 Task: Find connections with filter location Horsens with filter topic #wellnesswith filter profile language English with filter current company EDAG Group with filter school St. Xavier's College (Autonomous), Kolkata with filter industry Commercial and Service Industry Machinery Manufacturing with filter service category Life Insurance with filter keywords title Security Guard
Action: Mouse moved to (712, 84)
Screenshot: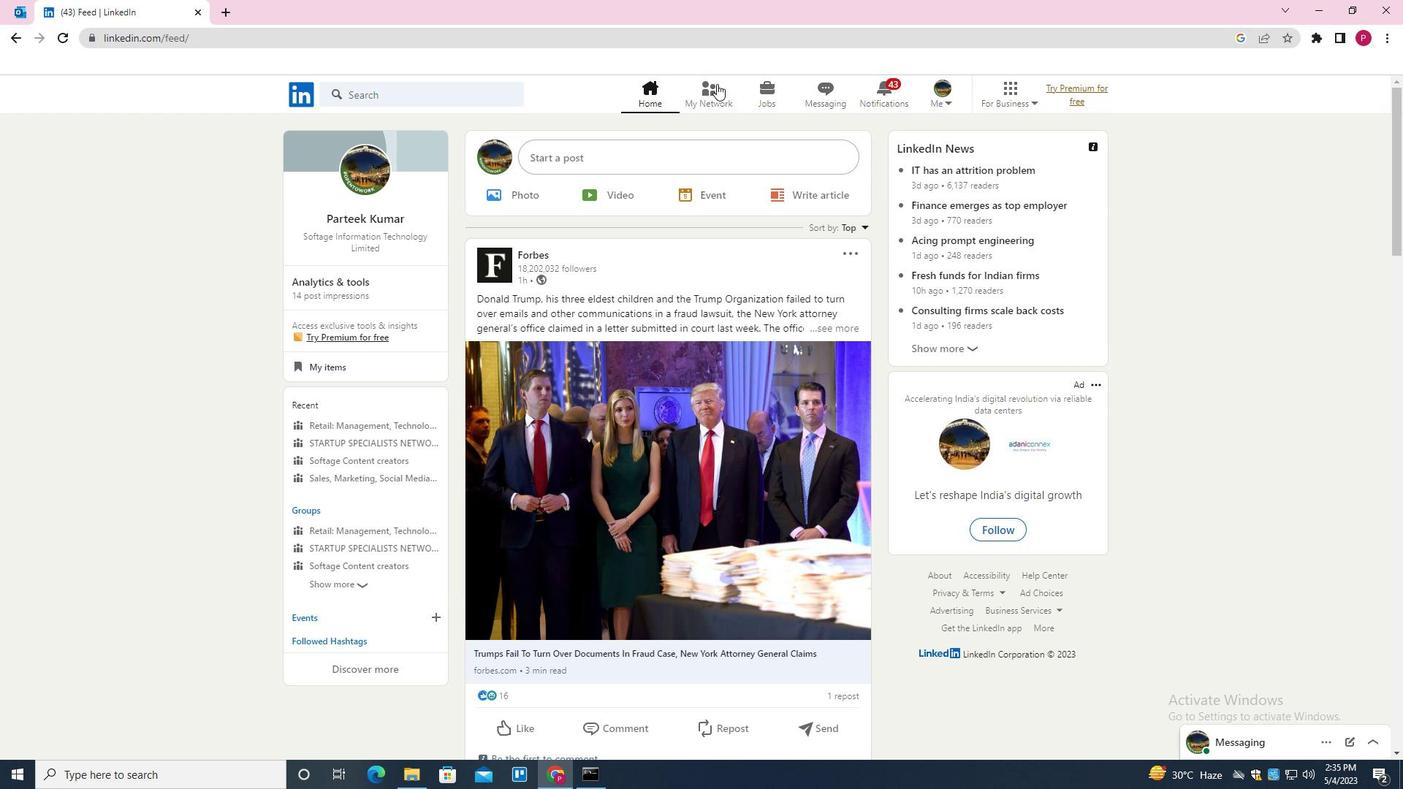 
Action: Mouse pressed left at (712, 84)
Screenshot: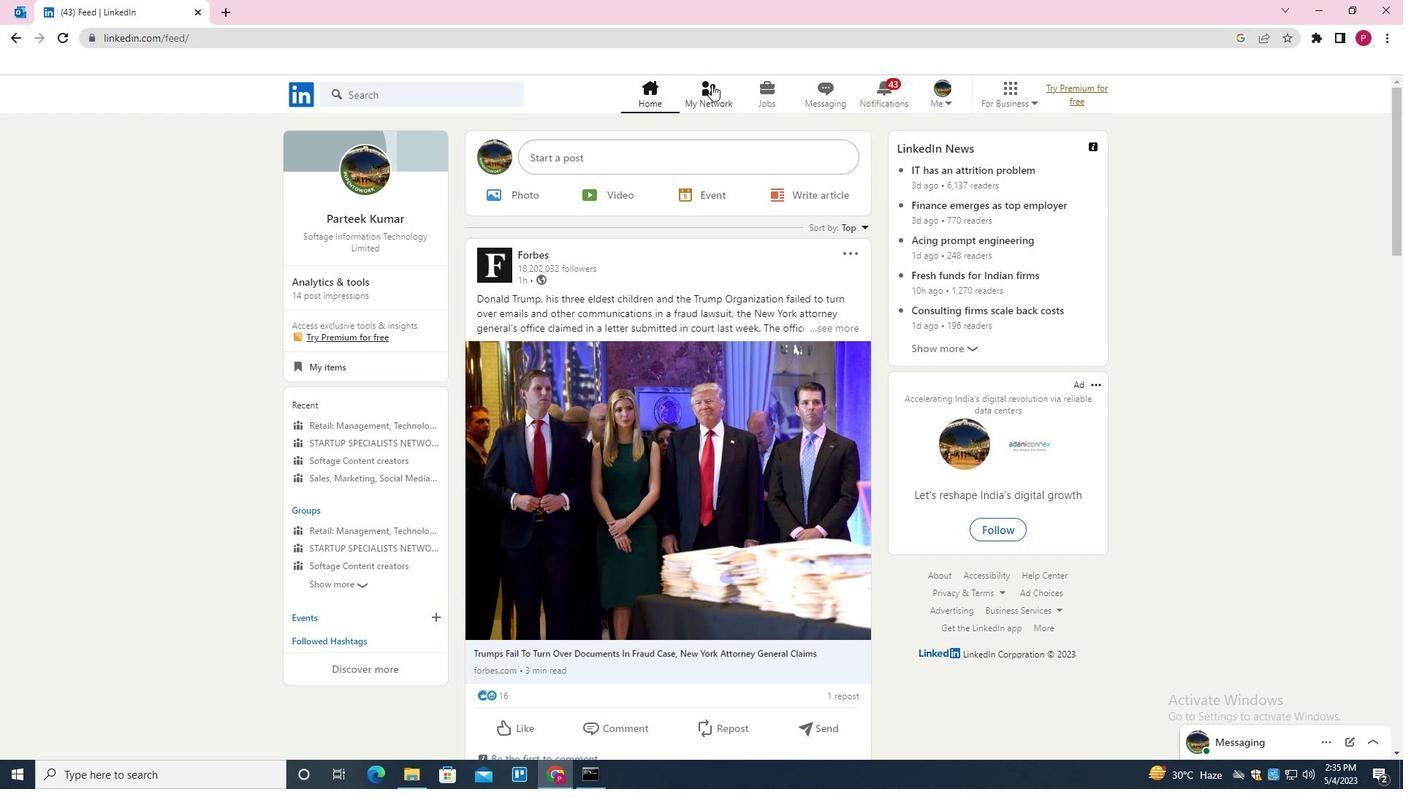 
Action: Mouse moved to (467, 179)
Screenshot: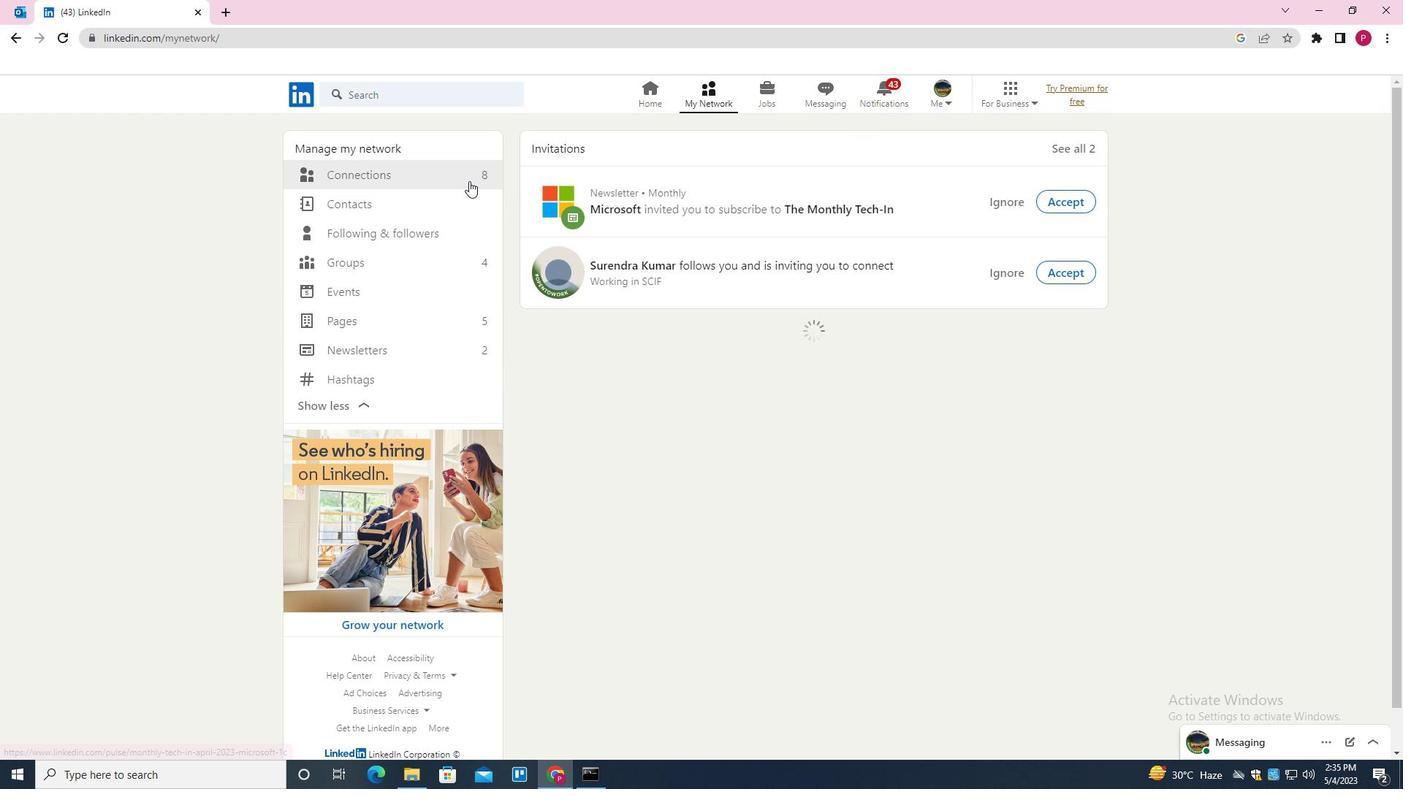 
Action: Mouse pressed left at (467, 179)
Screenshot: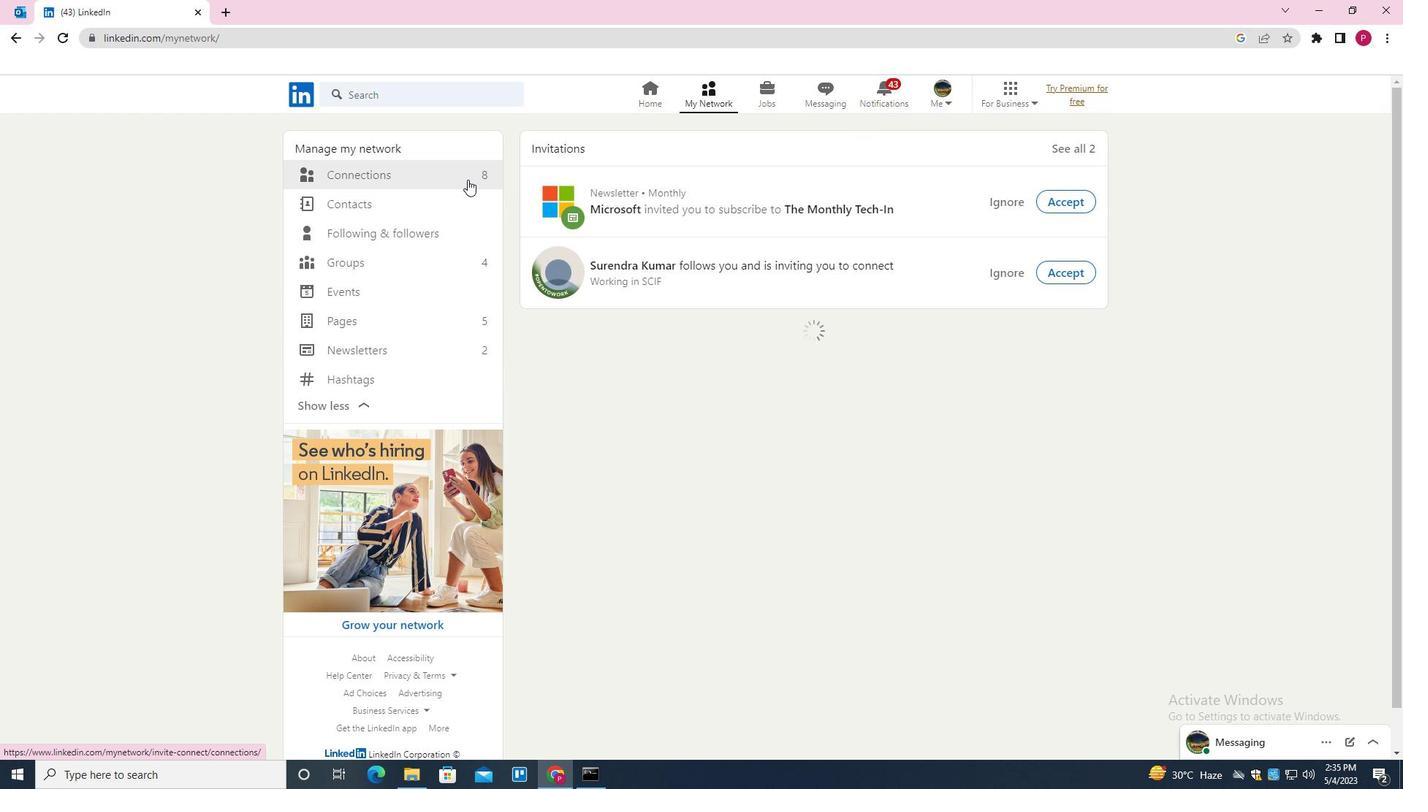 
Action: Mouse moved to (810, 169)
Screenshot: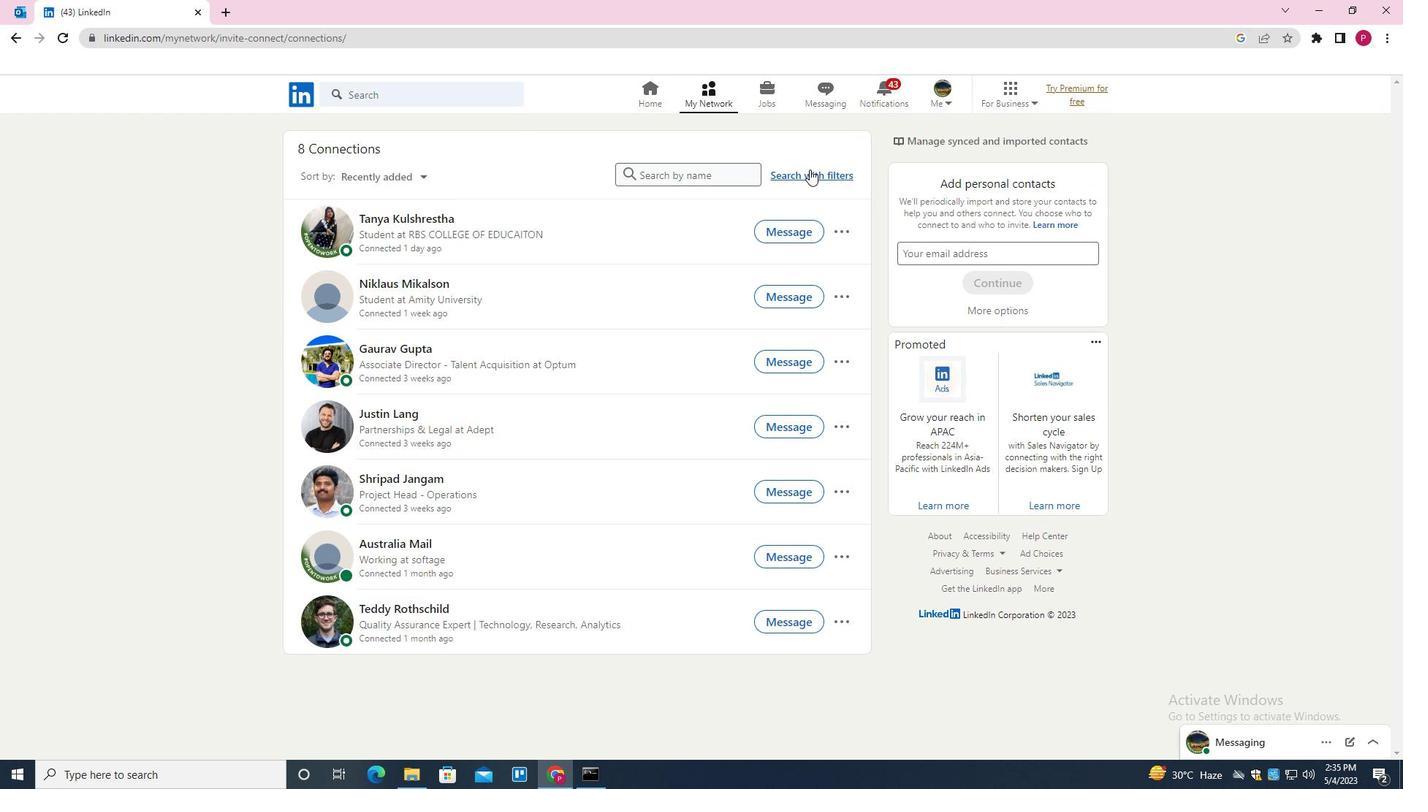 
Action: Mouse pressed left at (810, 169)
Screenshot: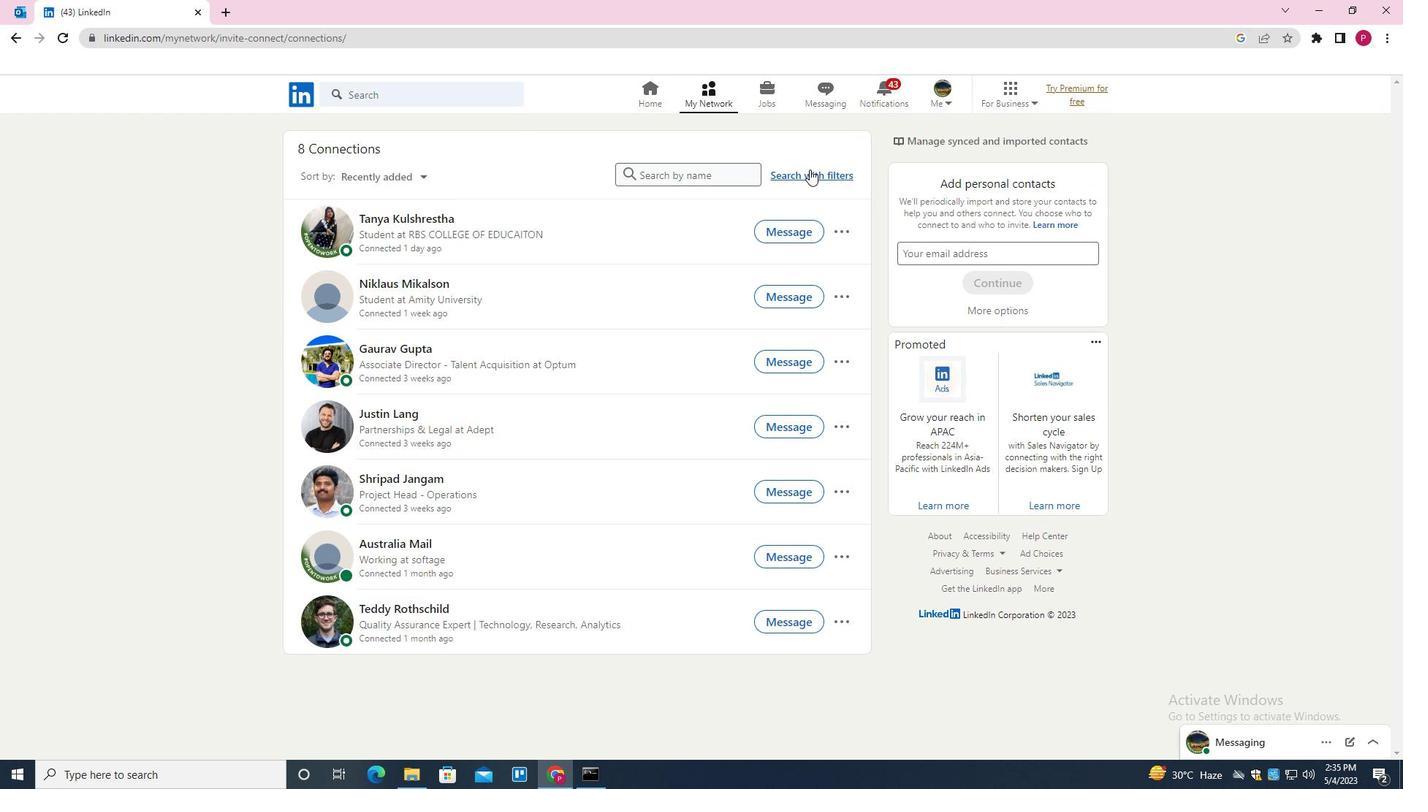 
Action: Mouse moved to (748, 136)
Screenshot: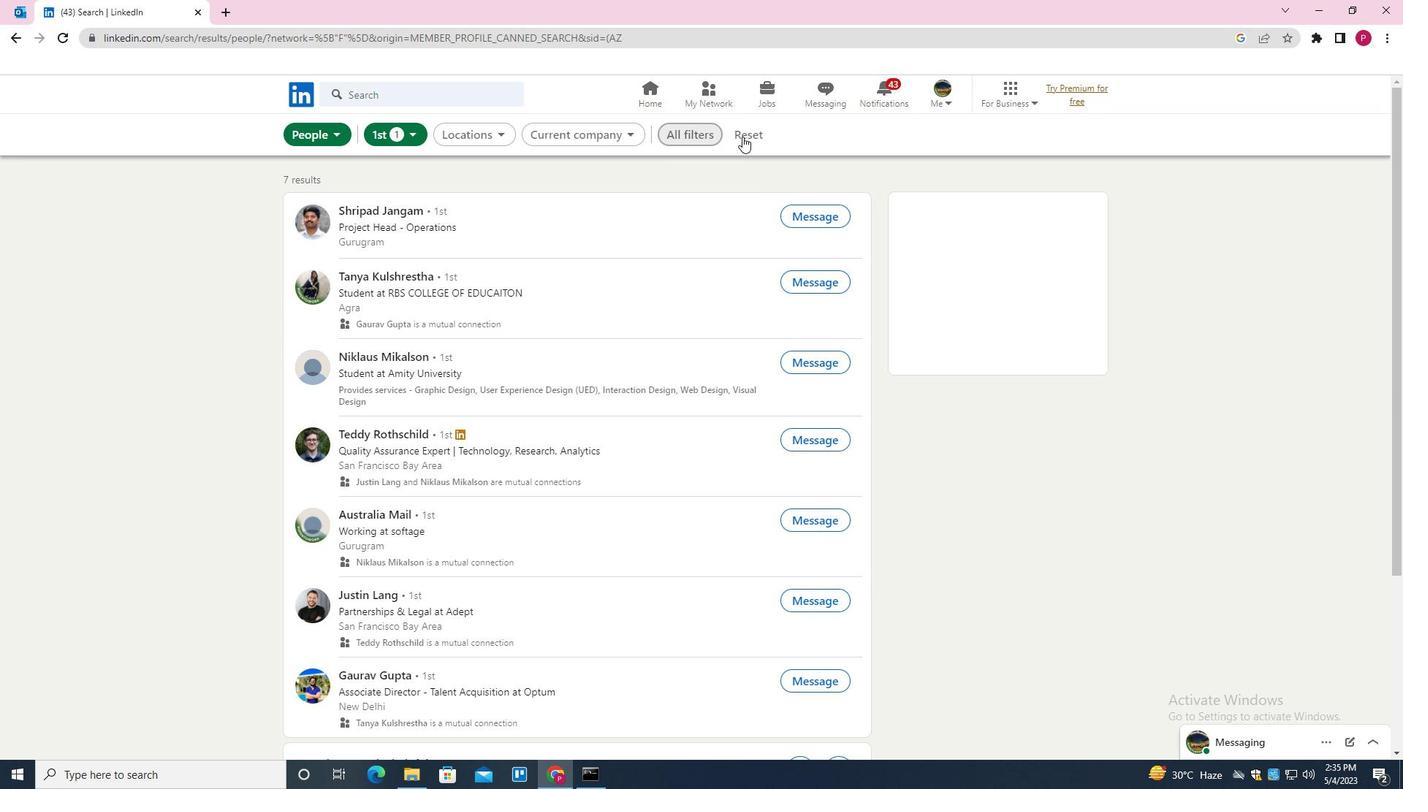 
Action: Mouse pressed left at (748, 136)
Screenshot: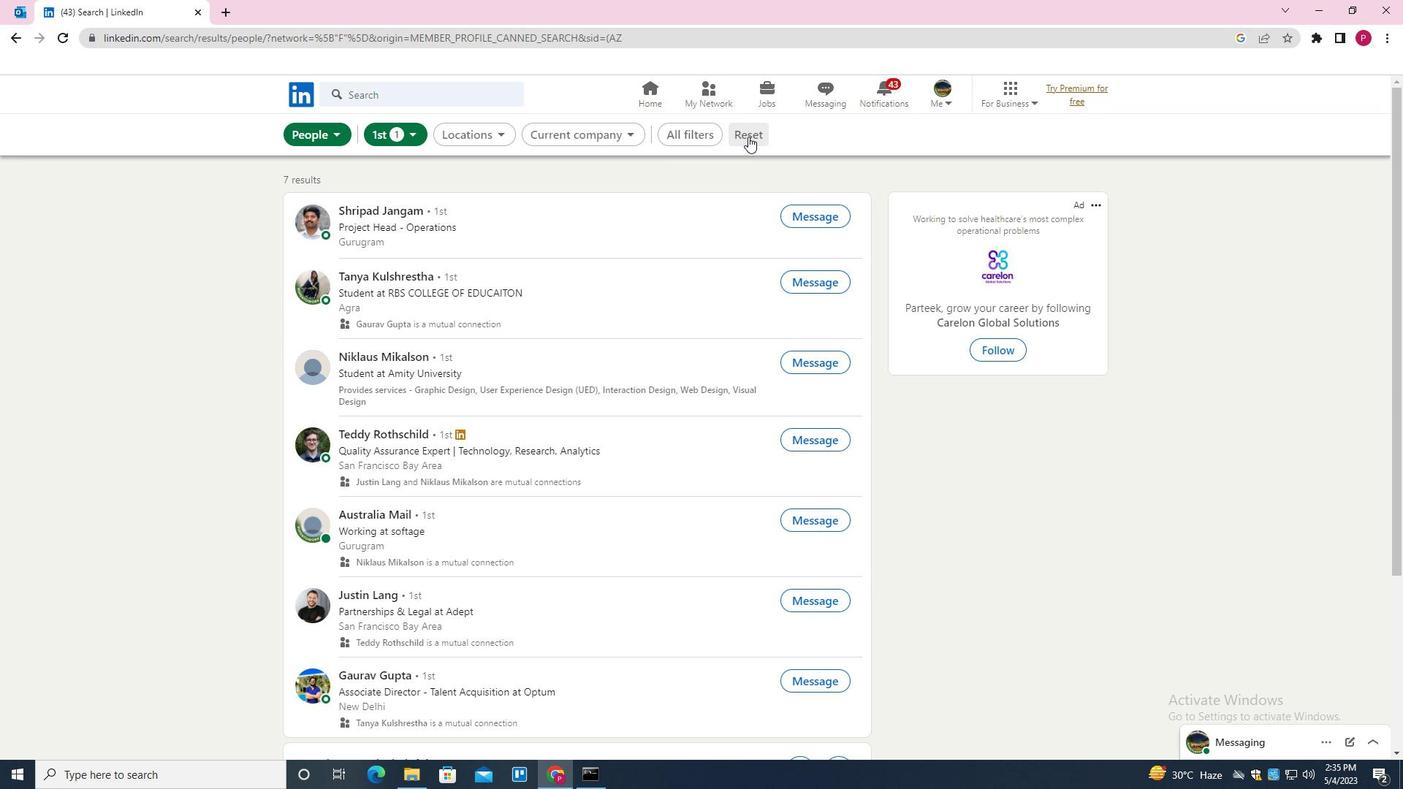 
Action: Mouse moved to (721, 135)
Screenshot: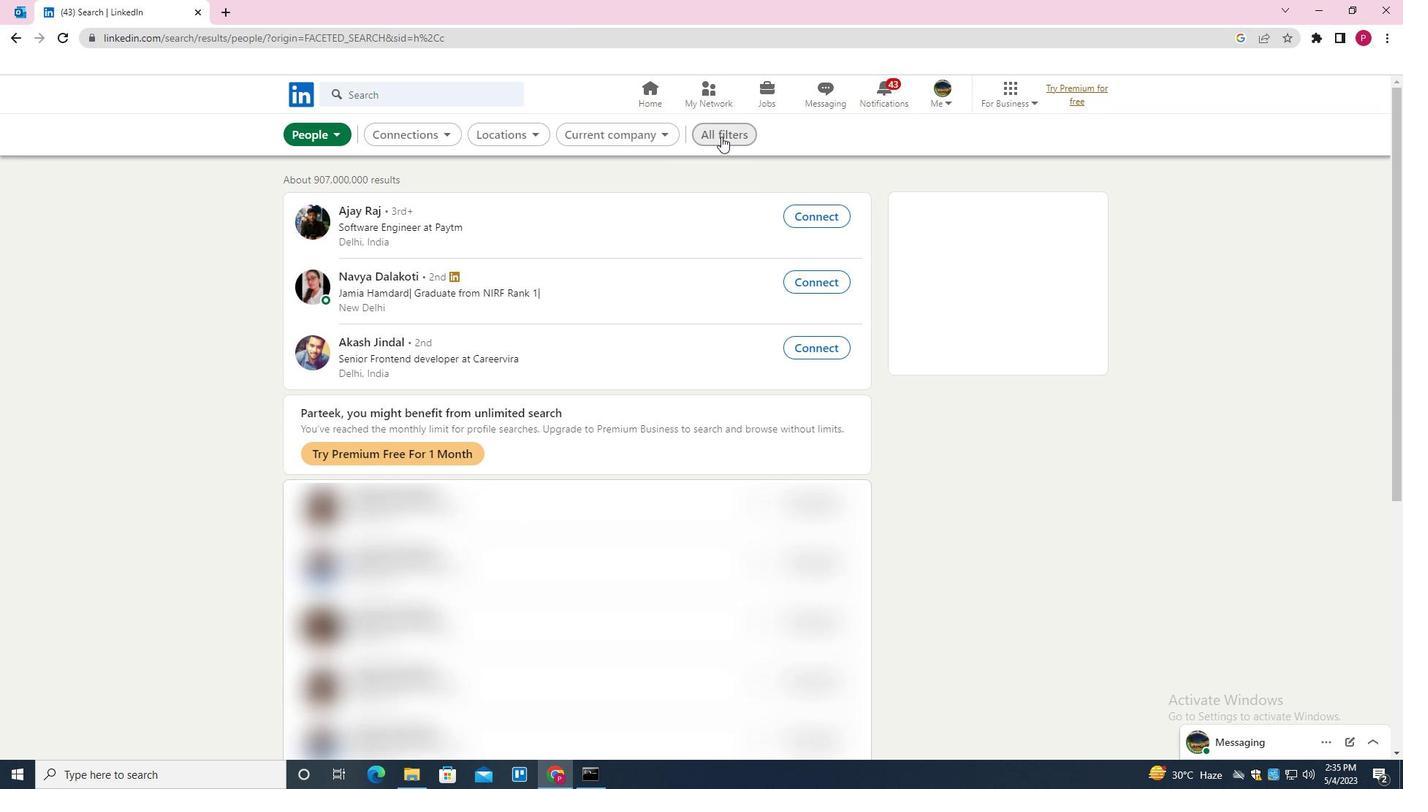 
Action: Mouse pressed left at (721, 135)
Screenshot: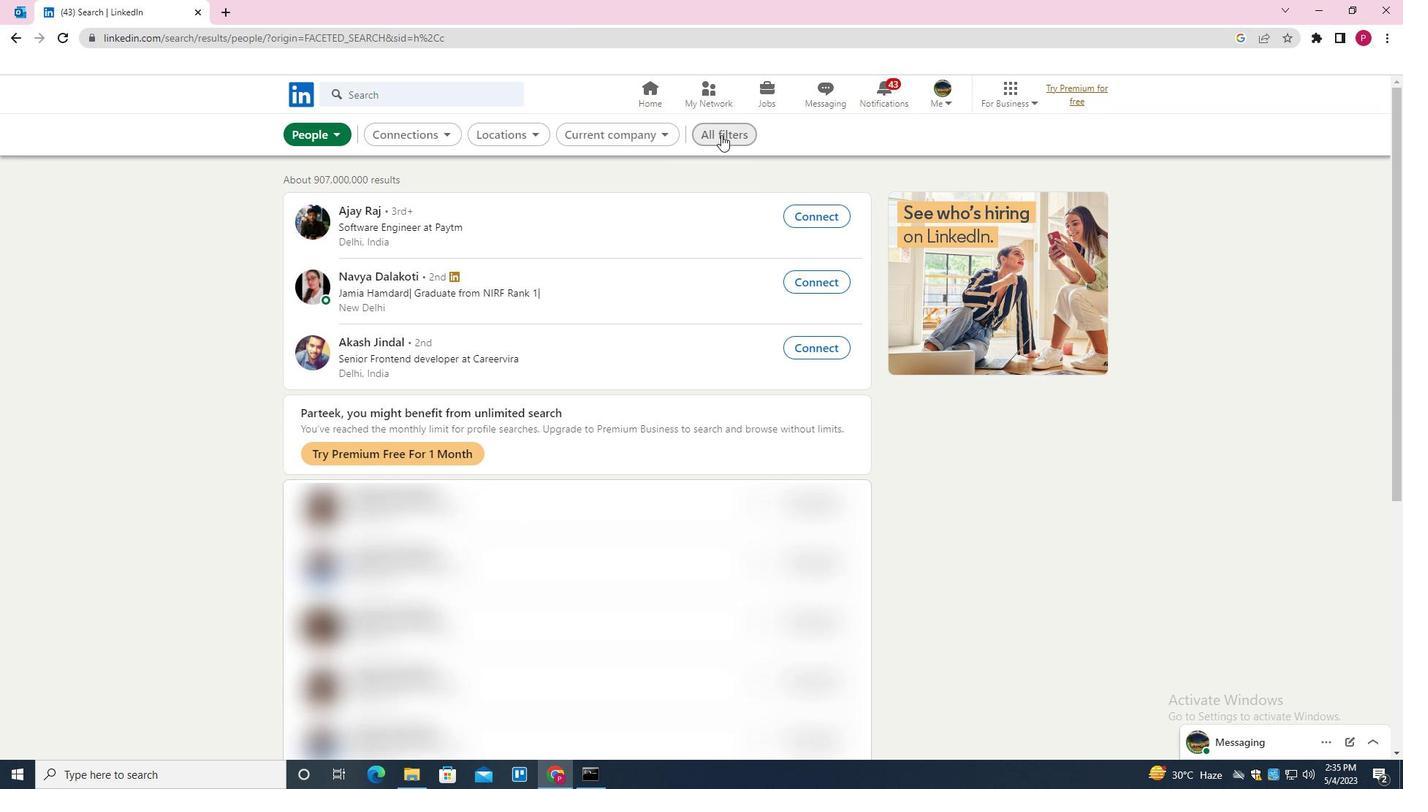 
Action: Mouse moved to (1247, 420)
Screenshot: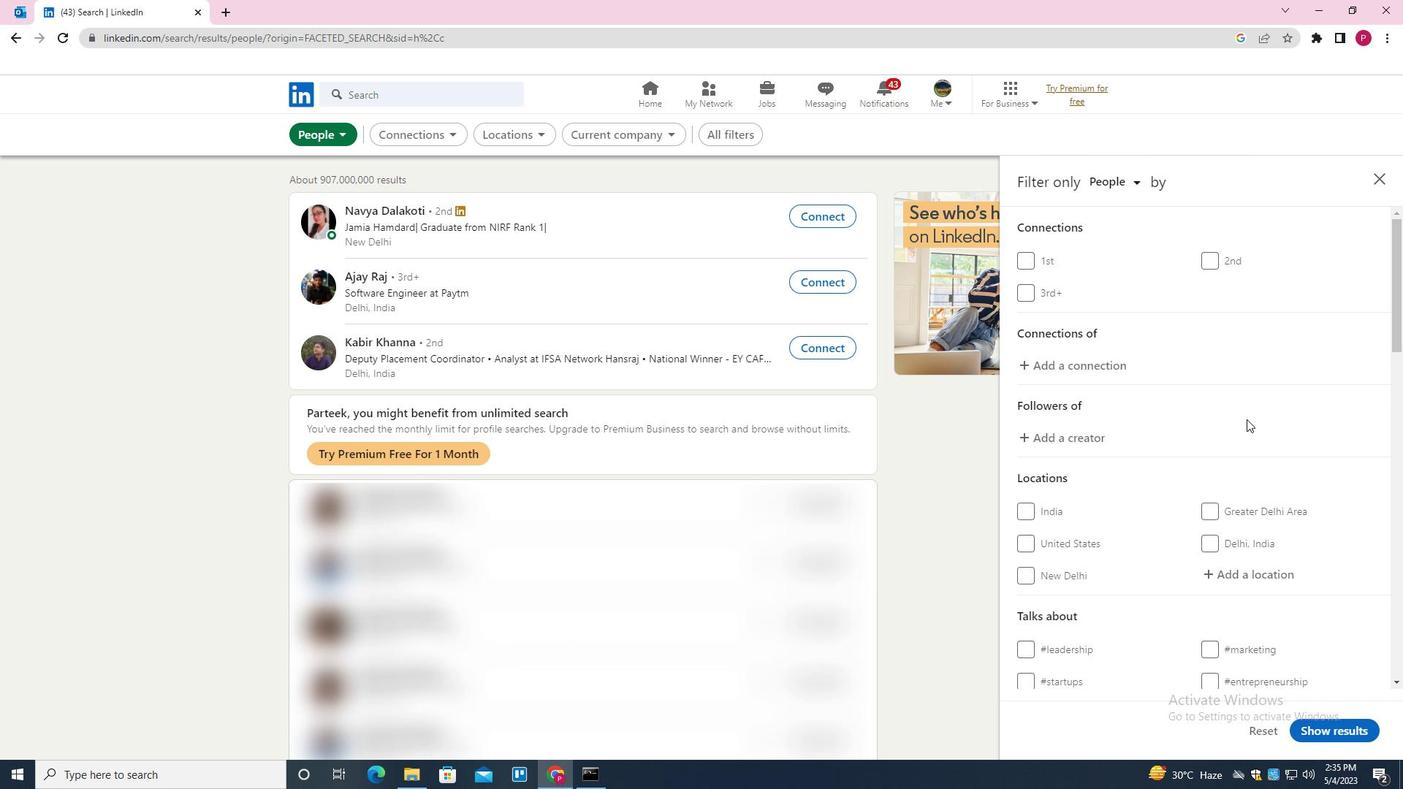 
Action: Mouse scrolled (1247, 419) with delta (0, 0)
Screenshot: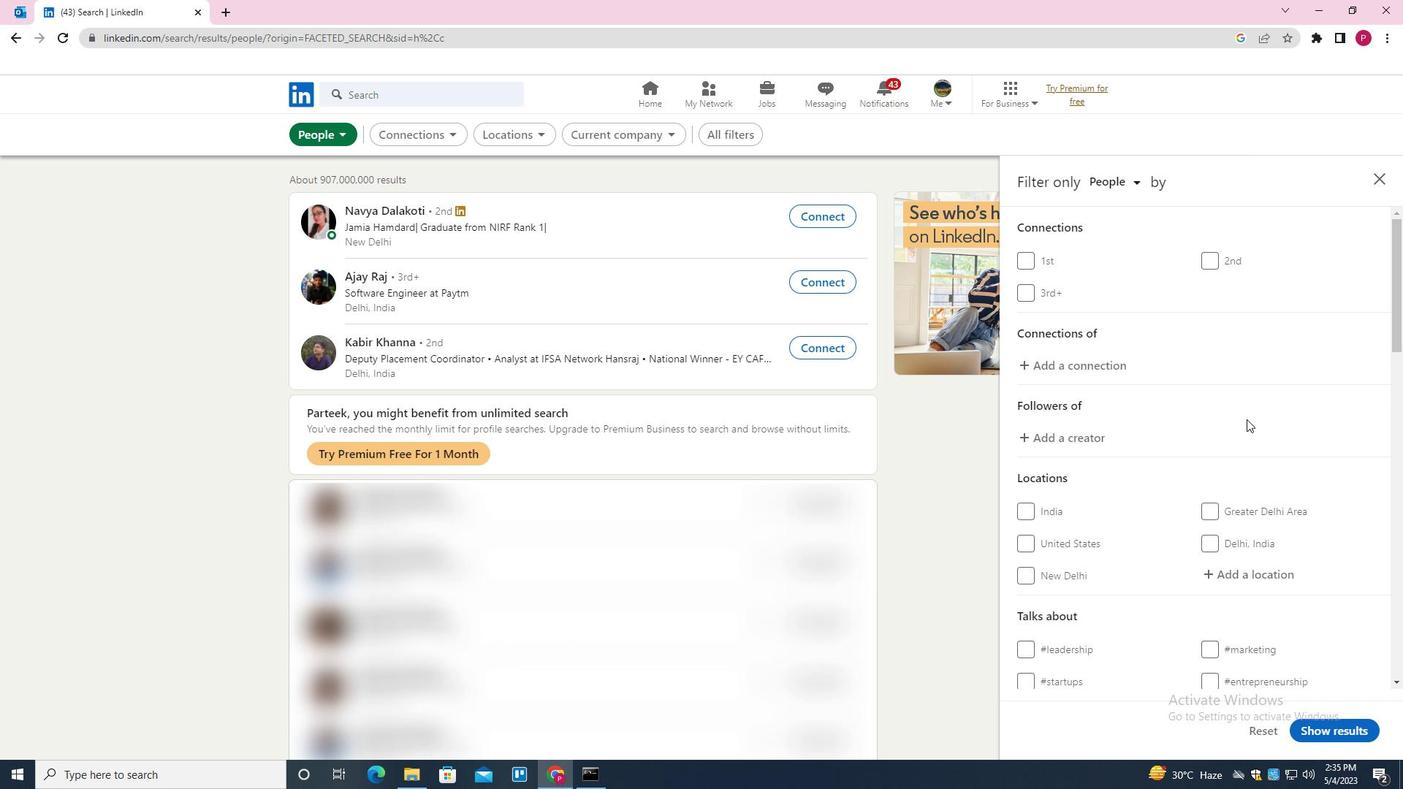 
Action: Mouse moved to (1247, 420)
Screenshot: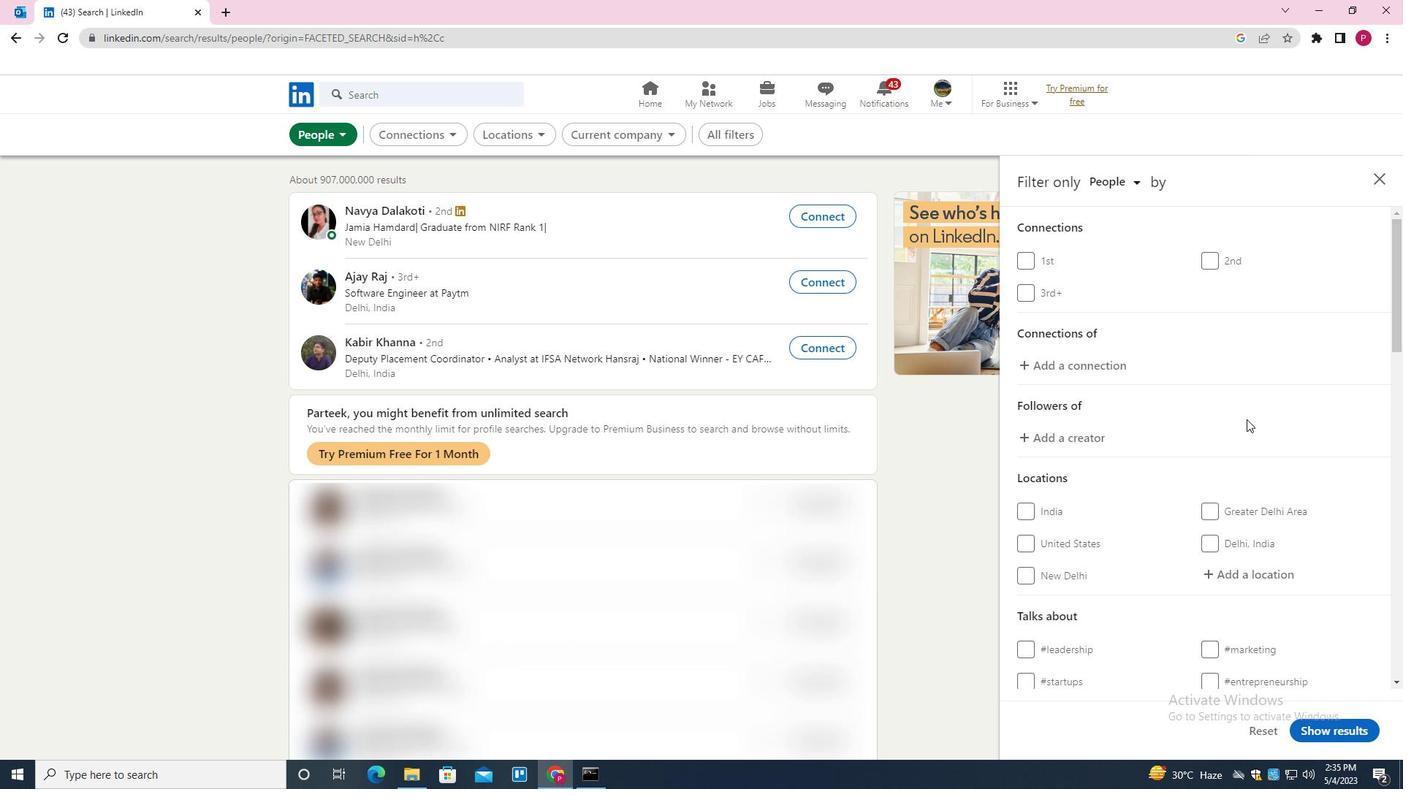 
Action: Mouse scrolled (1247, 419) with delta (0, 0)
Screenshot: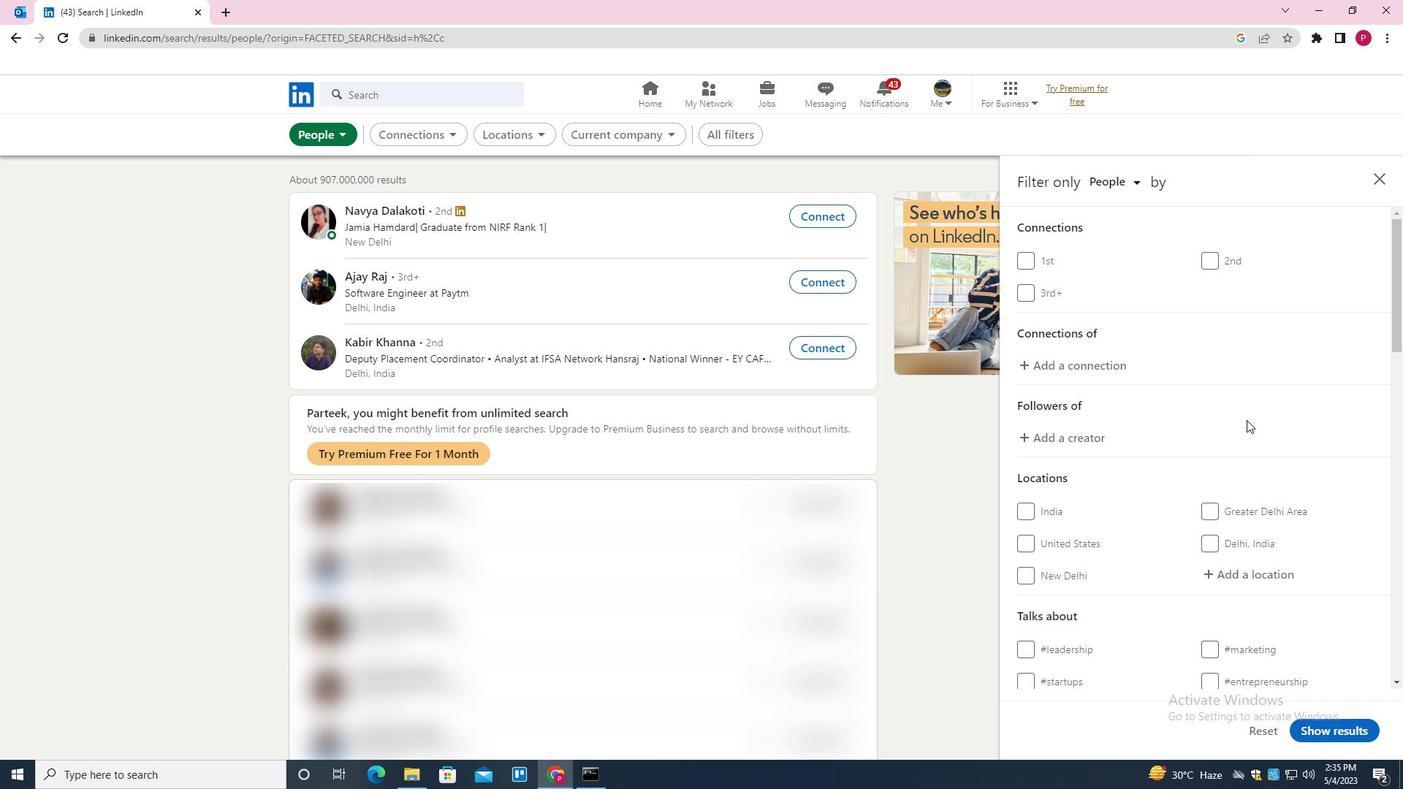 
Action: Mouse moved to (1252, 430)
Screenshot: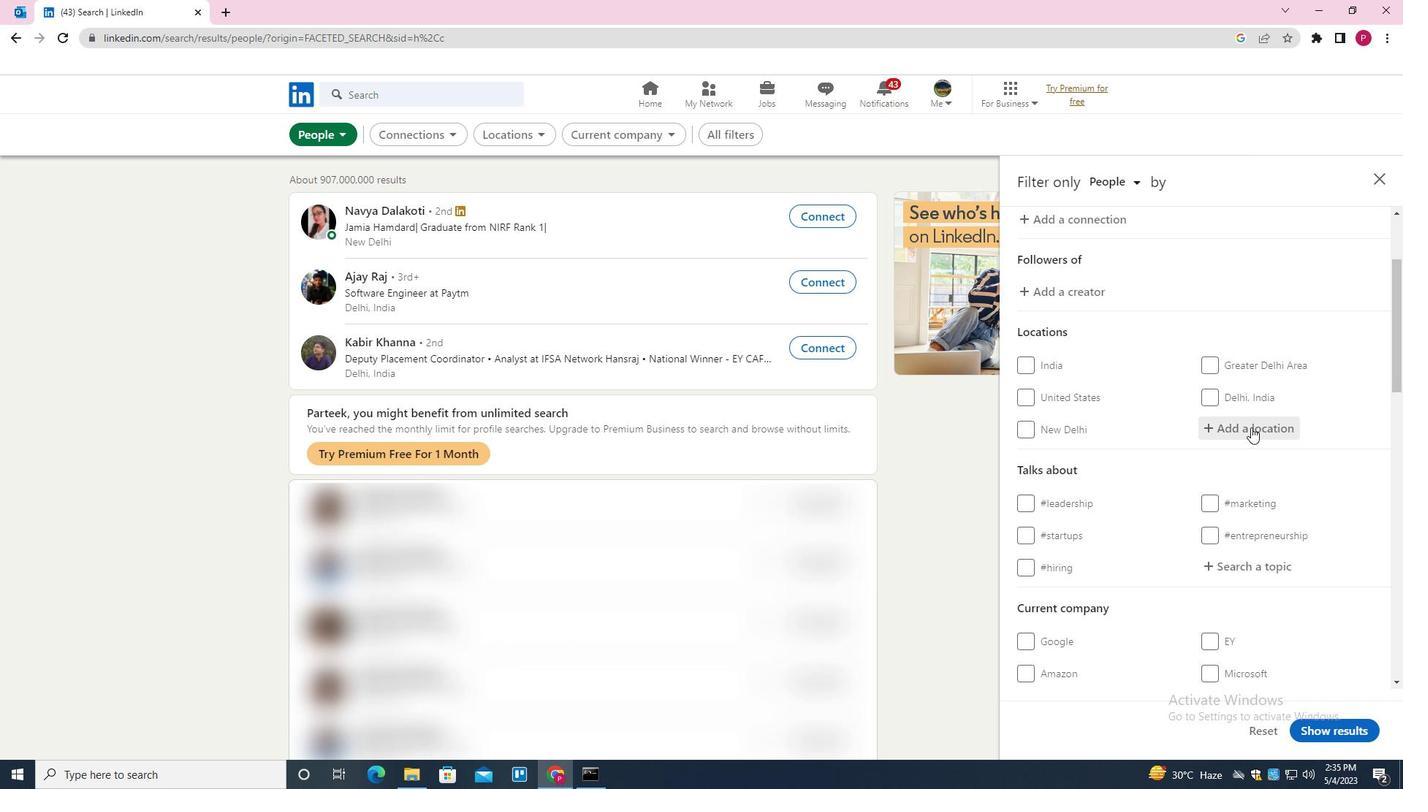 
Action: Mouse pressed left at (1252, 430)
Screenshot: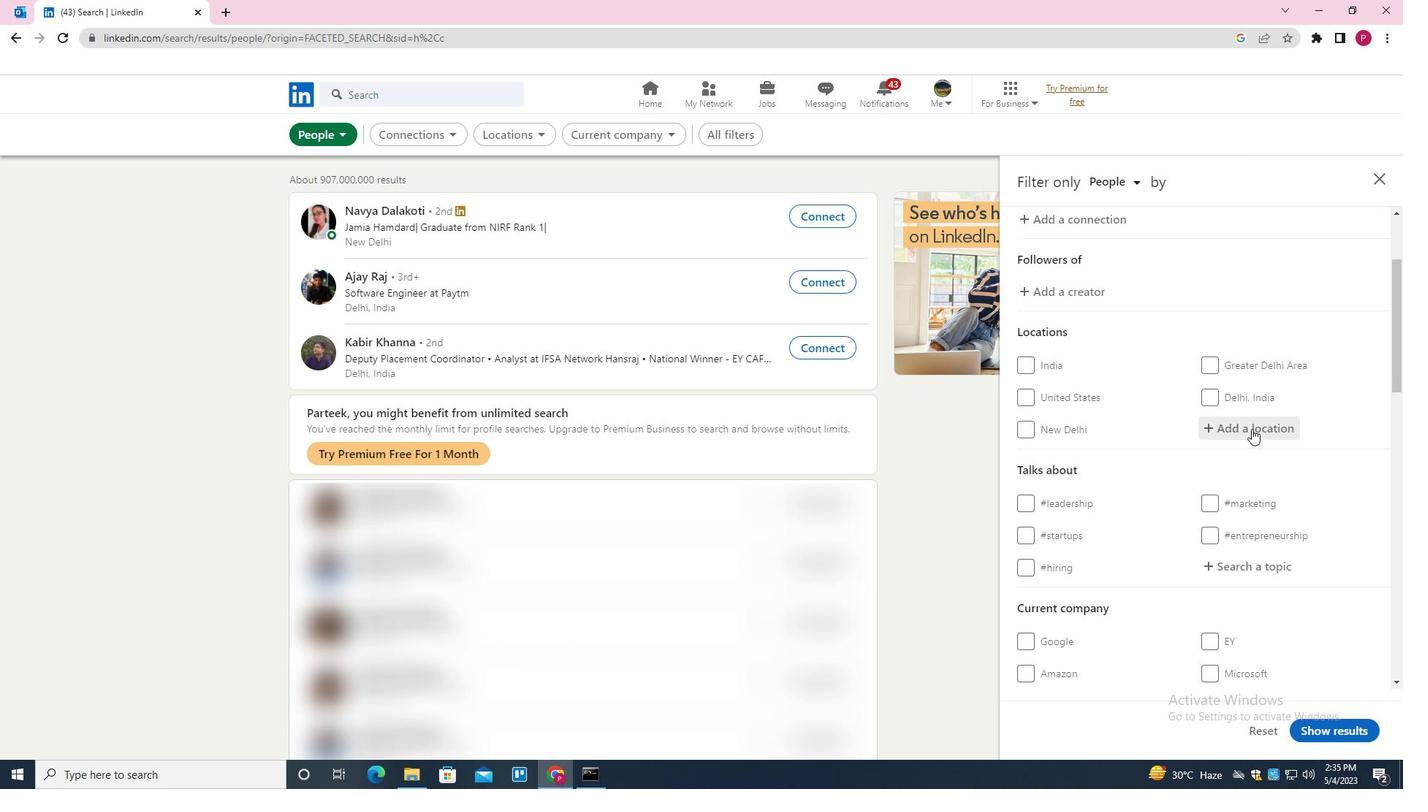 
Action: Key pressed <Key.shift>HORSENS<Key.down><Key.enter>
Screenshot: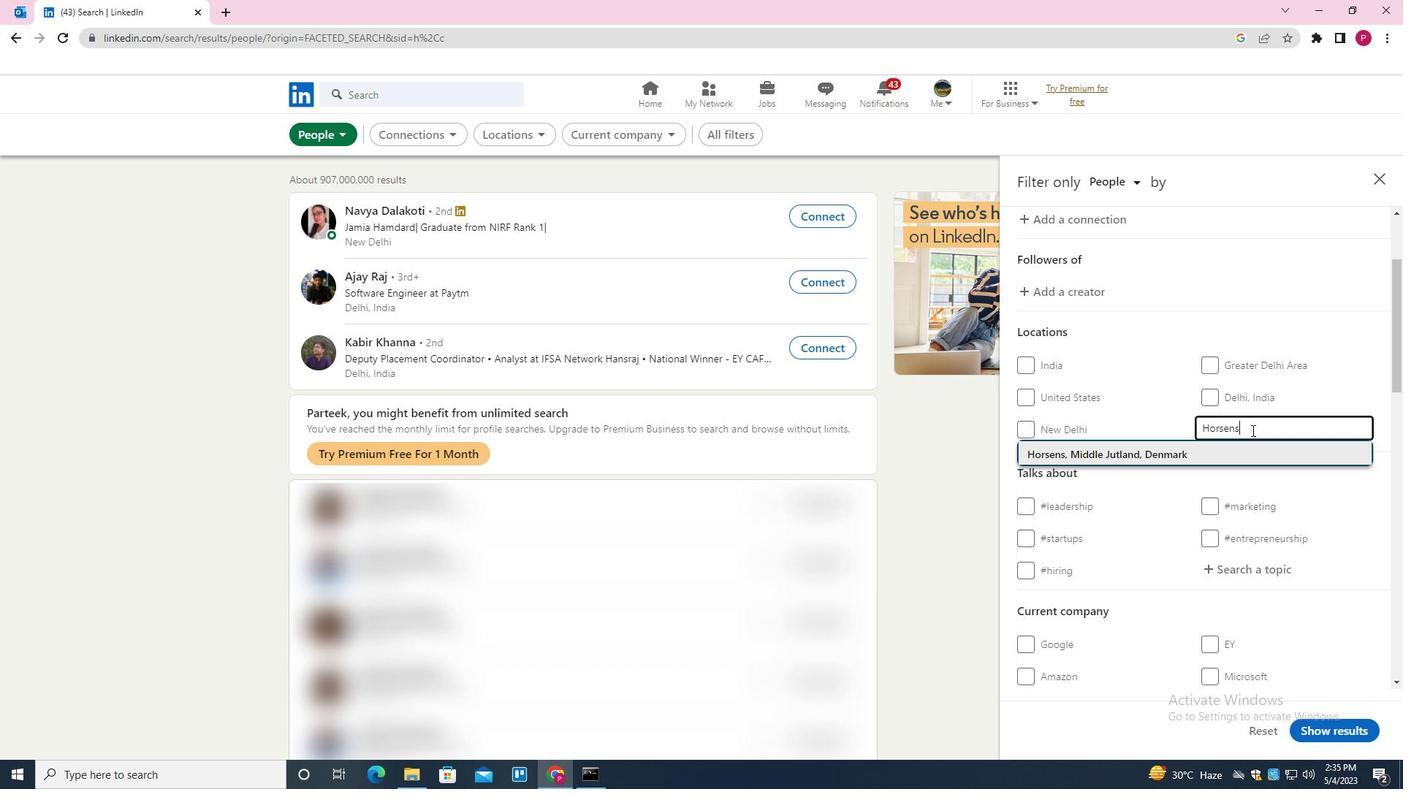 
Action: Mouse moved to (1245, 426)
Screenshot: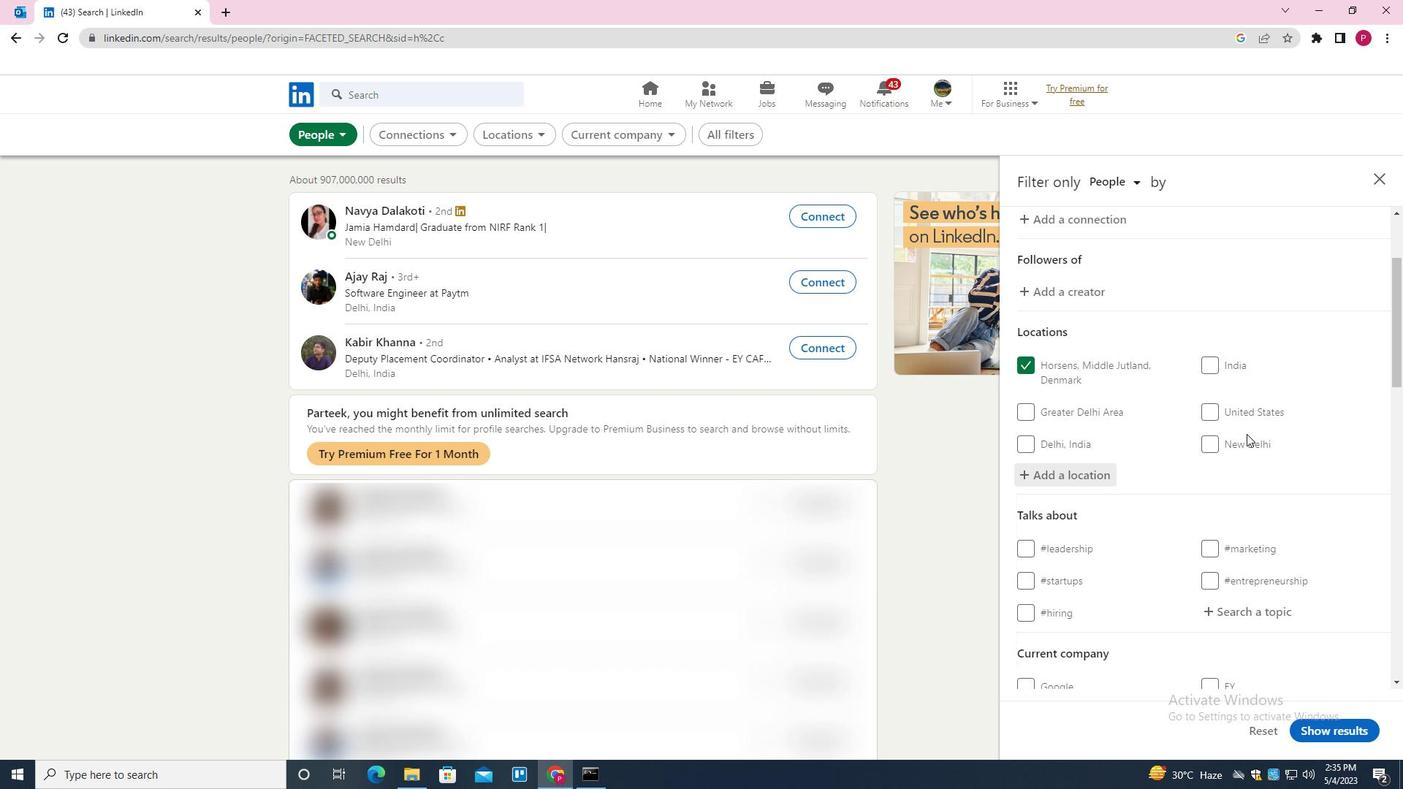 
Action: Mouse scrolled (1245, 426) with delta (0, 0)
Screenshot: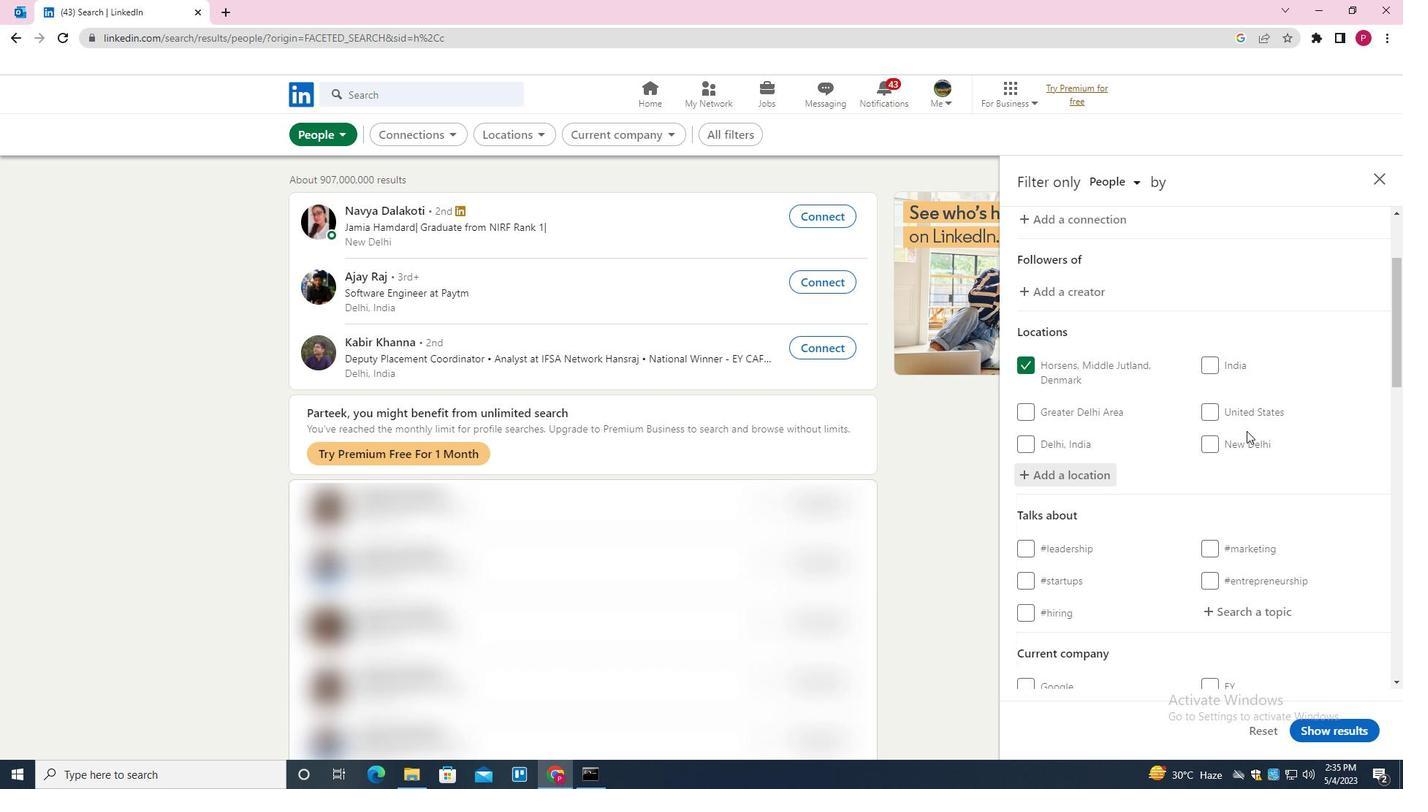 
Action: Mouse scrolled (1245, 426) with delta (0, 0)
Screenshot: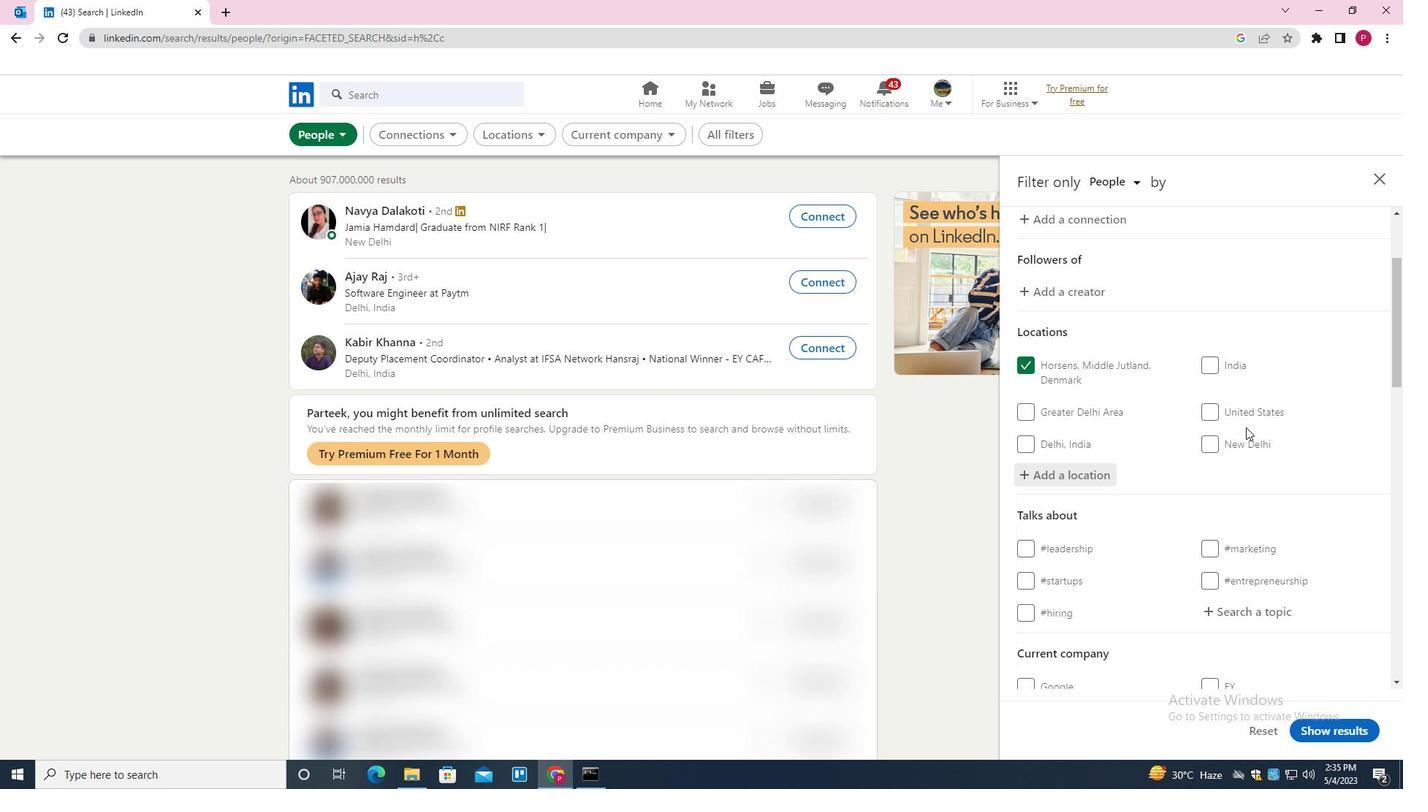 
Action: Mouse scrolled (1245, 426) with delta (0, 0)
Screenshot: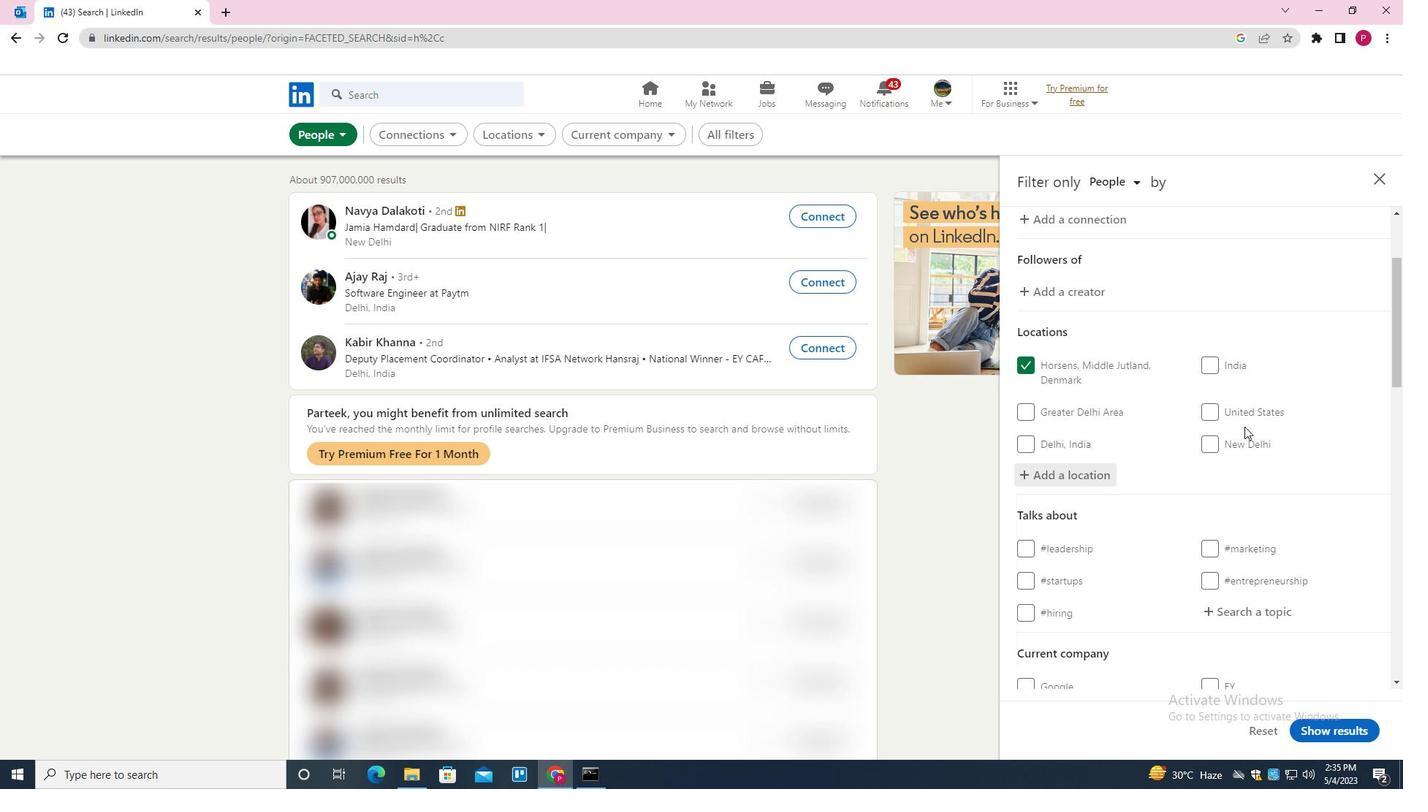 
Action: Mouse moved to (1251, 383)
Screenshot: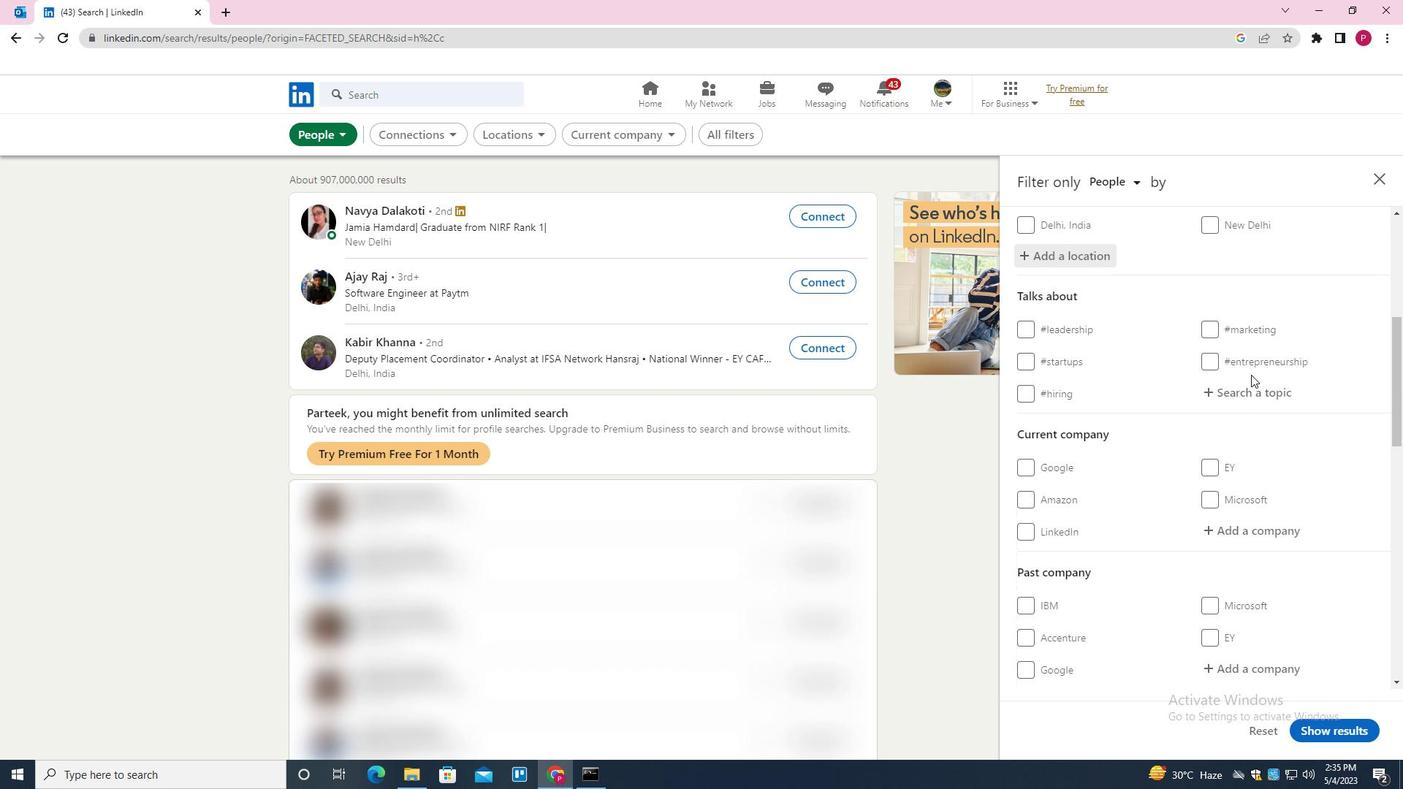 
Action: Mouse pressed left at (1251, 383)
Screenshot: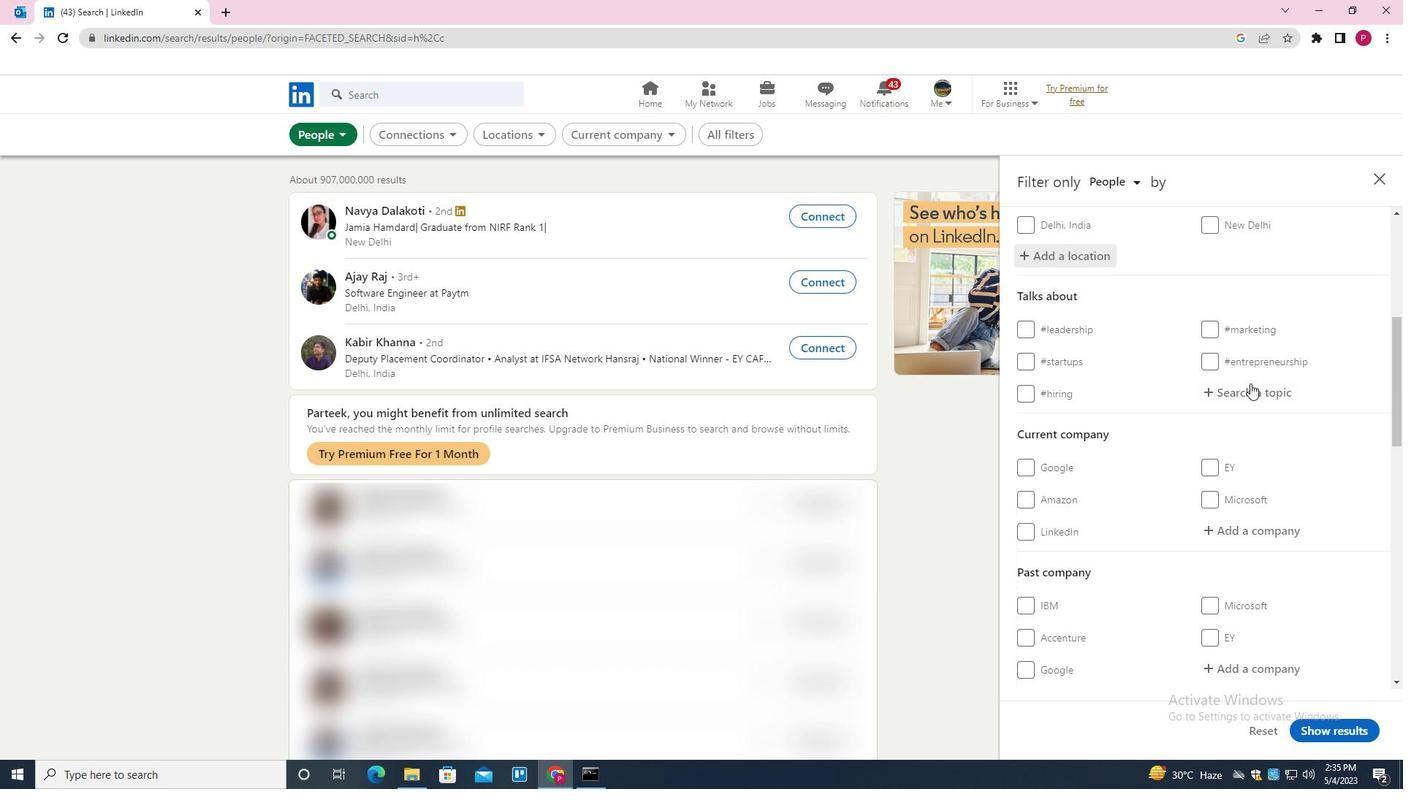 
Action: Key pressed WELLNESS<Key.down><Key.enter>
Screenshot: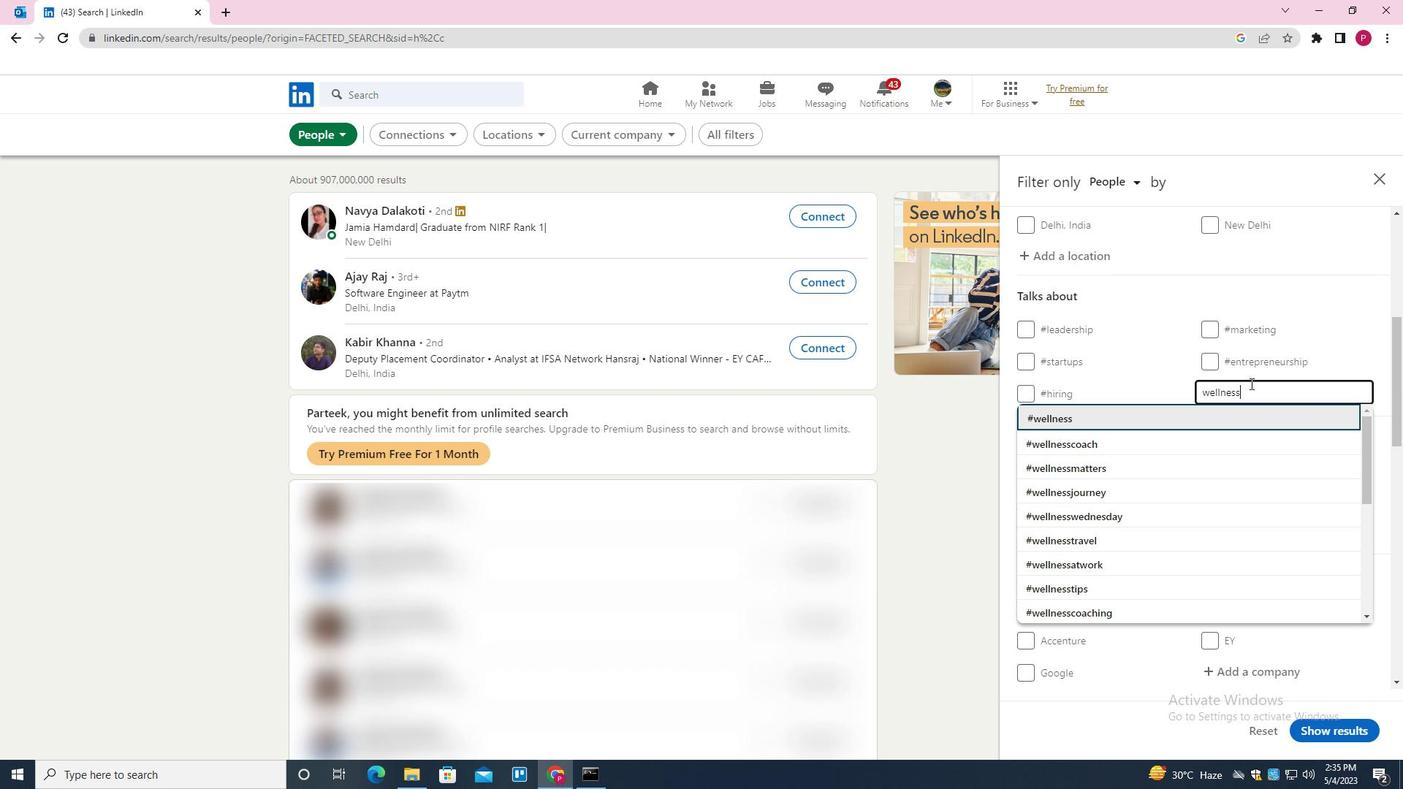 
Action: Mouse moved to (1176, 360)
Screenshot: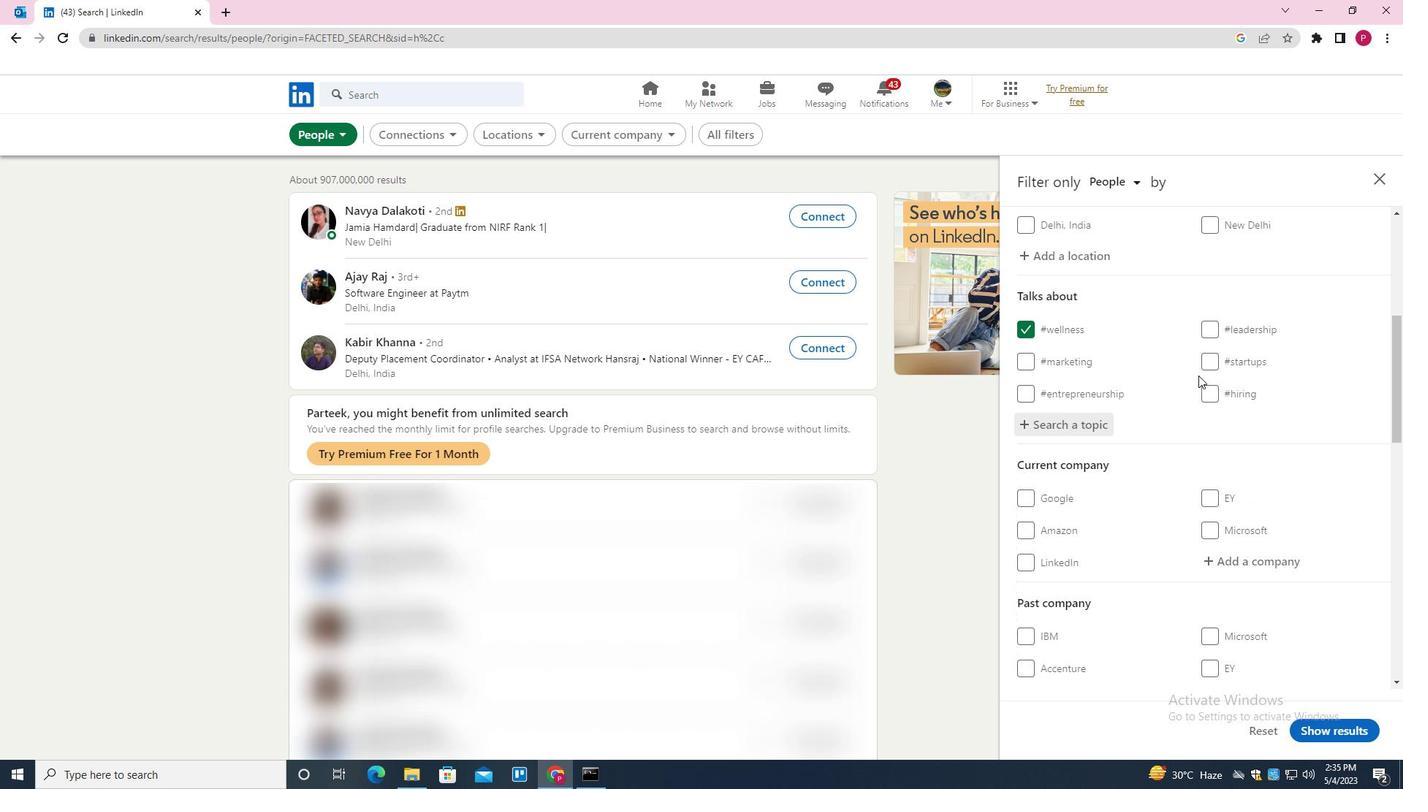
Action: Mouse scrolled (1176, 359) with delta (0, 0)
Screenshot: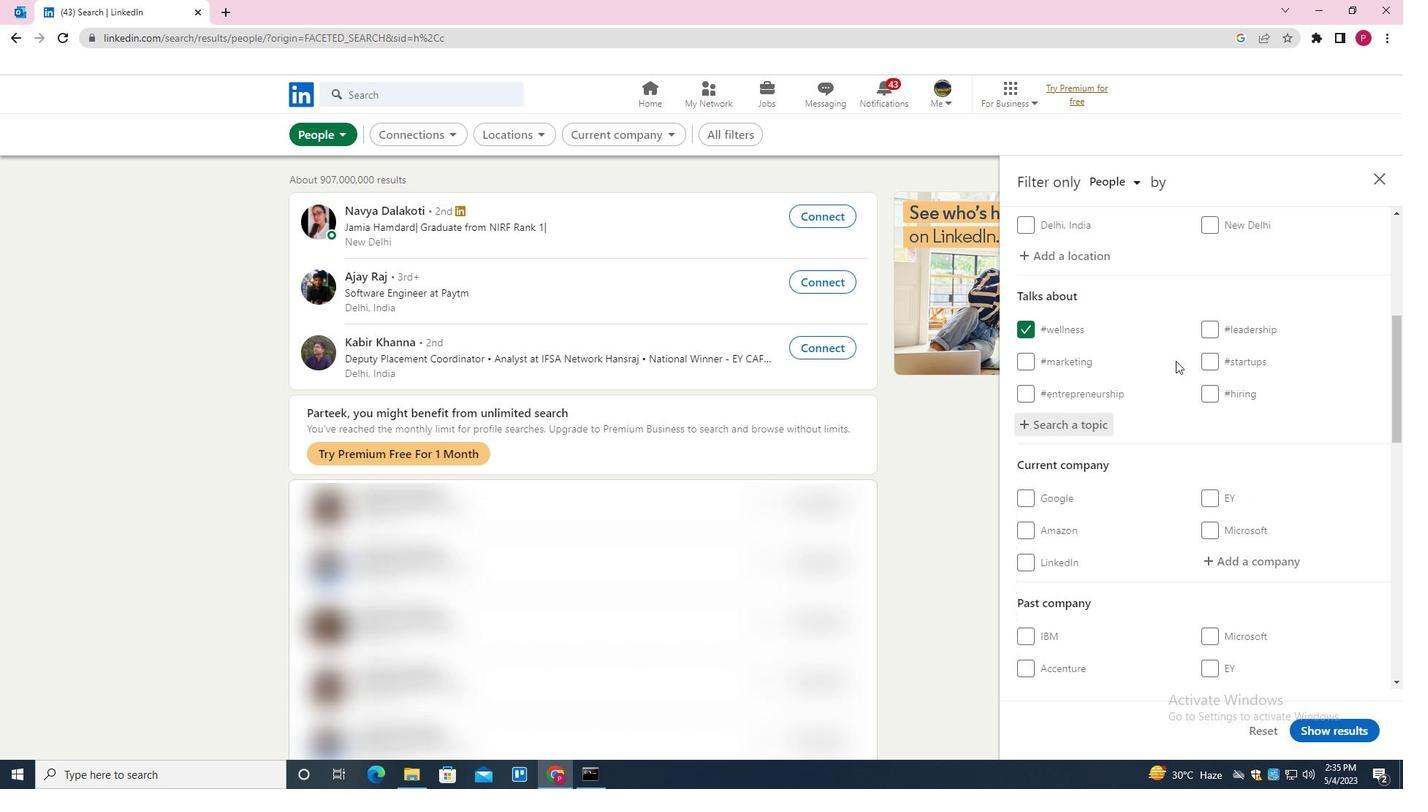 
Action: Mouse scrolled (1176, 359) with delta (0, 0)
Screenshot: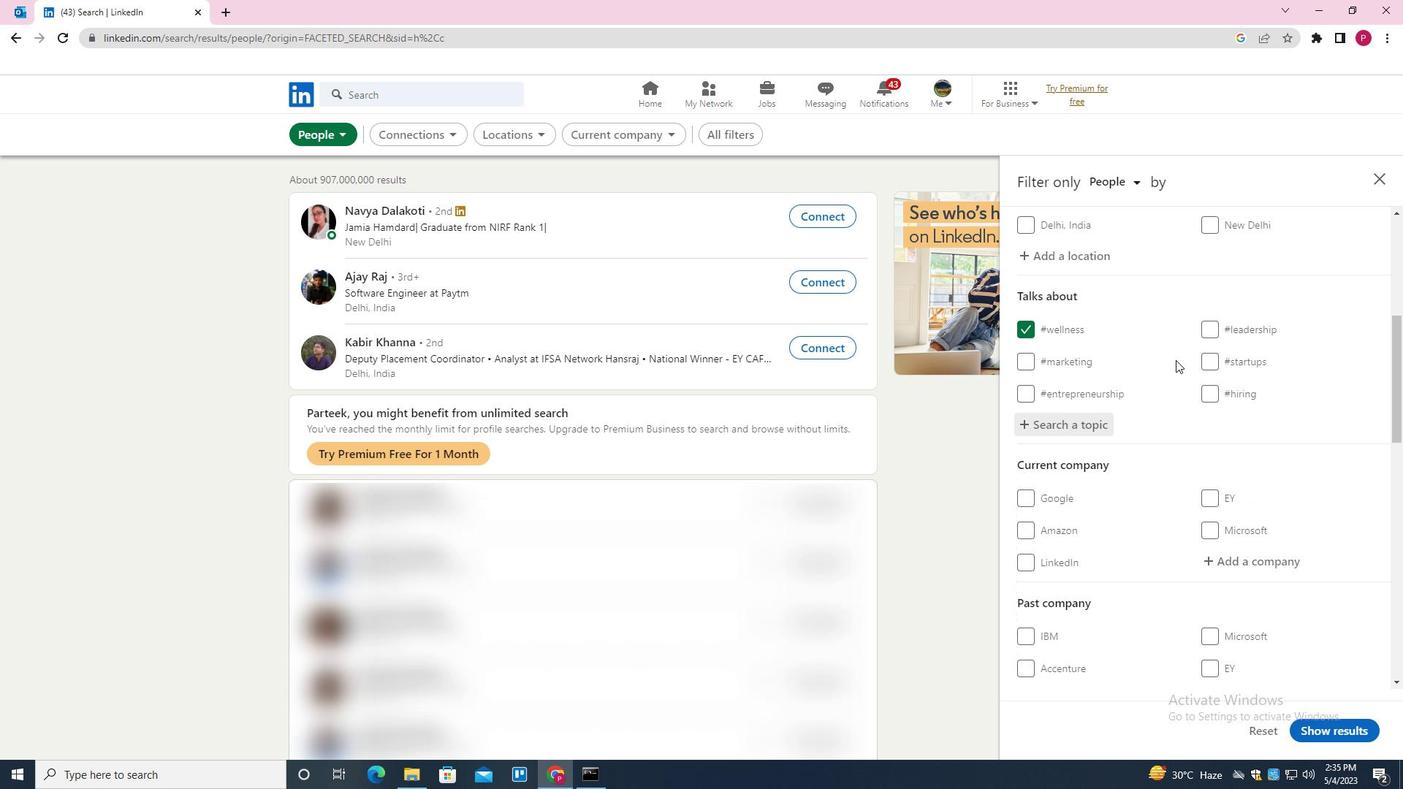 
Action: Mouse scrolled (1176, 359) with delta (0, 0)
Screenshot: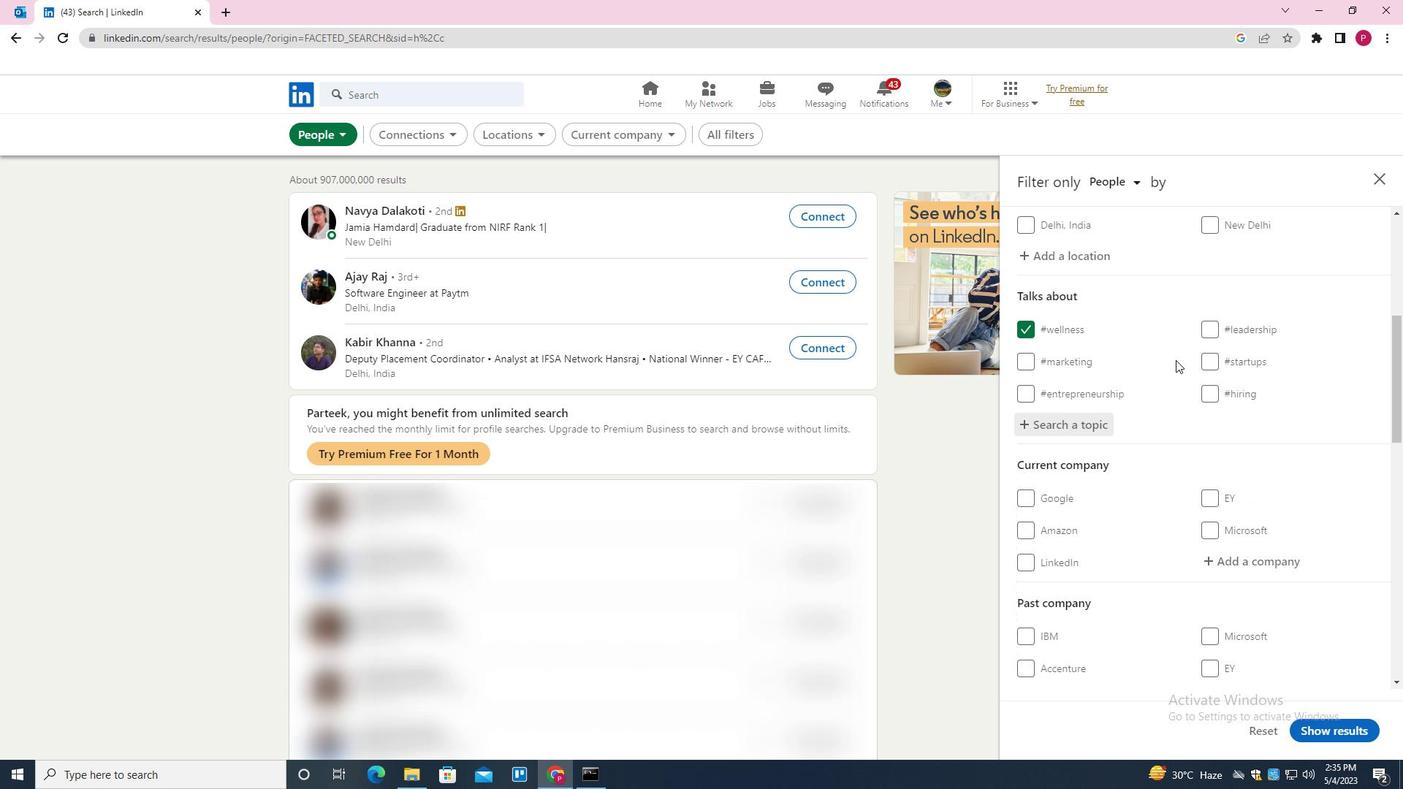 
Action: Mouse moved to (1109, 346)
Screenshot: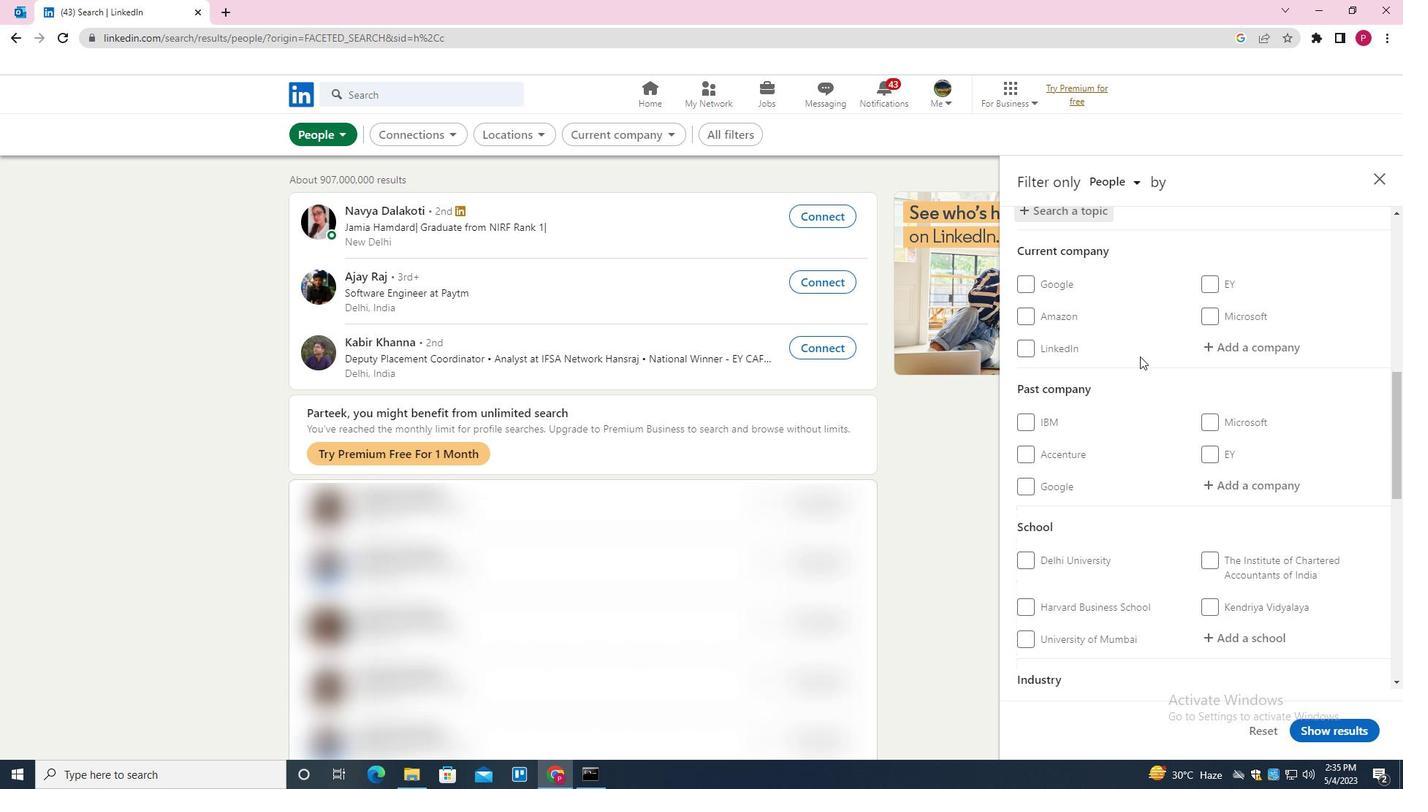 
Action: Mouse scrolled (1109, 345) with delta (0, 0)
Screenshot: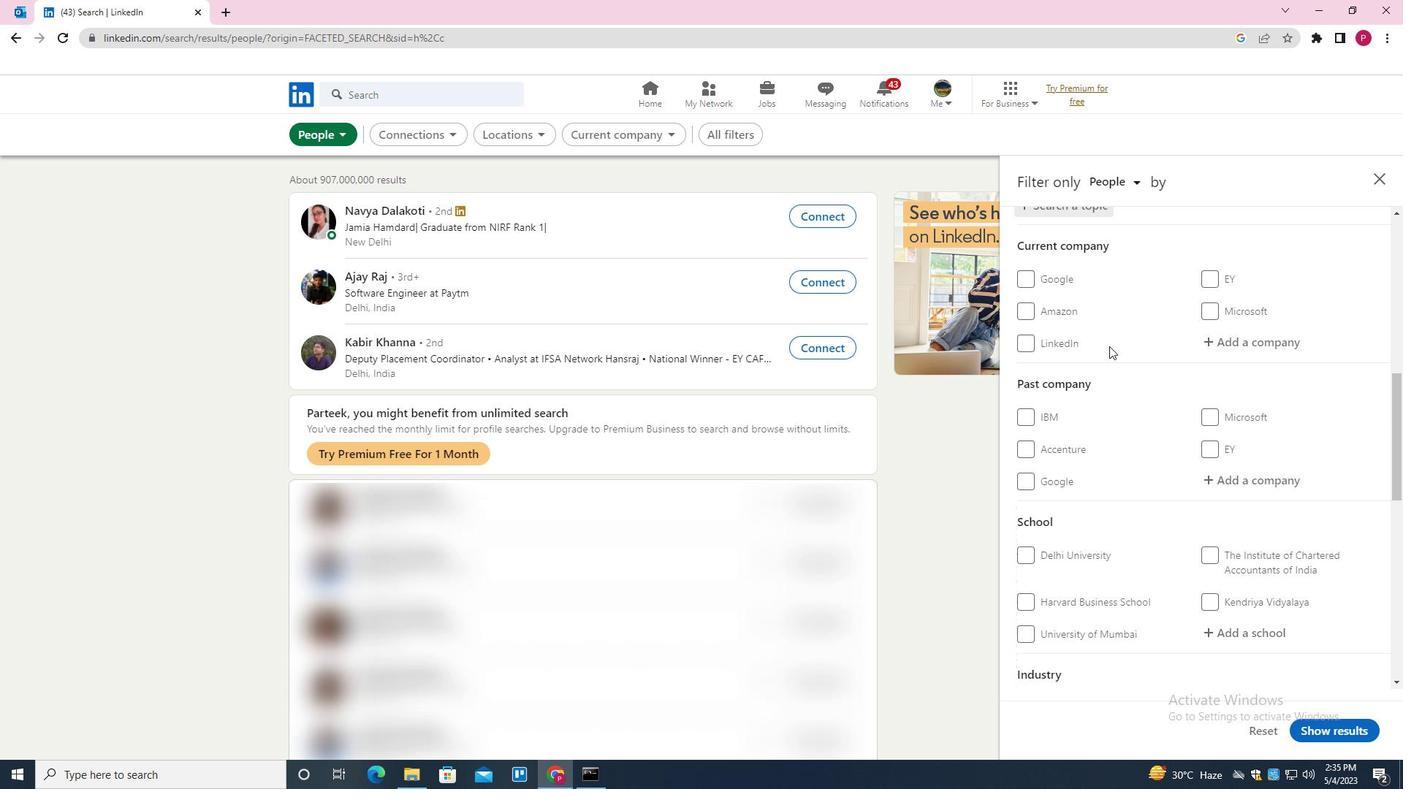 
Action: Mouse scrolled (1109, 345) with delta (0, 0)
Screenshot: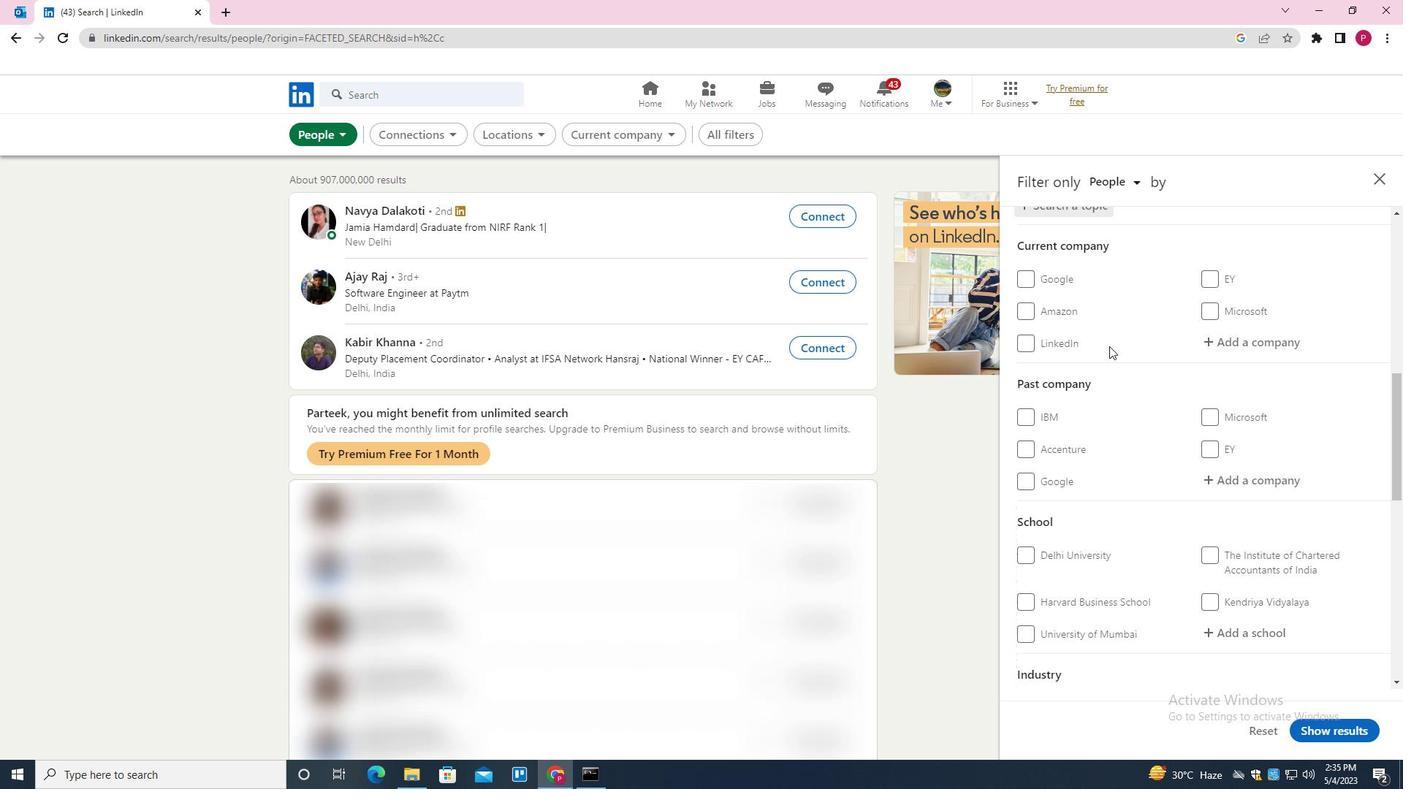 
Action: Mouse scrolled (1109, 345) with delta (0, 0)
Screenshot: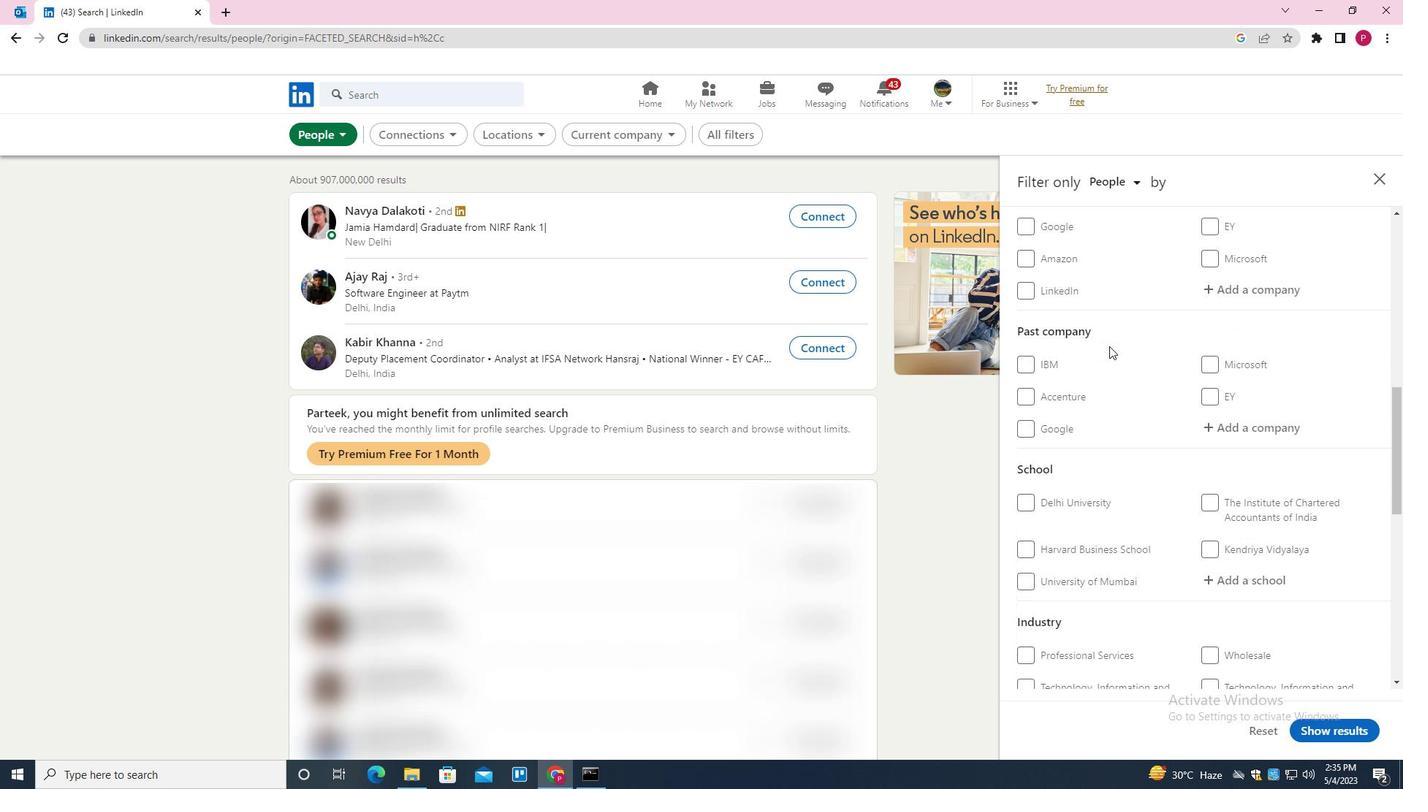 
Action: Mouse moved to (1109, 345)
Screenshot: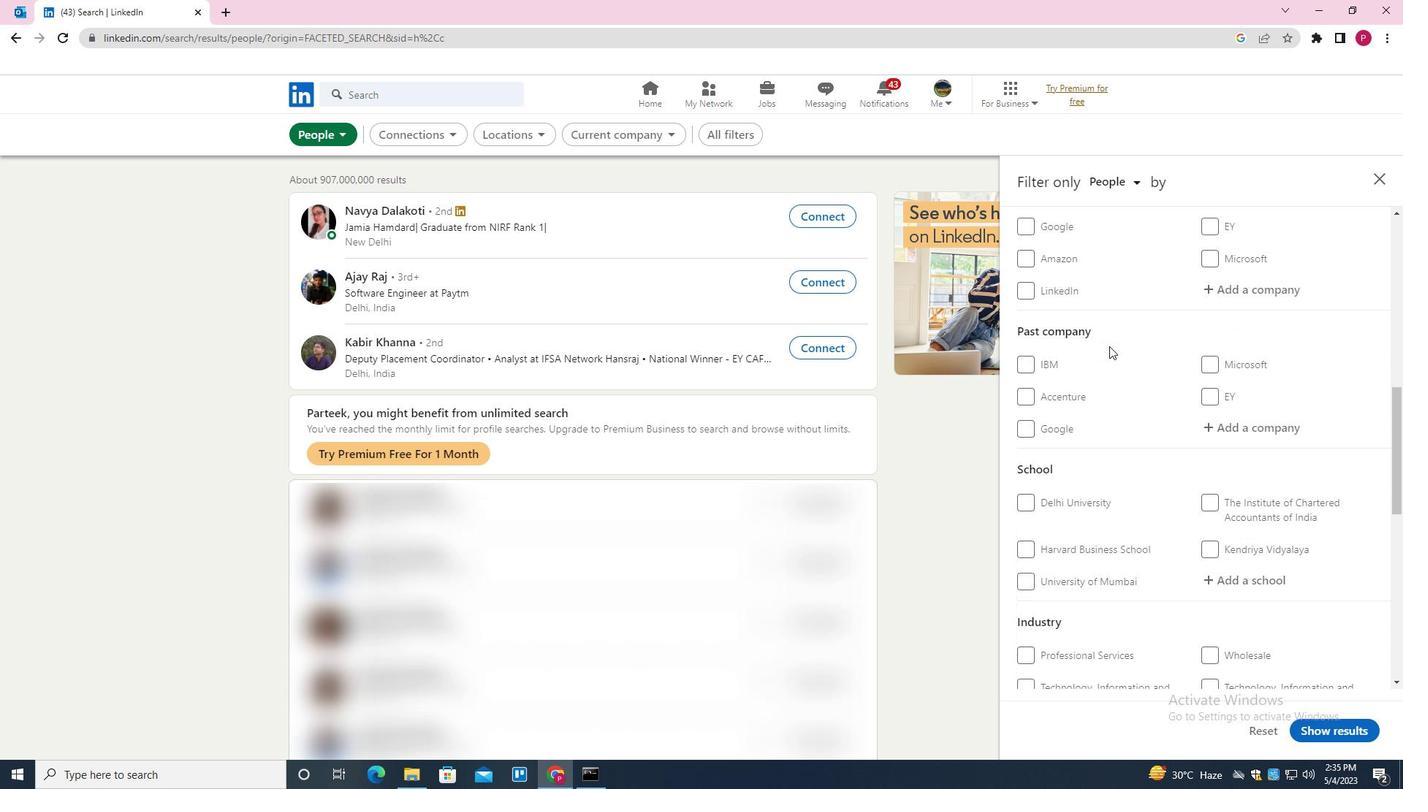 
Action: Mouse scrolled (1109, 345) with delta (0, 0)
Screenshot: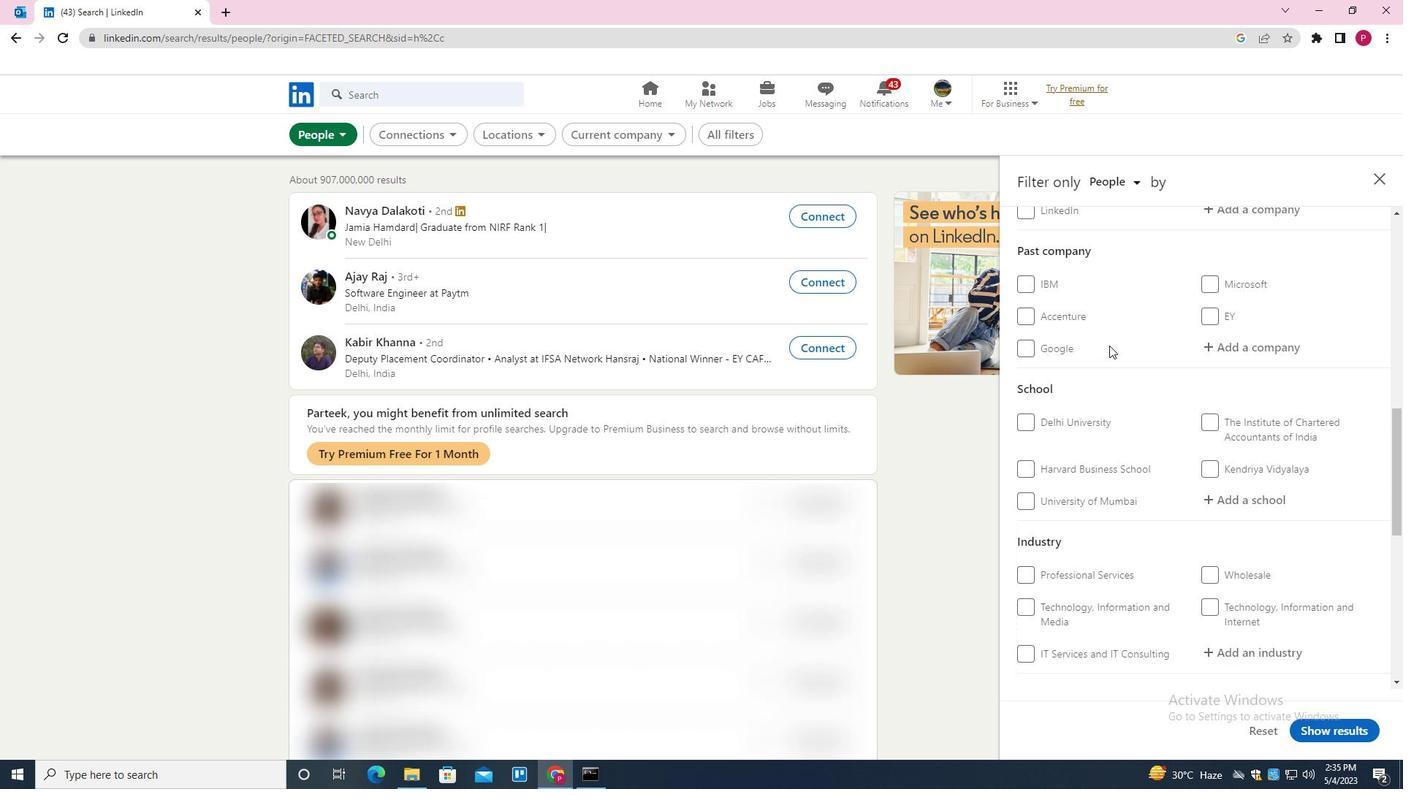 
Action: Mouse scrolled (1109, 345) with delta (0, 0)
Screenshot: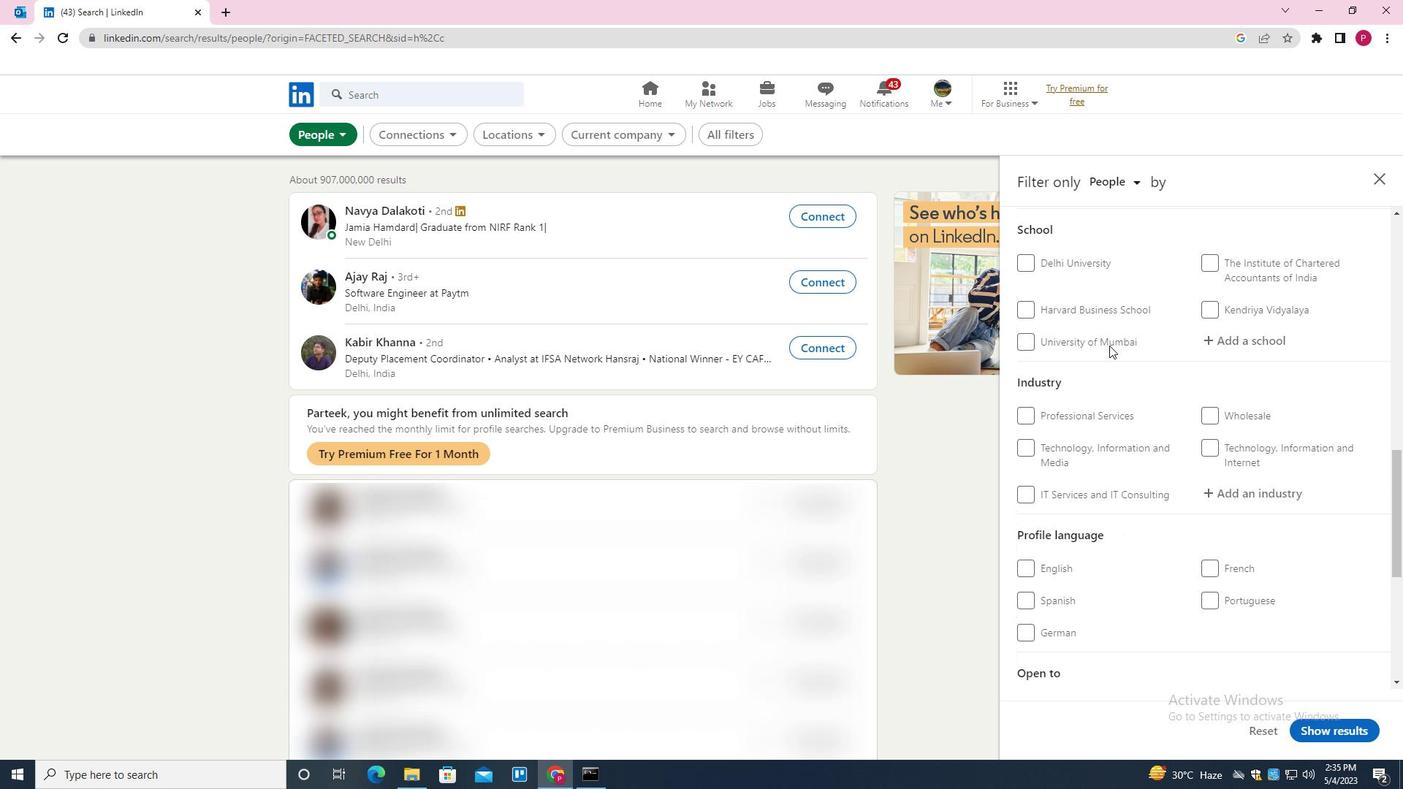 
Action: Mouse scrolled (1109, 345) with delta (0, 0)
Screenshot: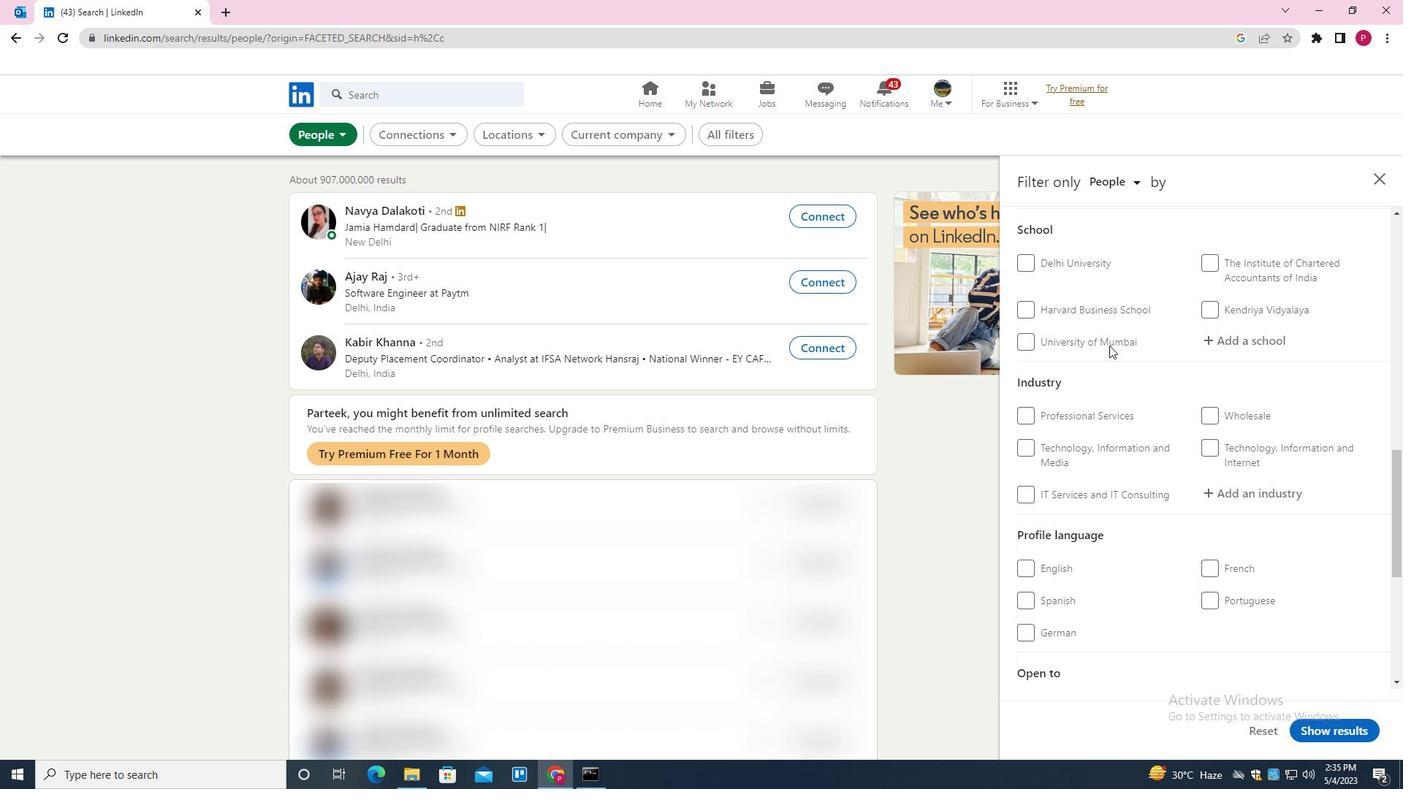 
Action: Mouse scrolled (1109, 345) with delta (0, 0)
Screenshot: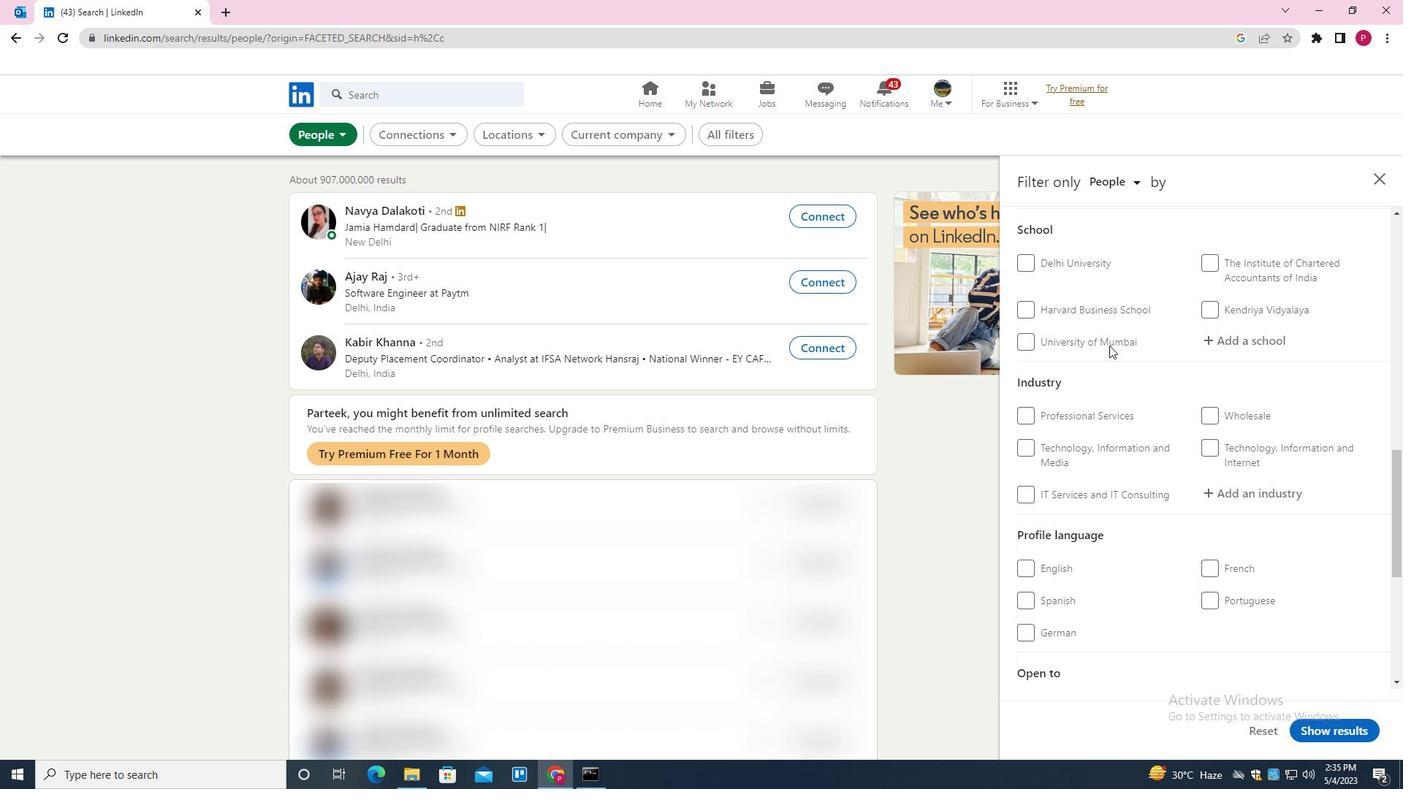 
Action: Mouse scrolled (1109, 345) with delta (0, 0)
Screenshot: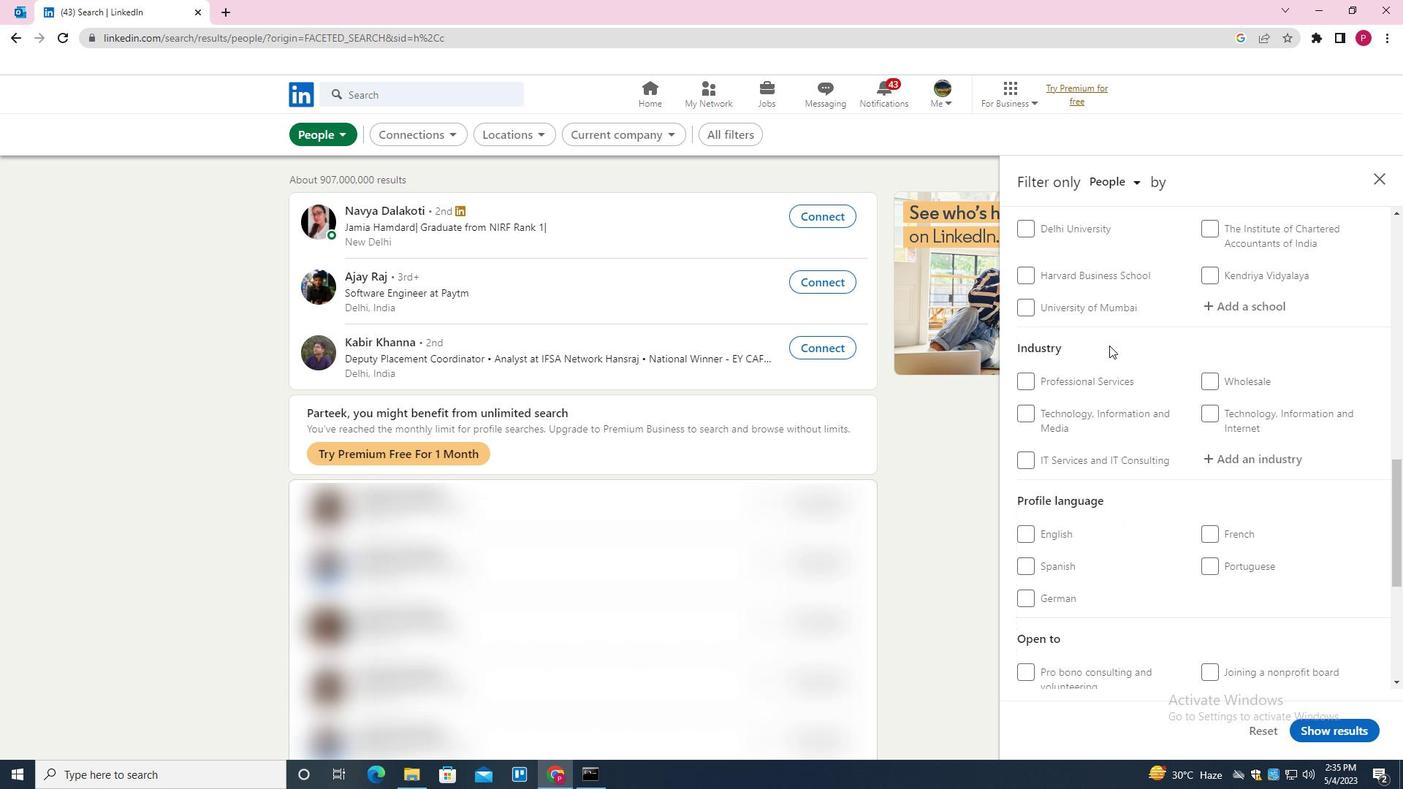 
Action: Mouse scrolled (1109, 345) with delta (0, 0)
Screenshot: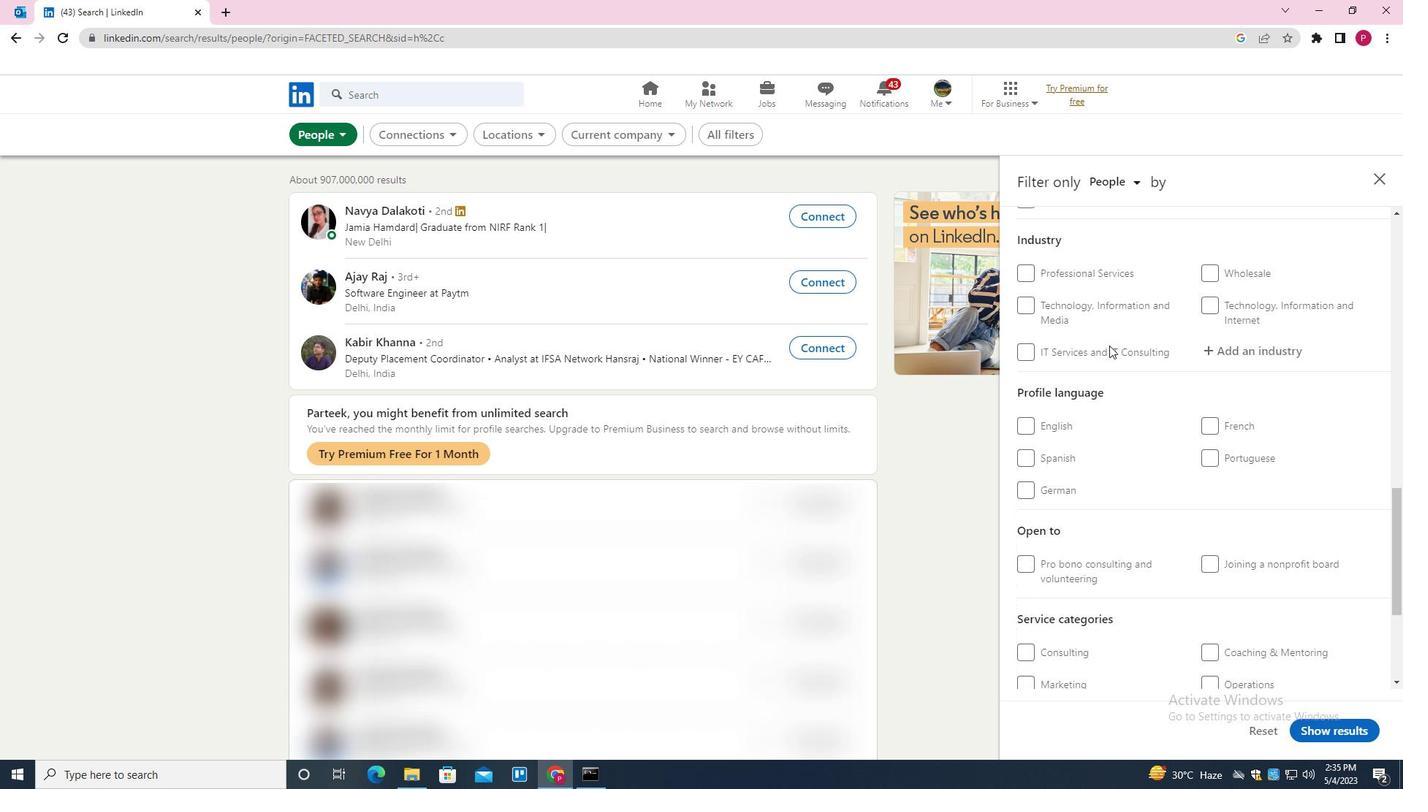 
Action: Mouse scrolled (1109, 345) with delta (0, 0)
Screenshot: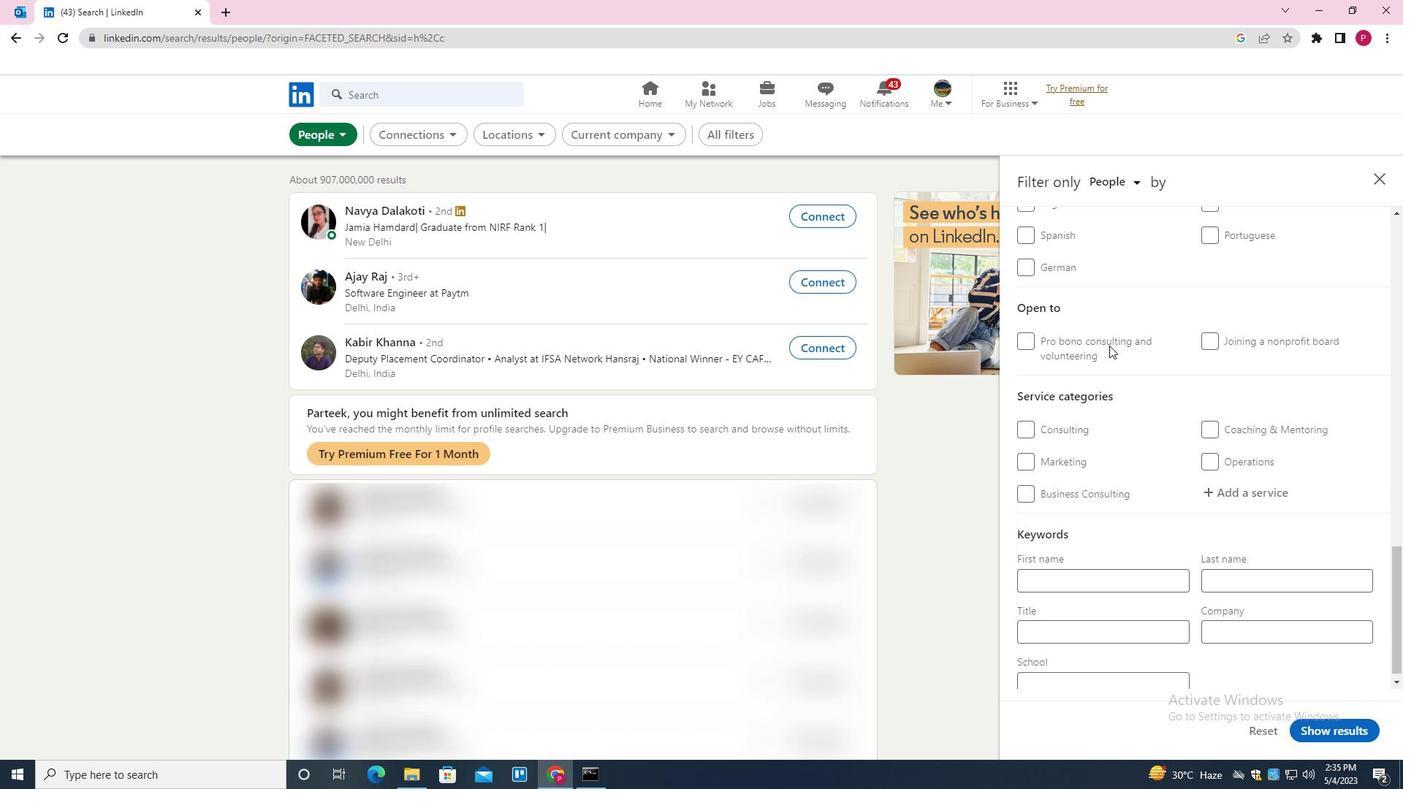 
Action: Mouse scrolled (1109, 345) with delta (0, 0)
Screenshot: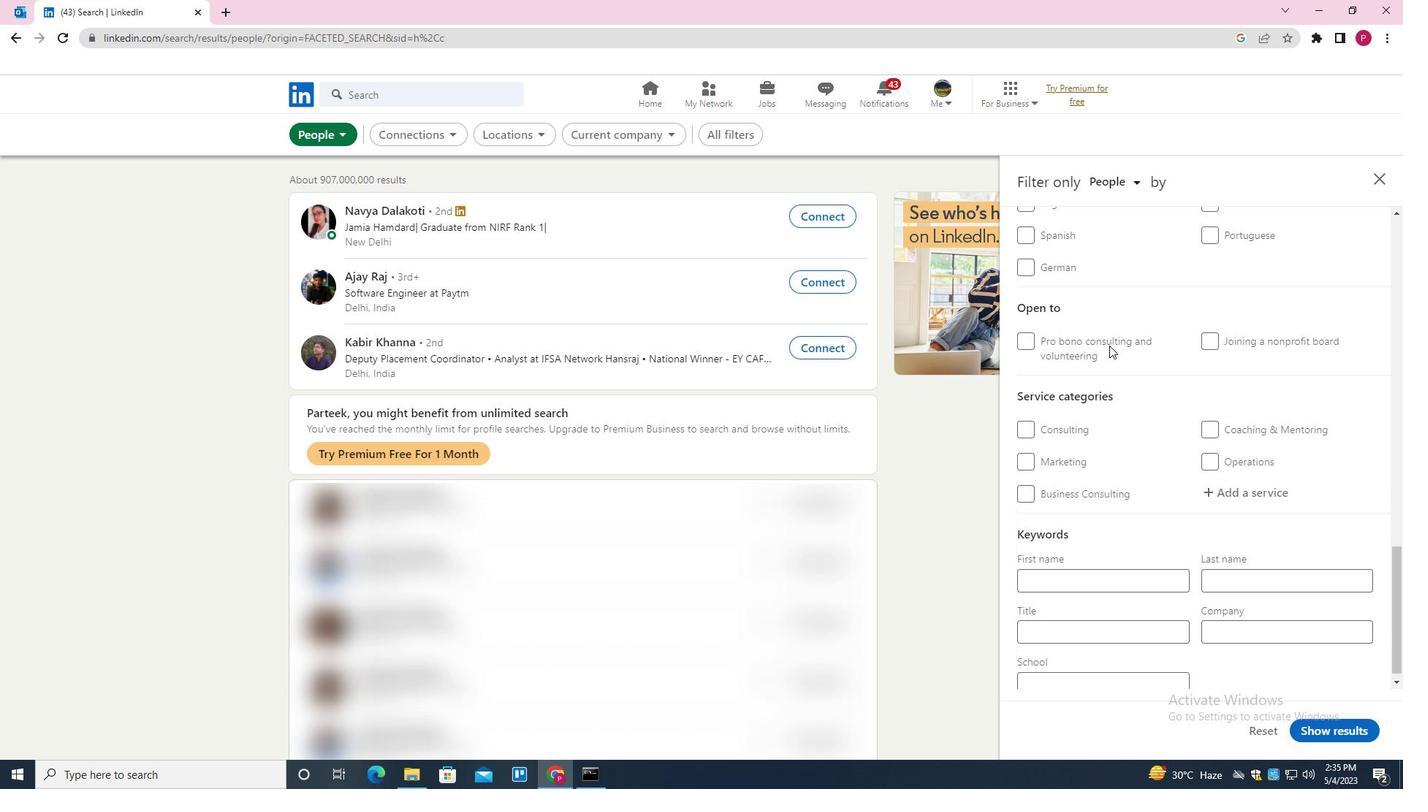 
Action: Mouse scrolled (1109, 346) with delta (0, 0)
Screenshot: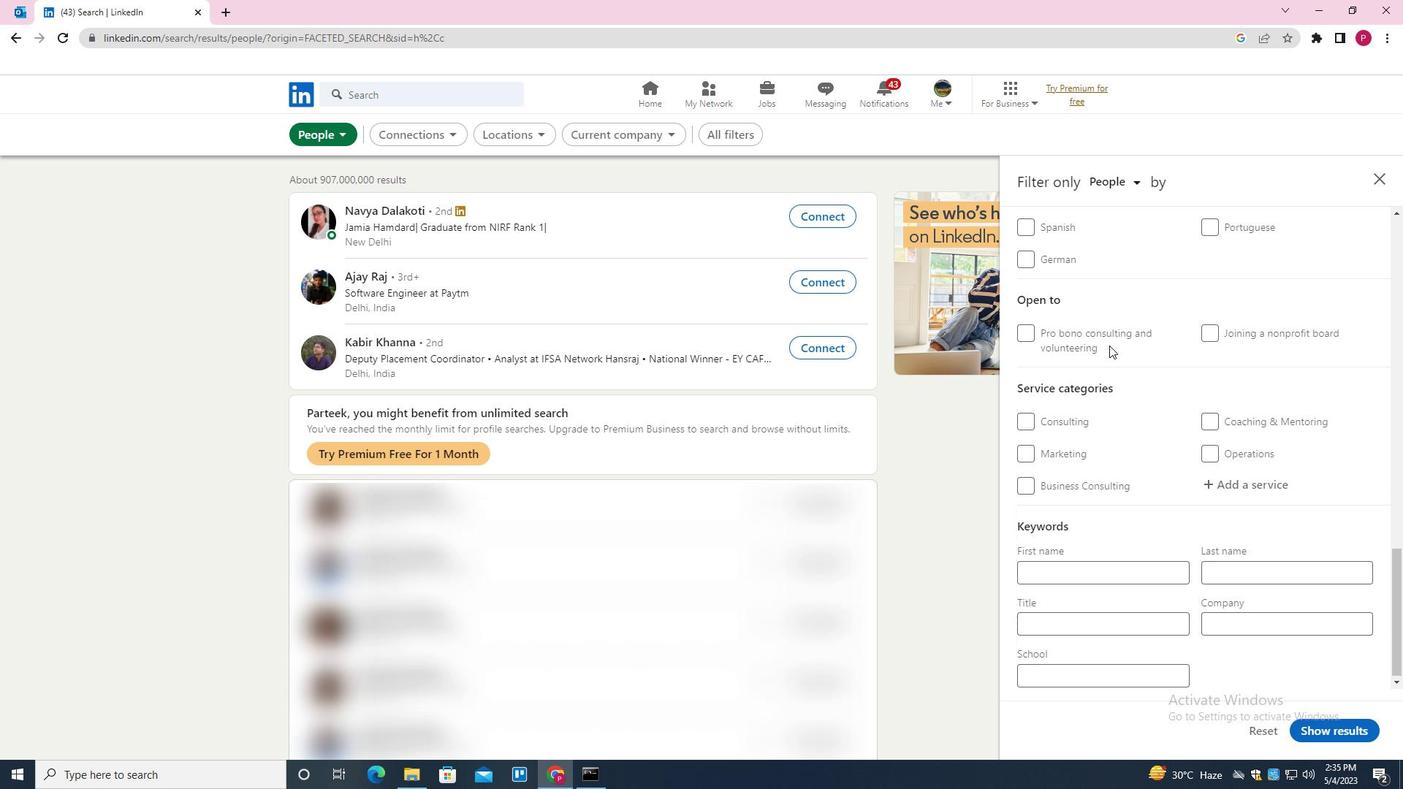 
Action: Mouse scrolled (1109, 346) with delta (0, 0)
Screenshot: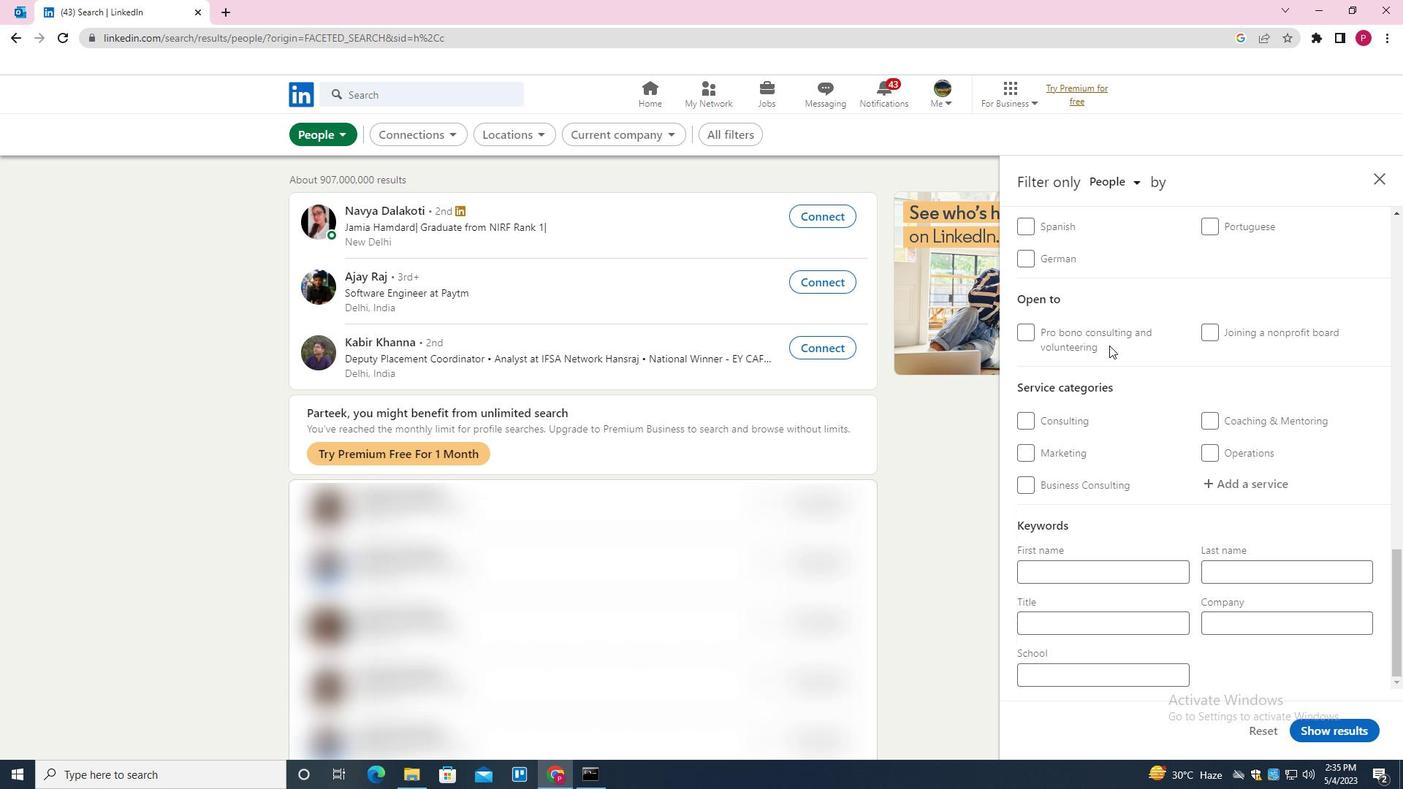 
Action: Mouse scrolled (1109, 346) with delta (0, 0)
Screenshot: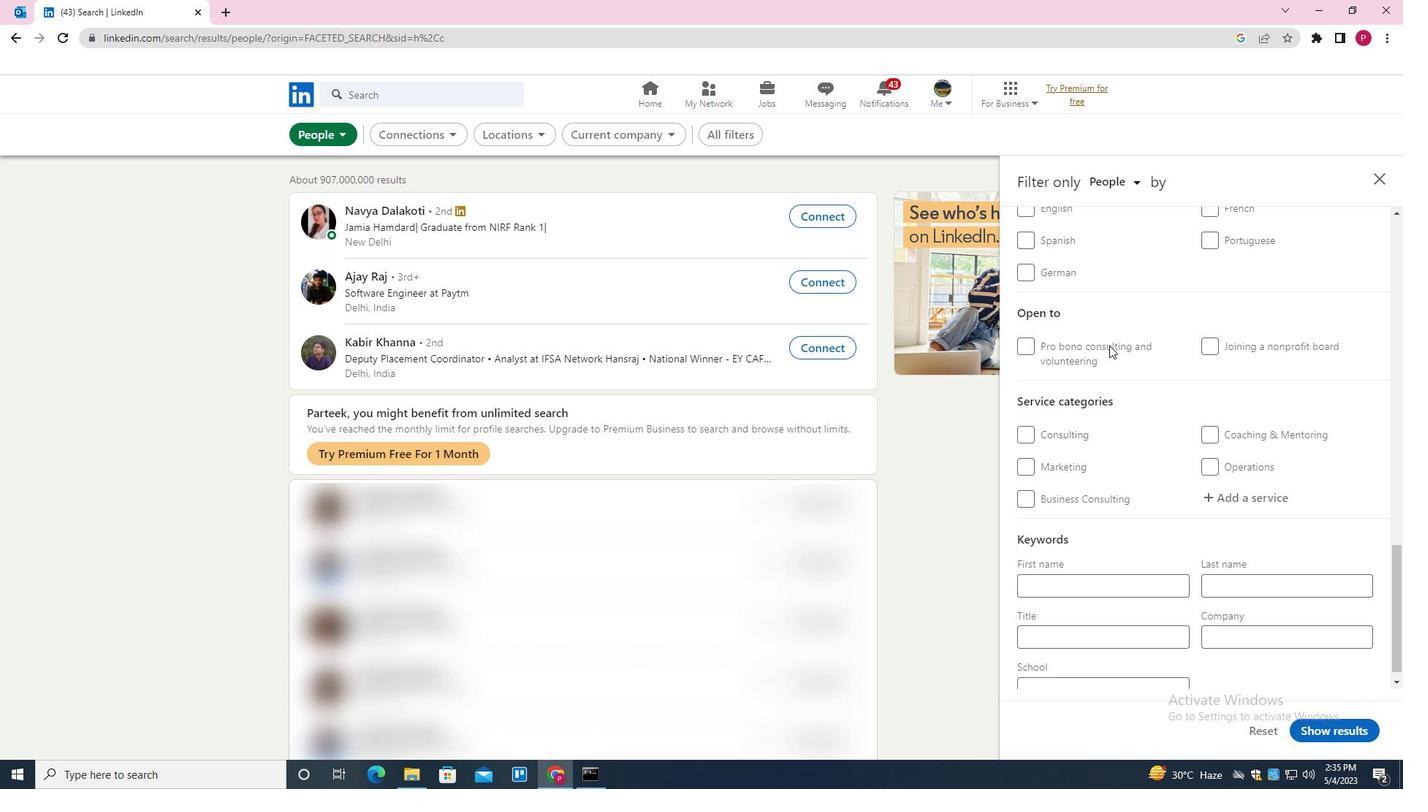
Action: Mouse moved to (1061, 419)
Screenshot: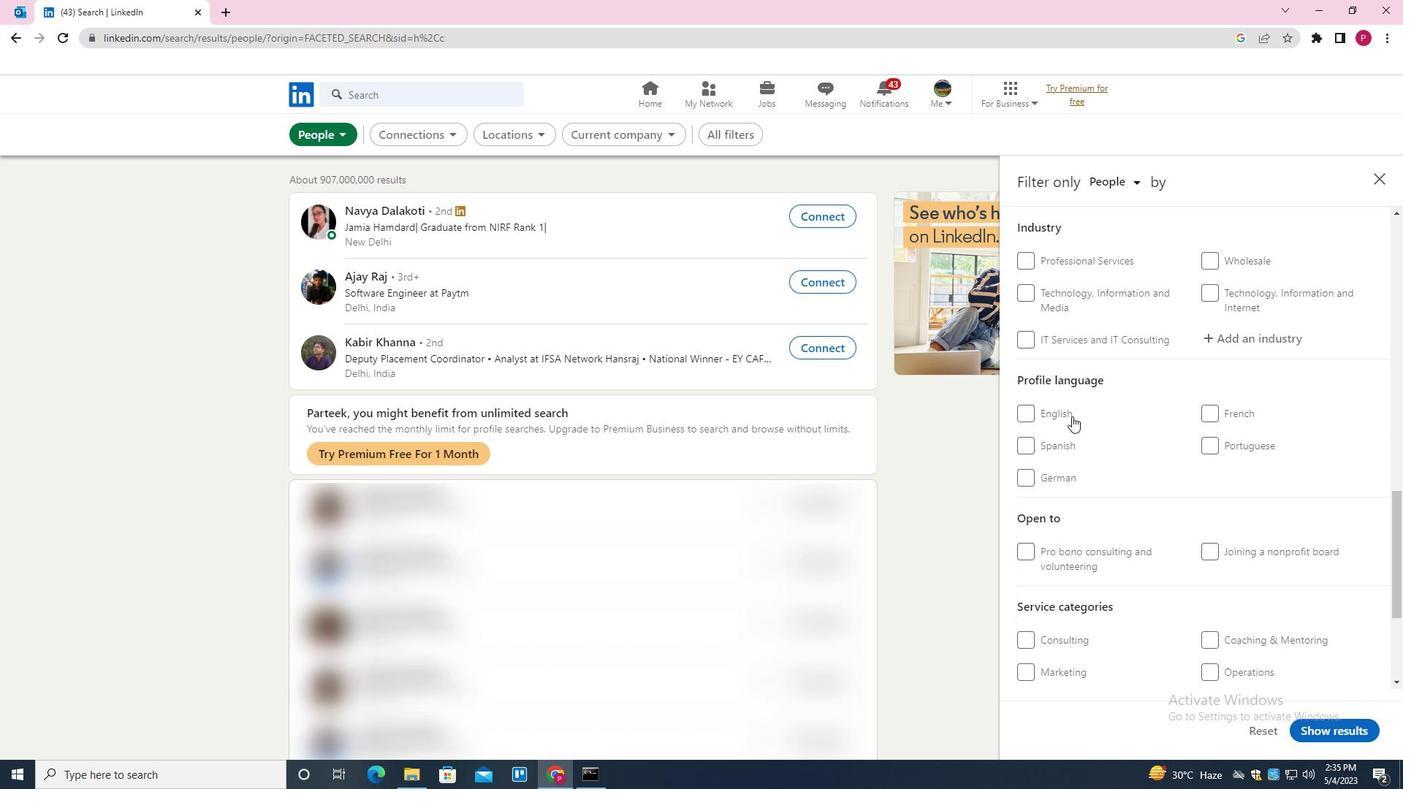 
Action: Mouse pressed left at (1061, 419)
Screenshot: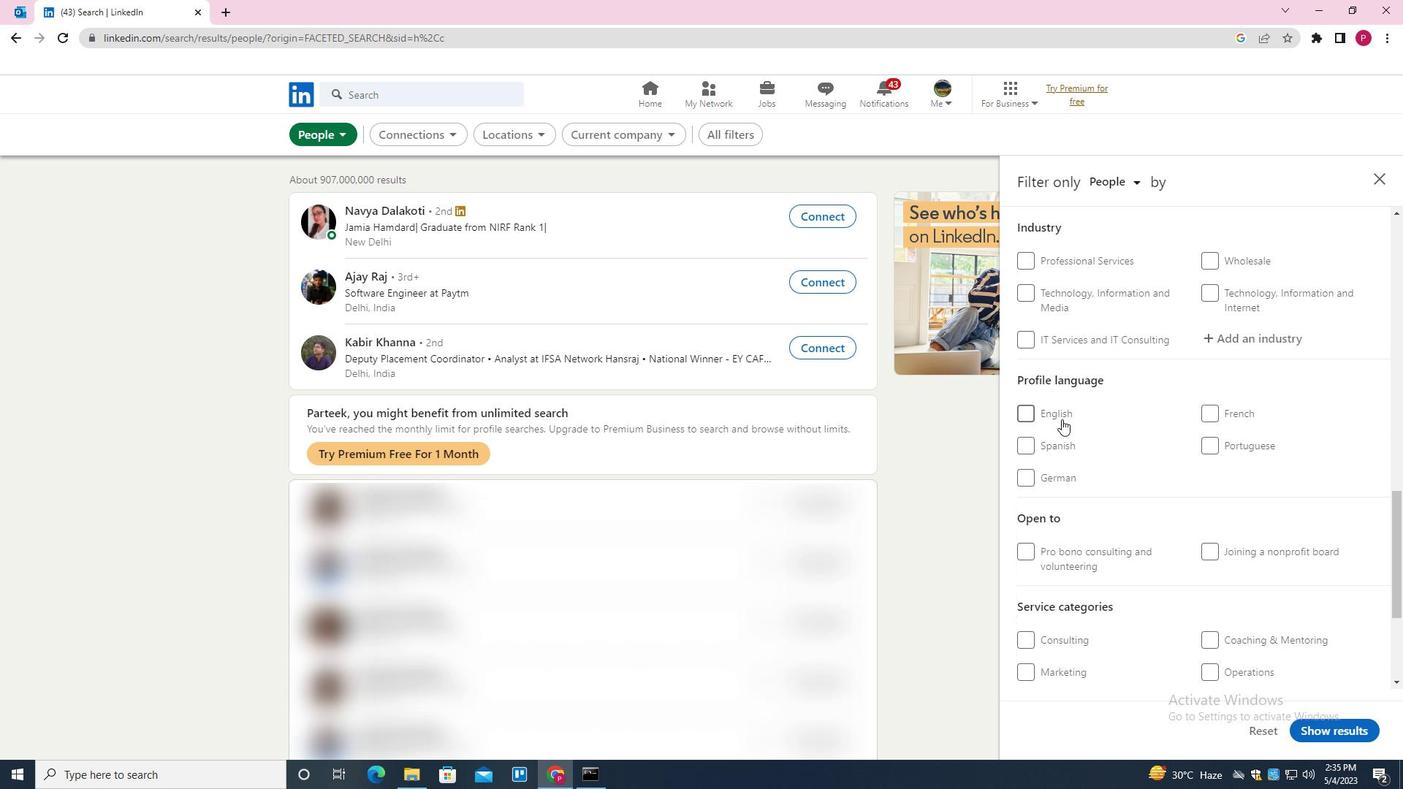 
Action: Mouse moved to (1073, 426)
Screenshot: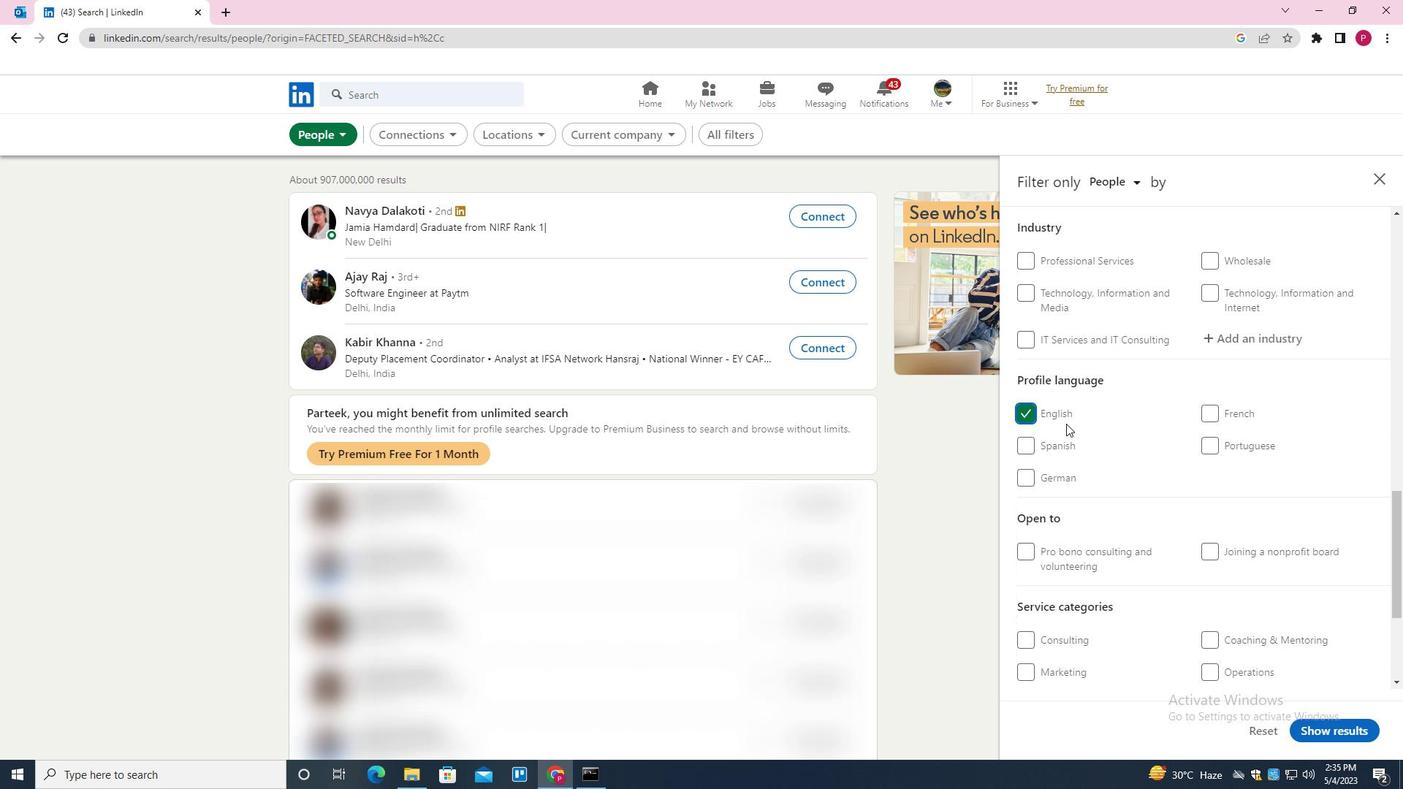 
Action: Mouse scrolled (1073, 427) with delta (0, 0)
Screenshot: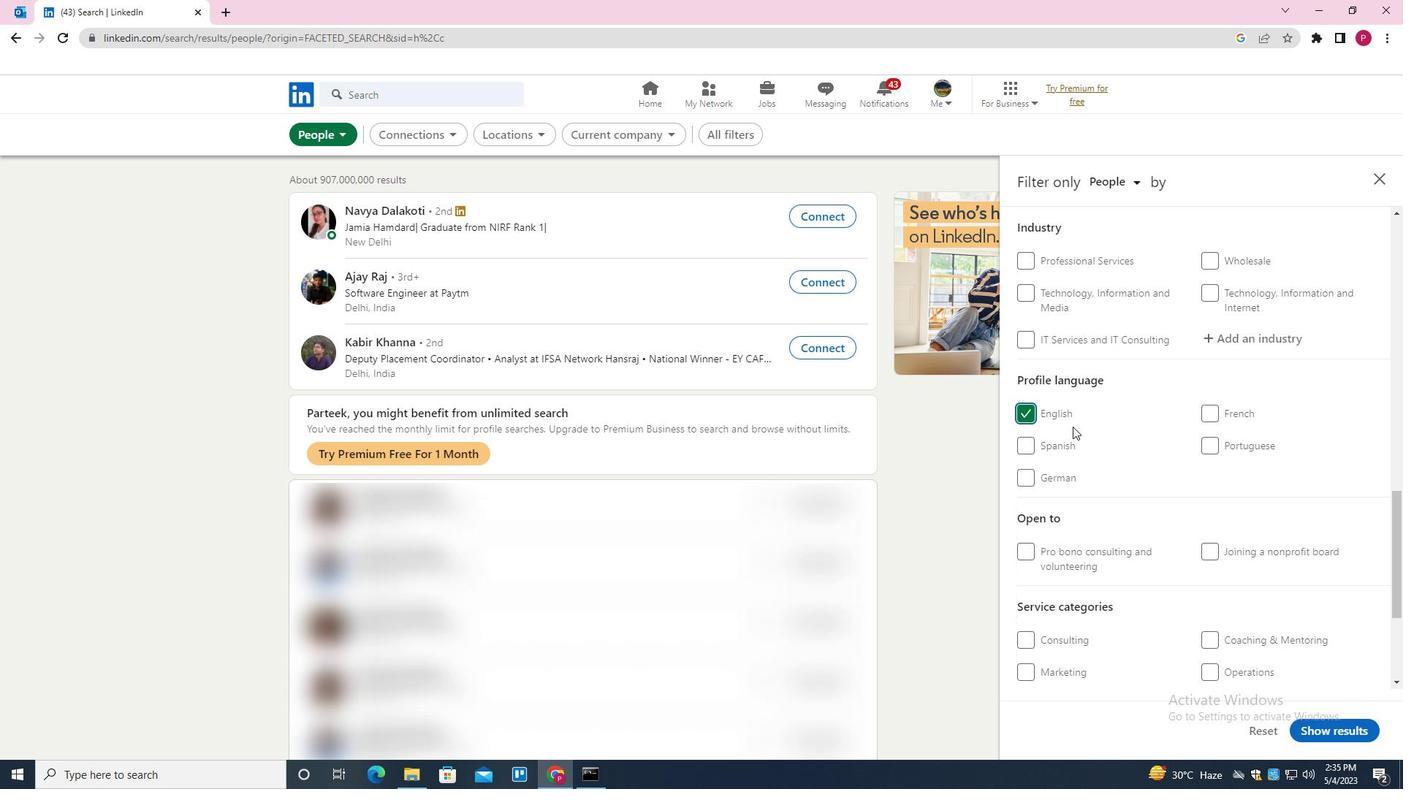 
Action: Mouse scrolled (1073, 427) with delta (0, 0)
Screenshot: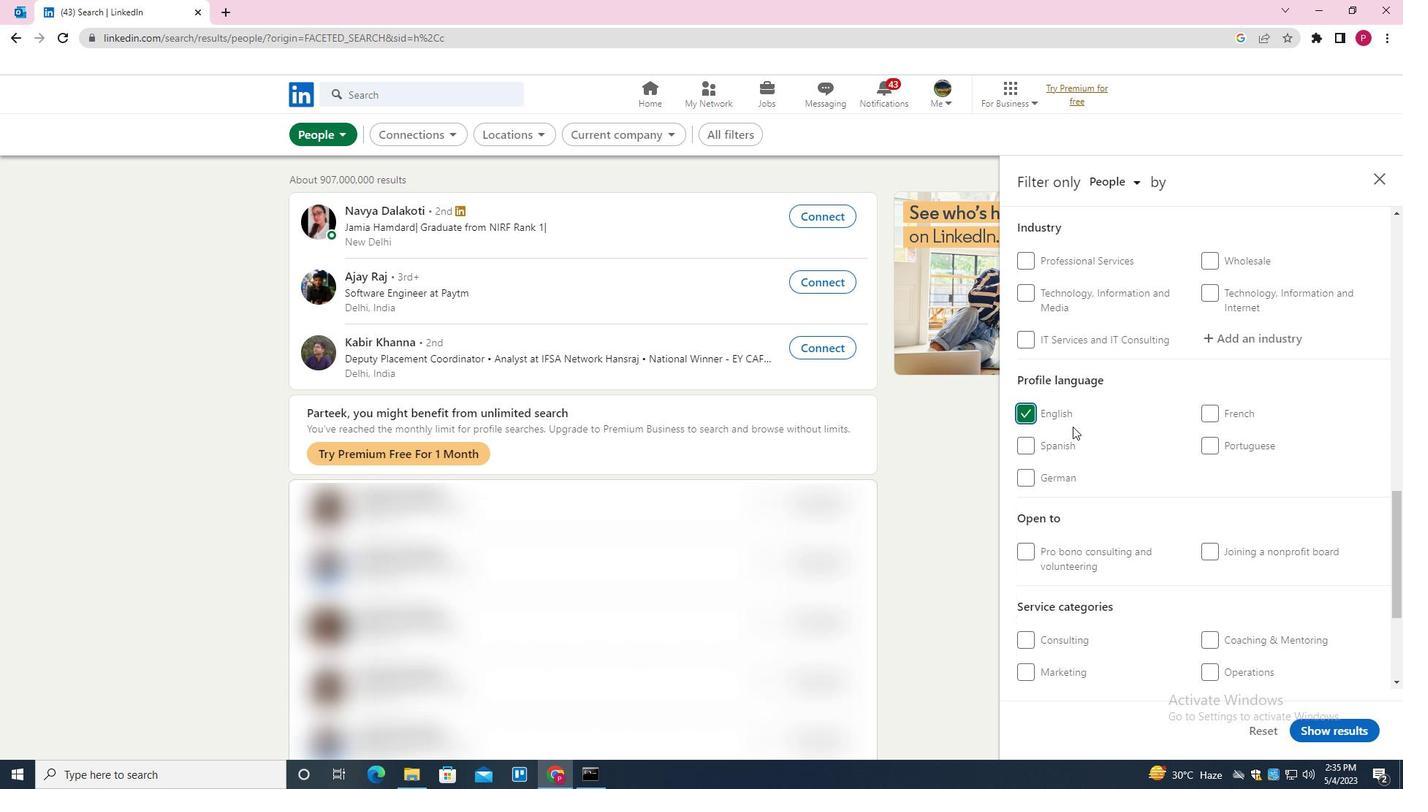 
Action: Mouse scrolled (1073, 427) with delta (0, 0)
Screenshot: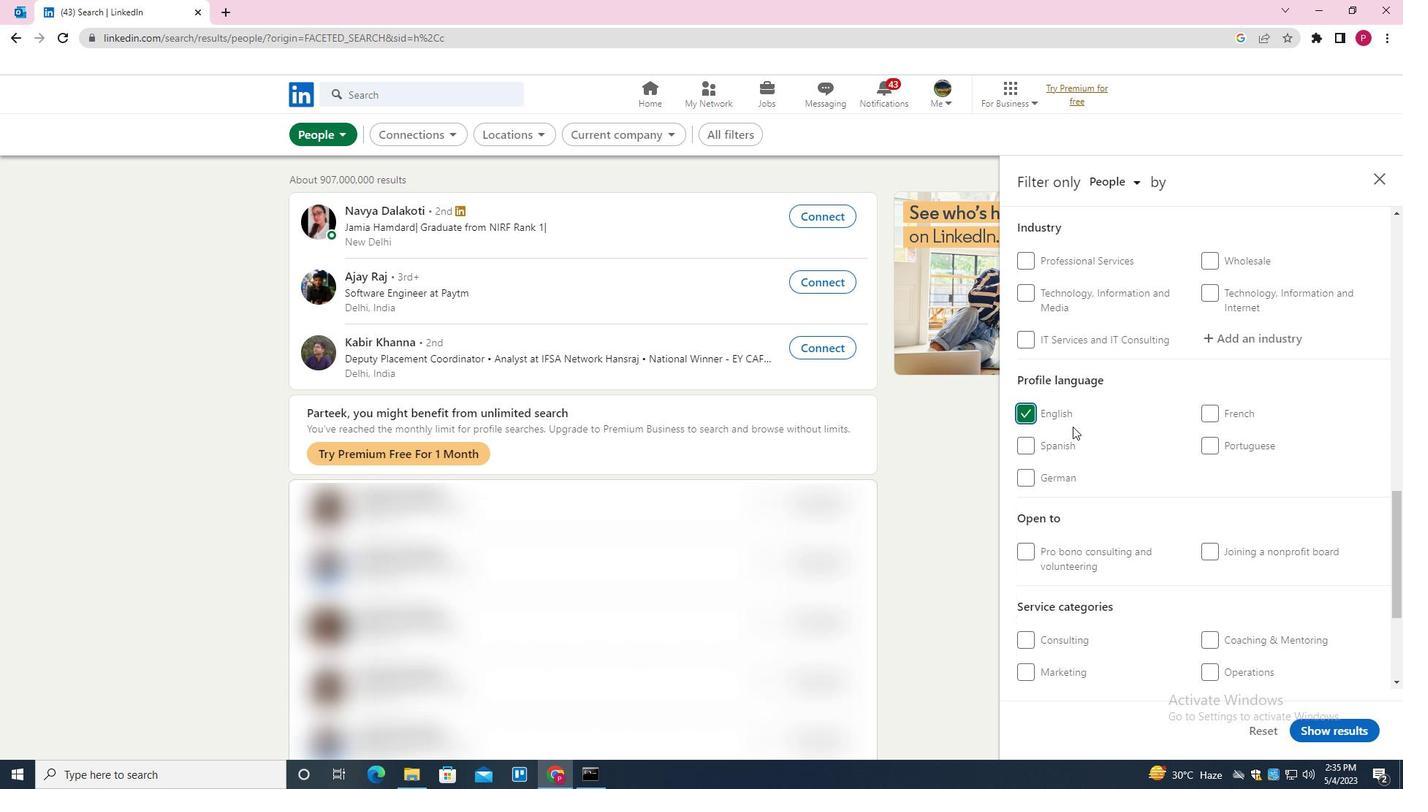 
Action: Mouse scrolled (1073, 427) with delta (0, 0)
Screenshot: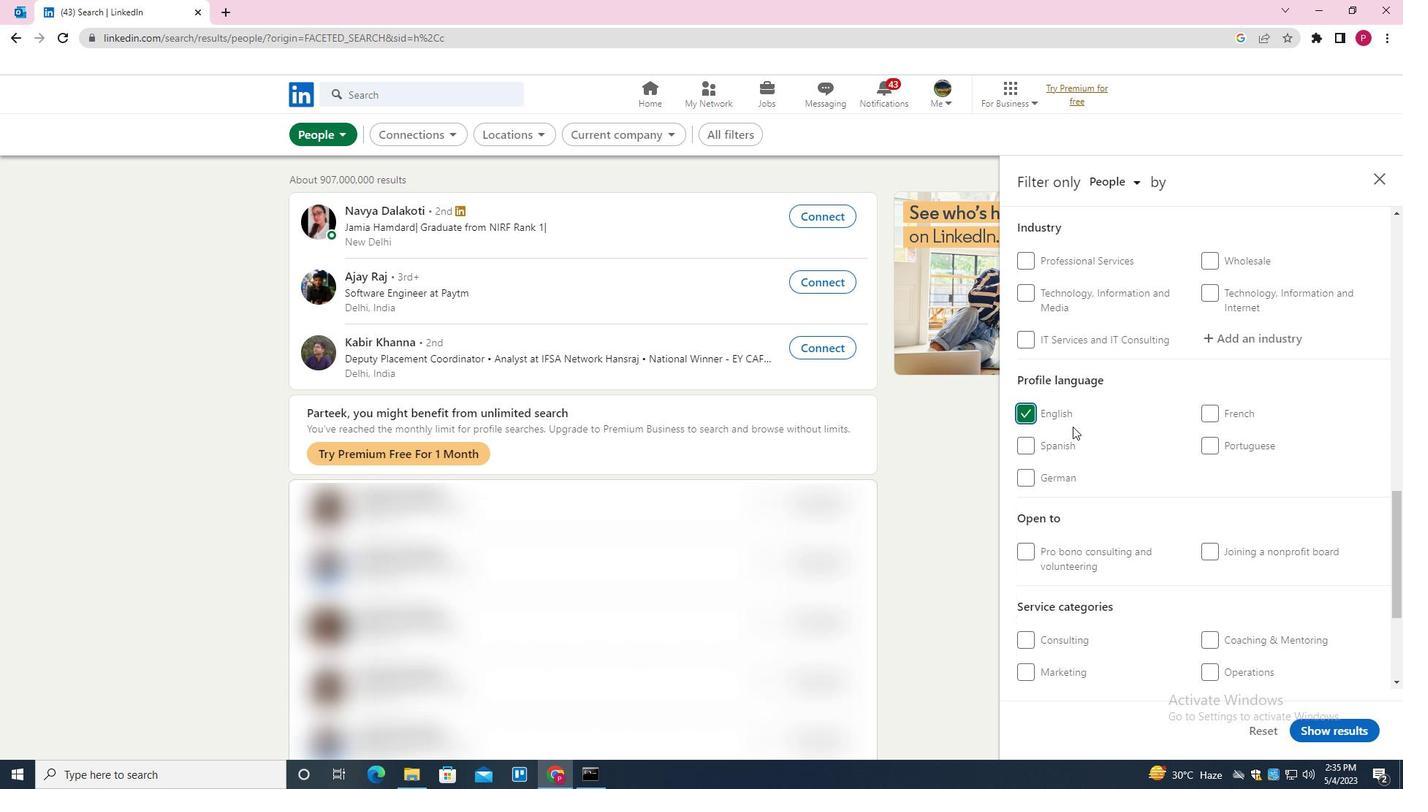 
Action: Mouse scrolled (1073, 427) with delta (0, 0)
Screenshot: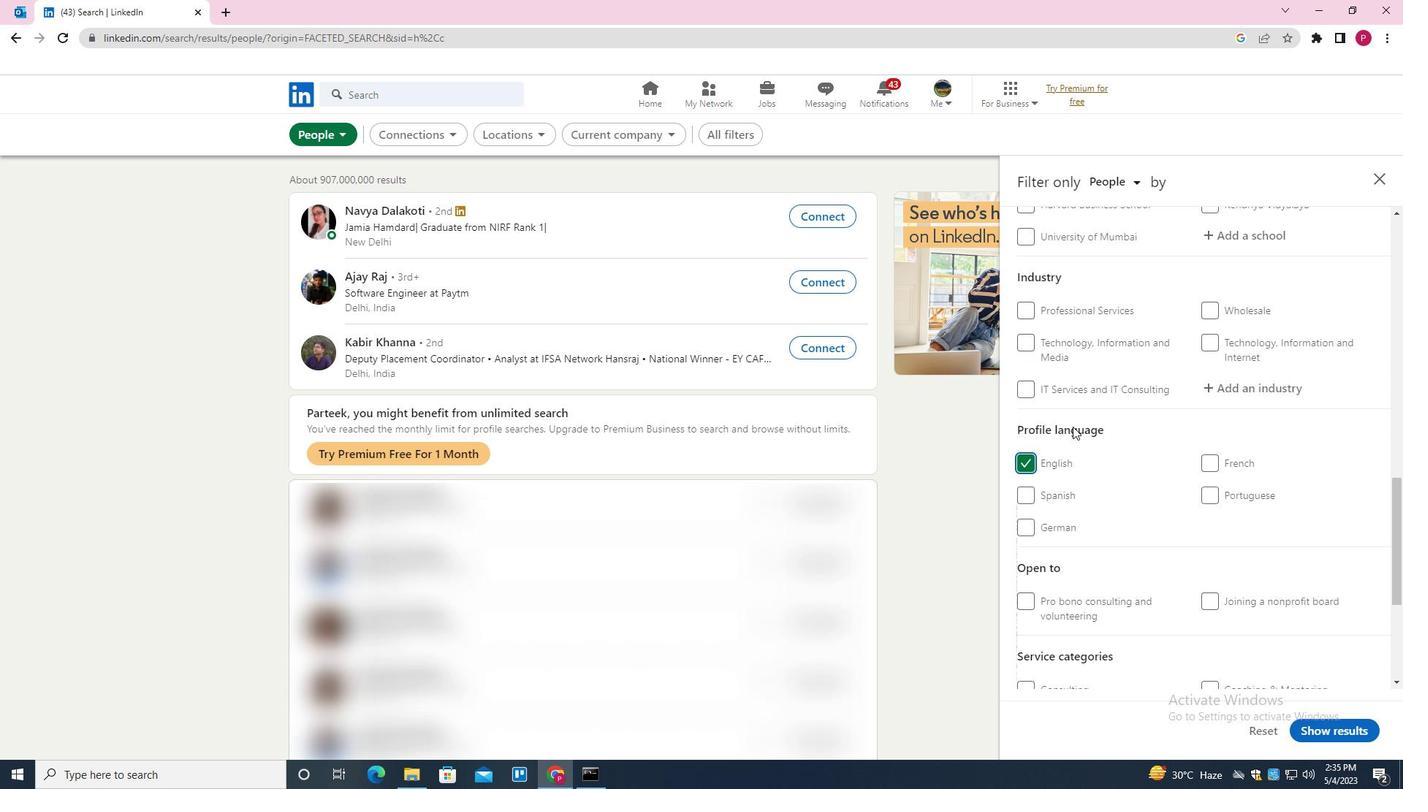 
Action: Mouse scrolled (1073, 427) with delta (0, 0)
Screenshot: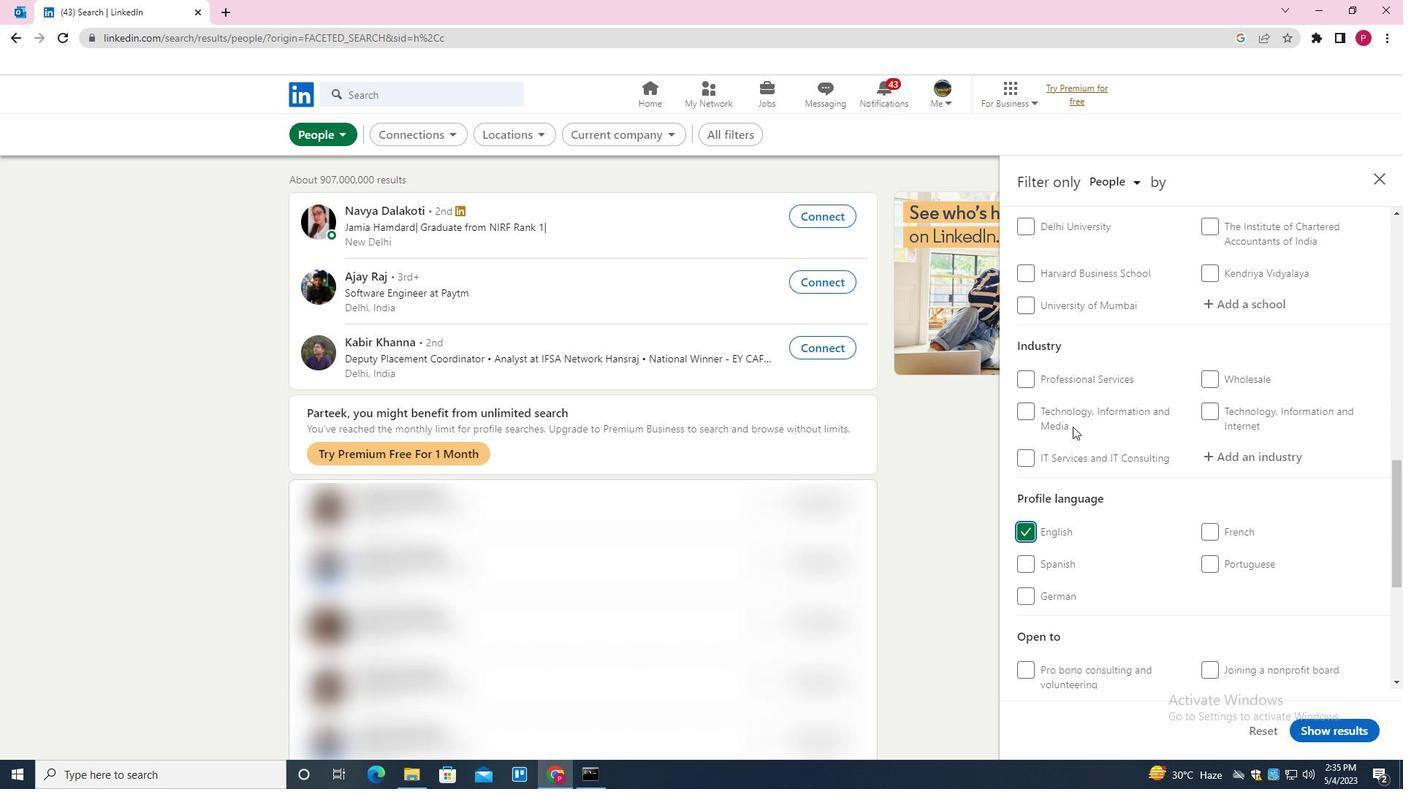 
Action: Mouse scrolled (1073, 427) with delta (0, 0)
Screenshot: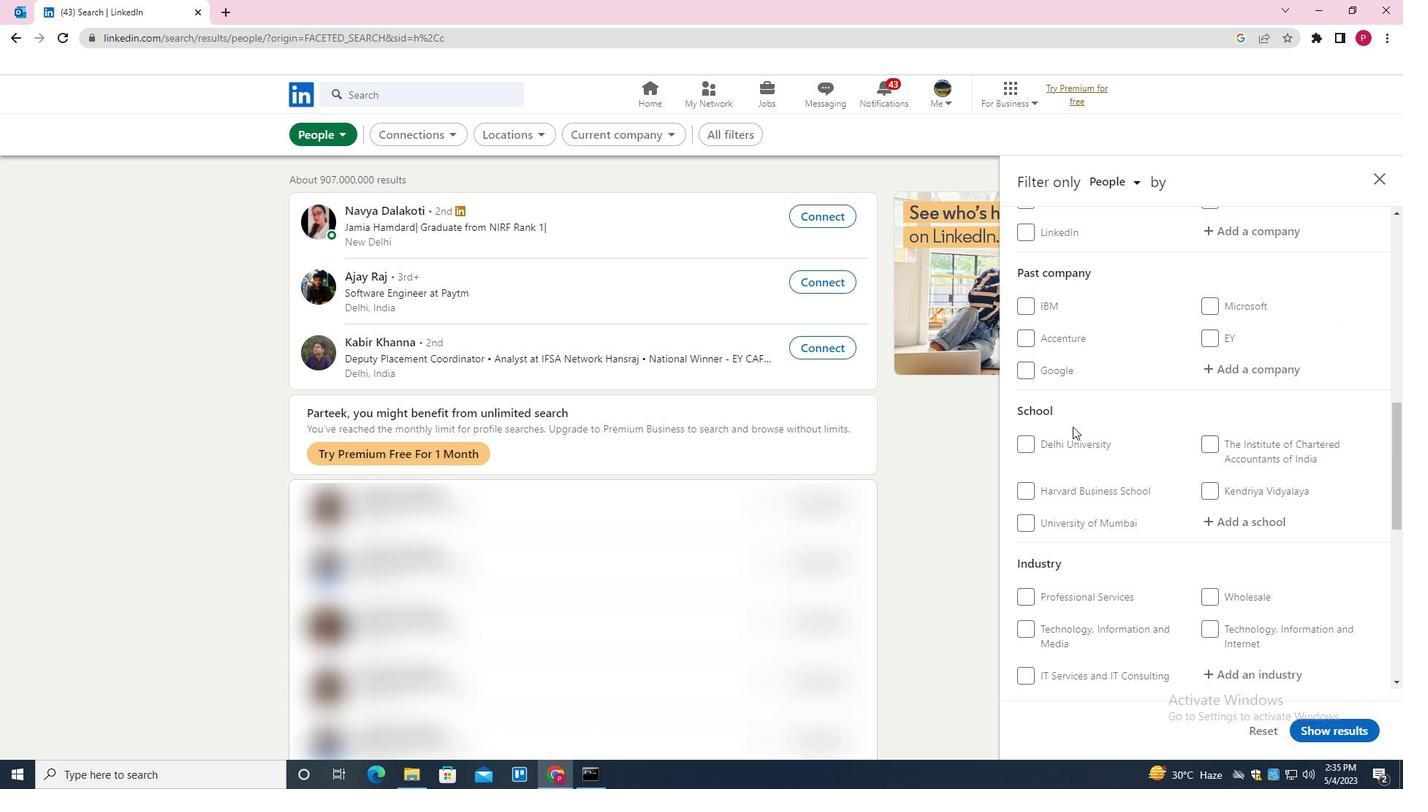 
Action: Mouse moved to (1235, 406)
Screenshot: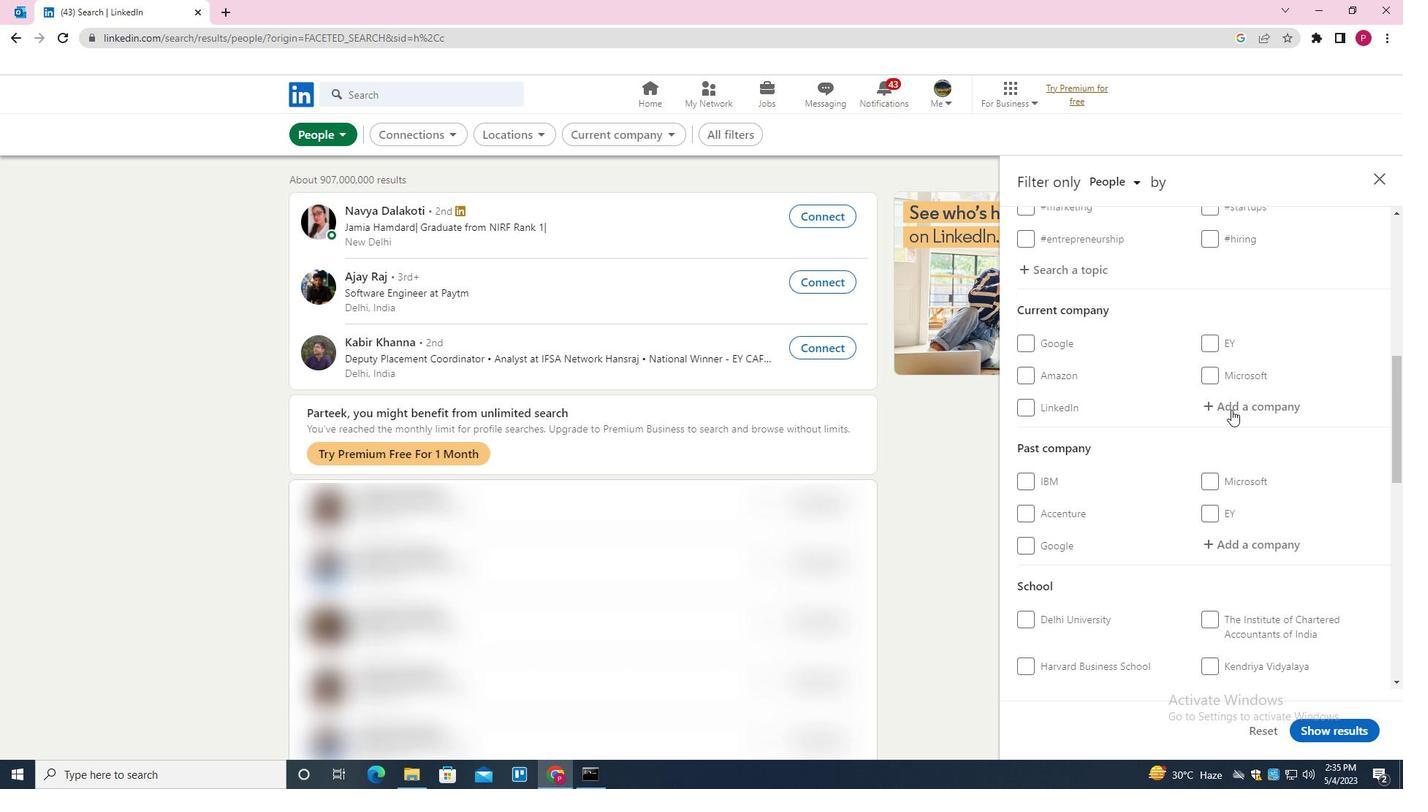 
Action: Mouse pressed left at (1235, 406)
Screenshot: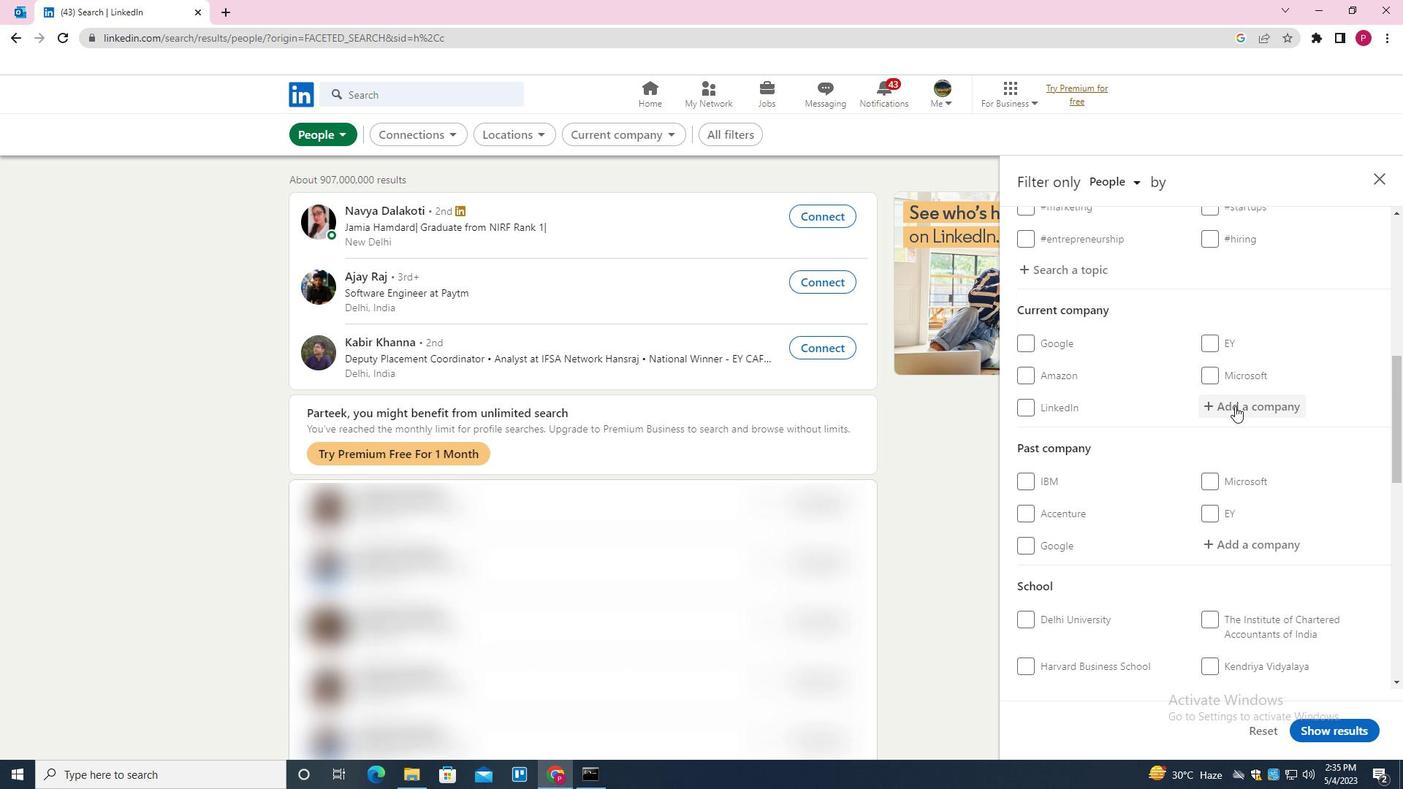 
Action: Mouse moved to (1245, 401)
Screenshot: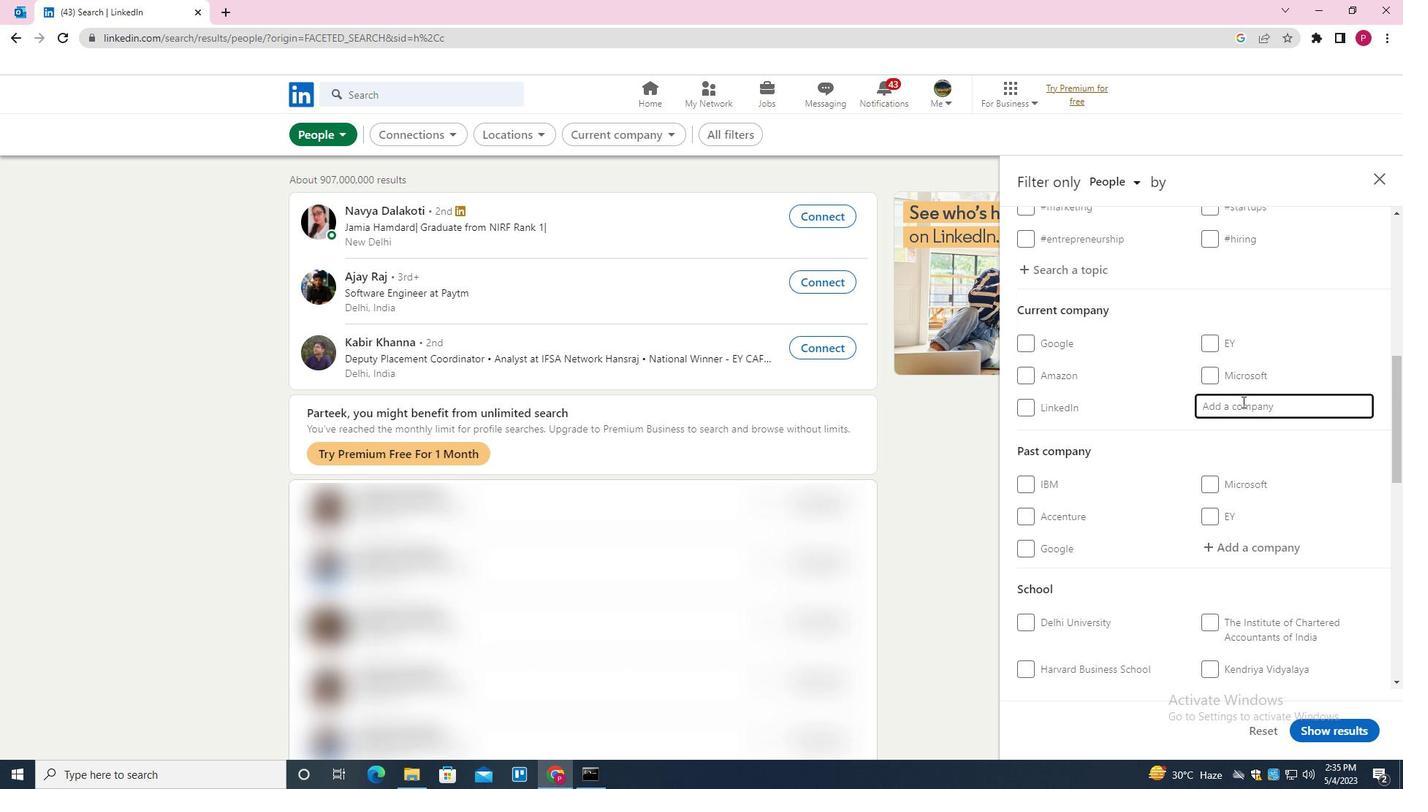 
Action: Key pressed <Key.shift><Key.shift><Key.shift><Key.shift><Key.shift><Key.shift><Key.shift><Key.shift><Key.shift><Key.shift><Key.shift><Key.shift>EDAG<Key.space><Key.shift><Key.shift><Key.shift><Key.shift>GROUP<Key.down><Key.enter>
Screenshot: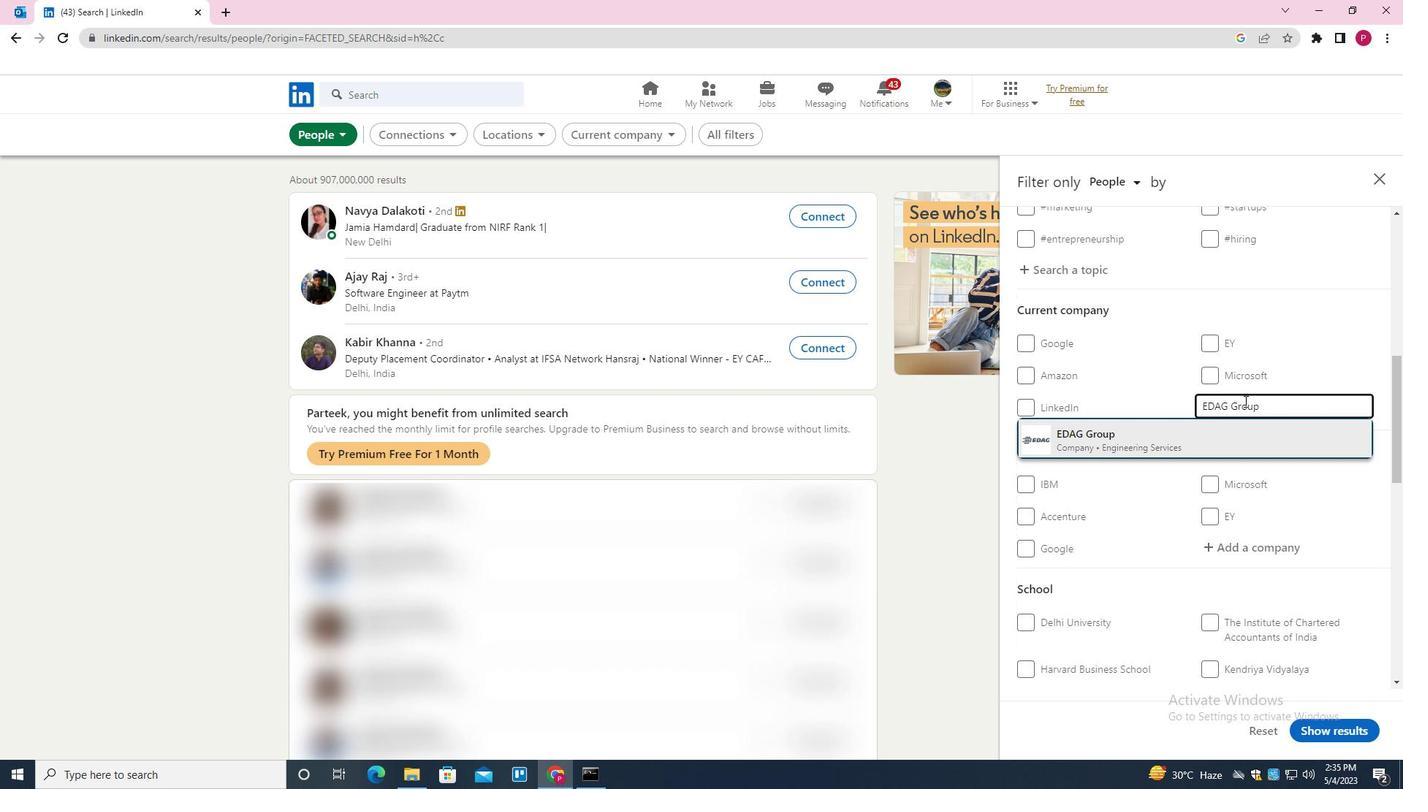 
Action: Mouse moved to (1241, 402)
Screenshot: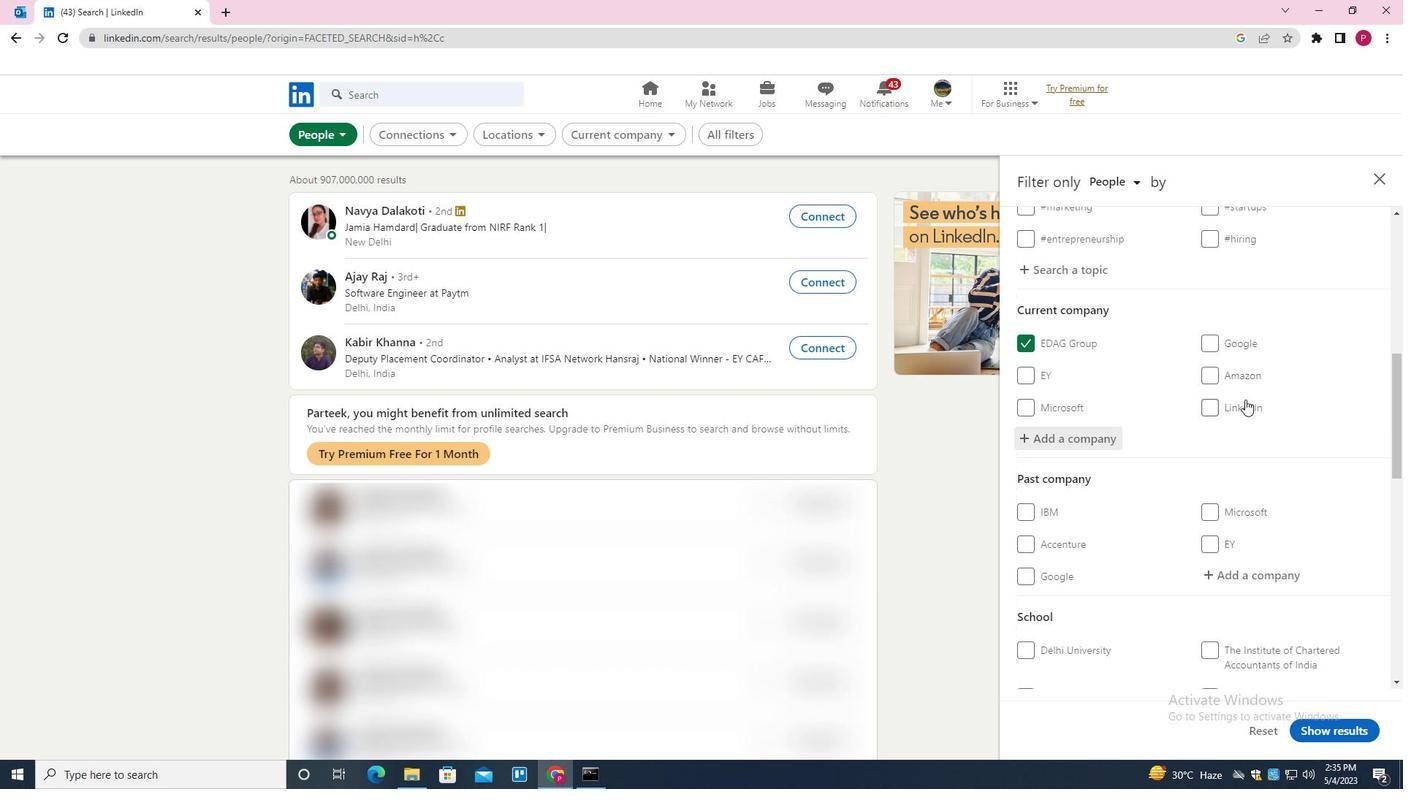 
Action: Mouse scrolled (1241, 402) with delta (0, 0)
Screenshot: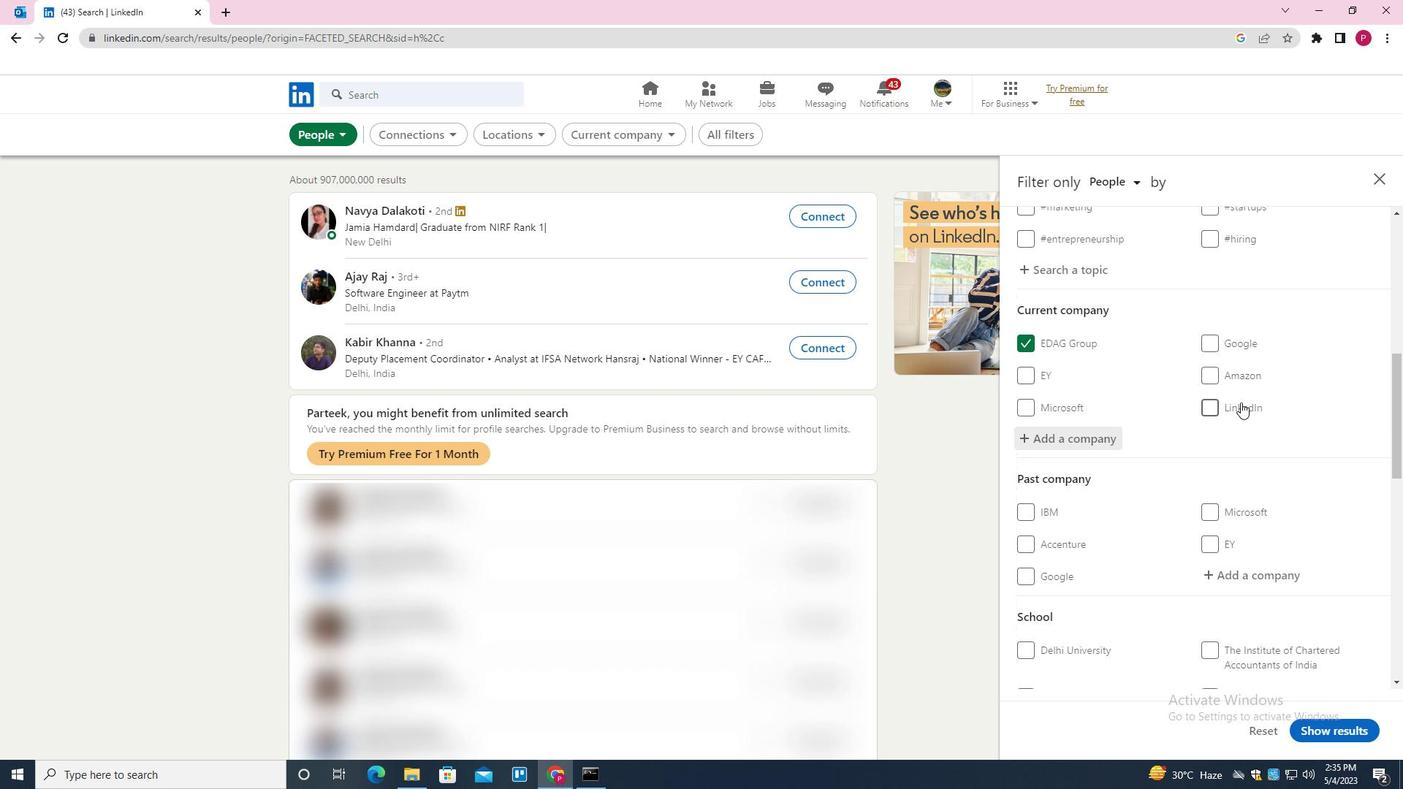 
Action: Mouse scrolled (1241, 402) with delta (0, 0)
Screenshot: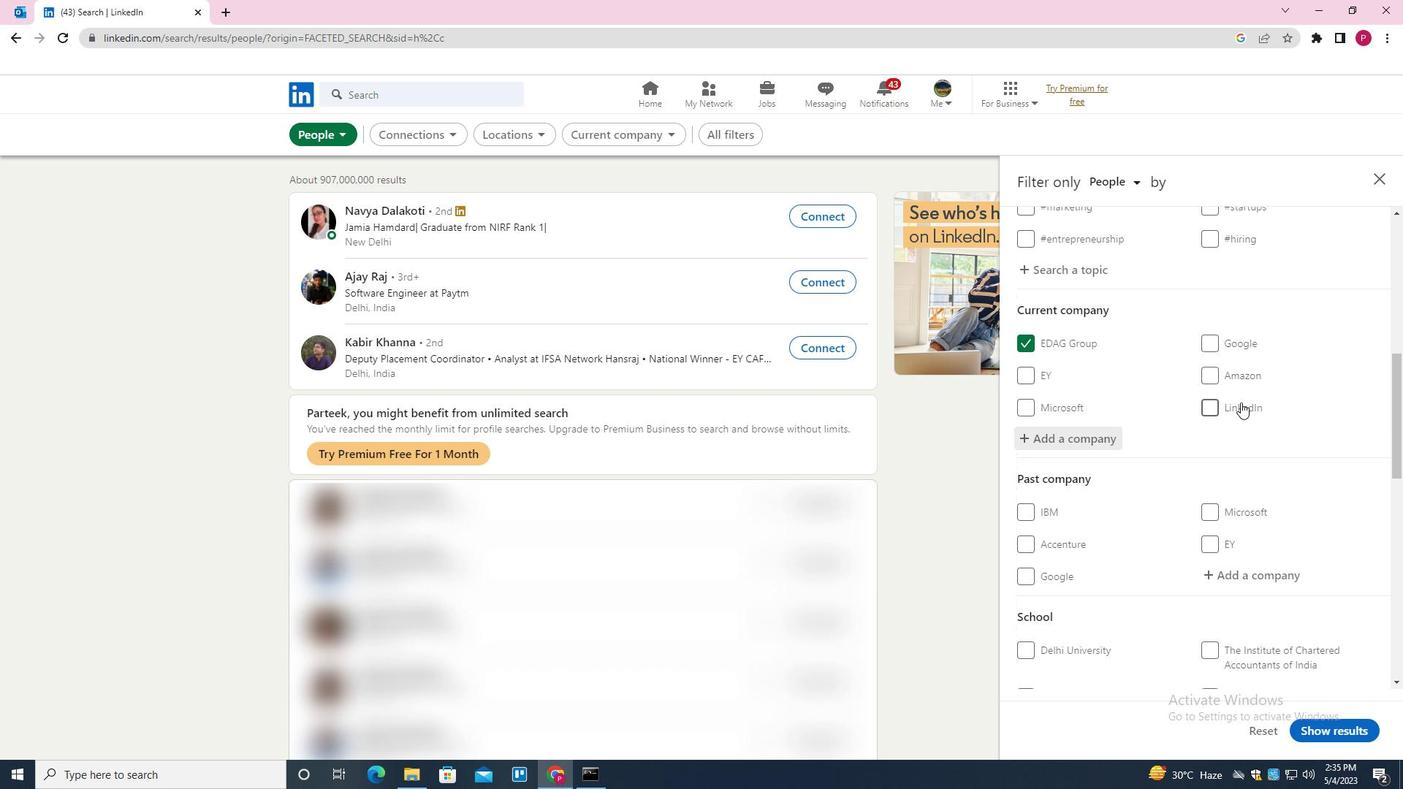 
Action: Mouse scrolled (1241, 402) with delta (0, 0)
Screenshot: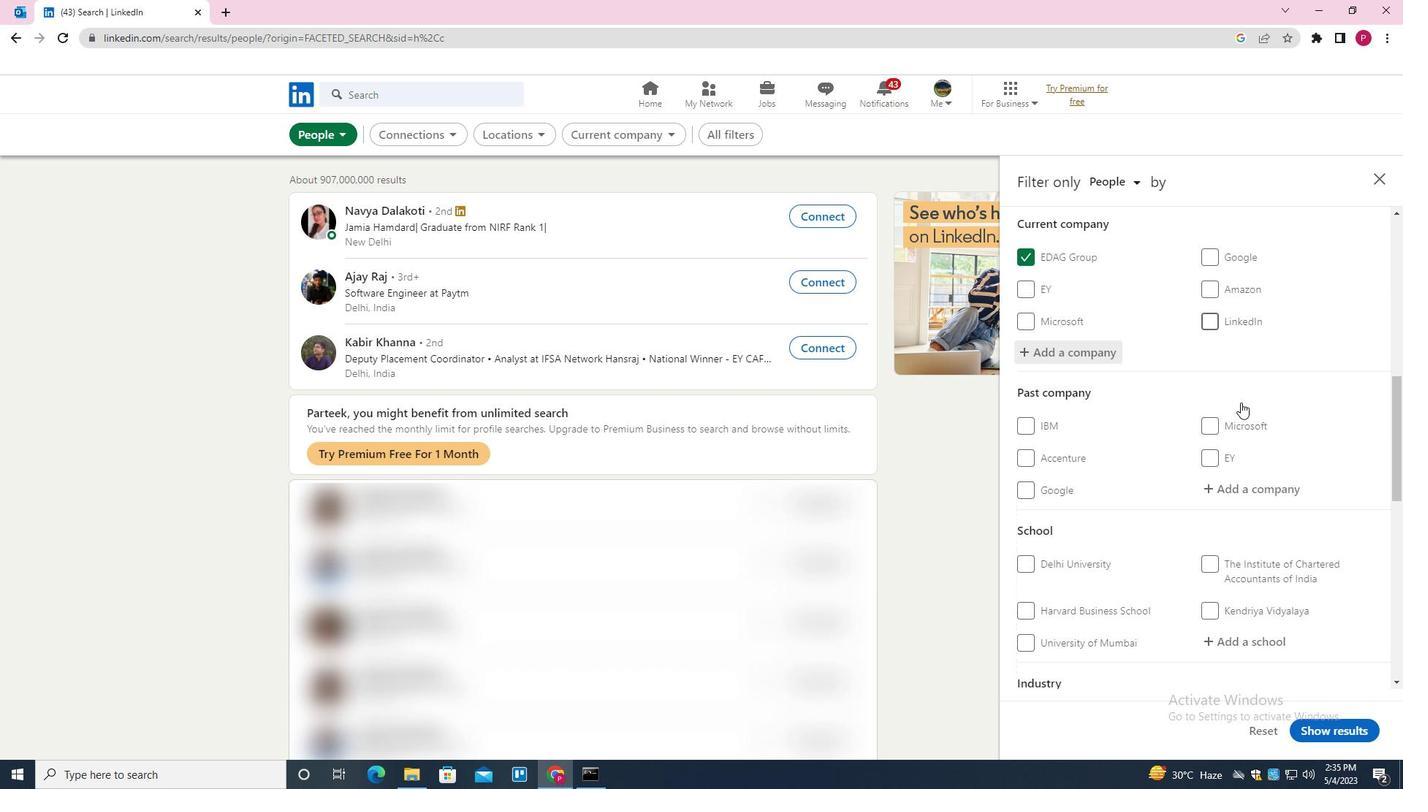 
Action: Mouse scrolled (1241, 402) with delta (0, 0)
Screenshot: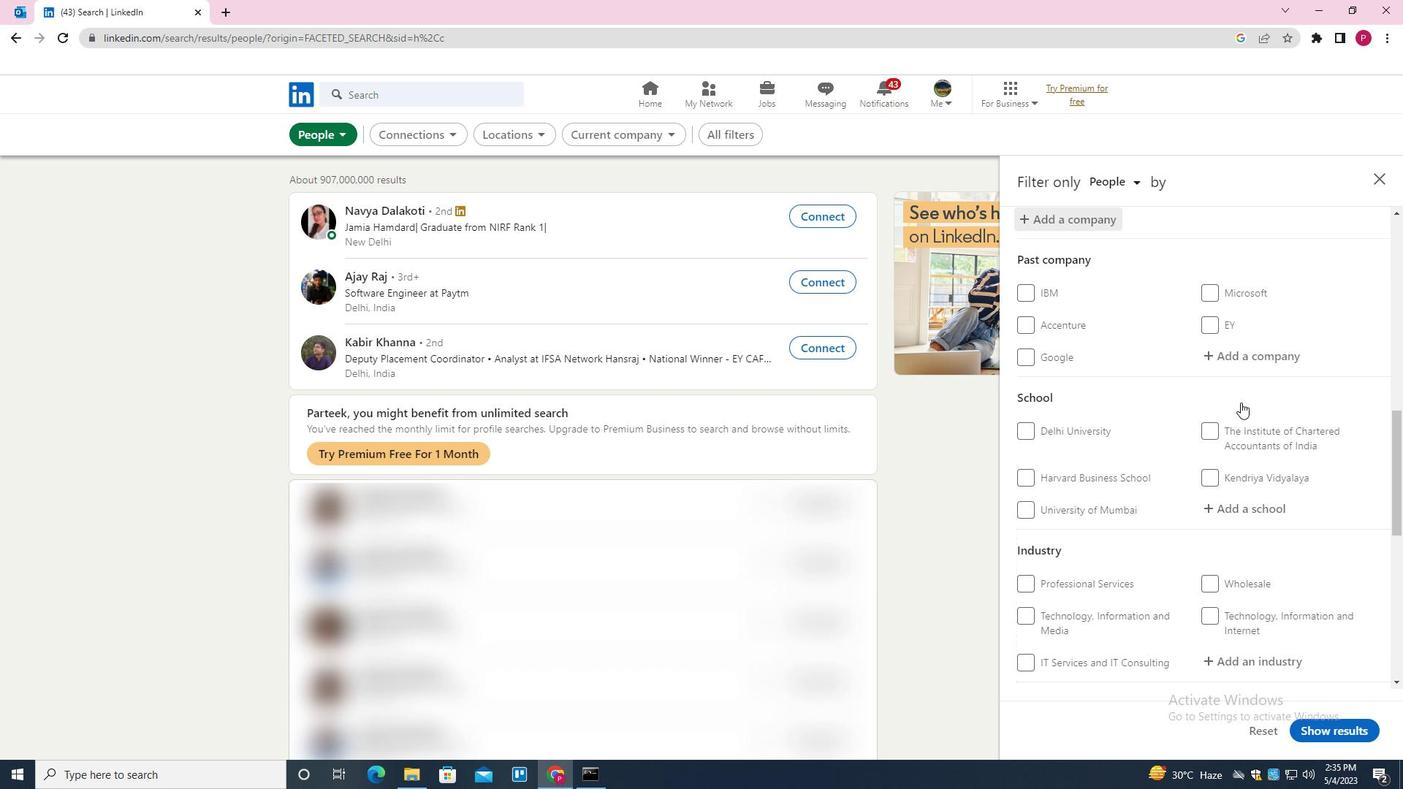 
Action: Mouse scrolled (1241, 402) with delta (0, 0)
Screenshot: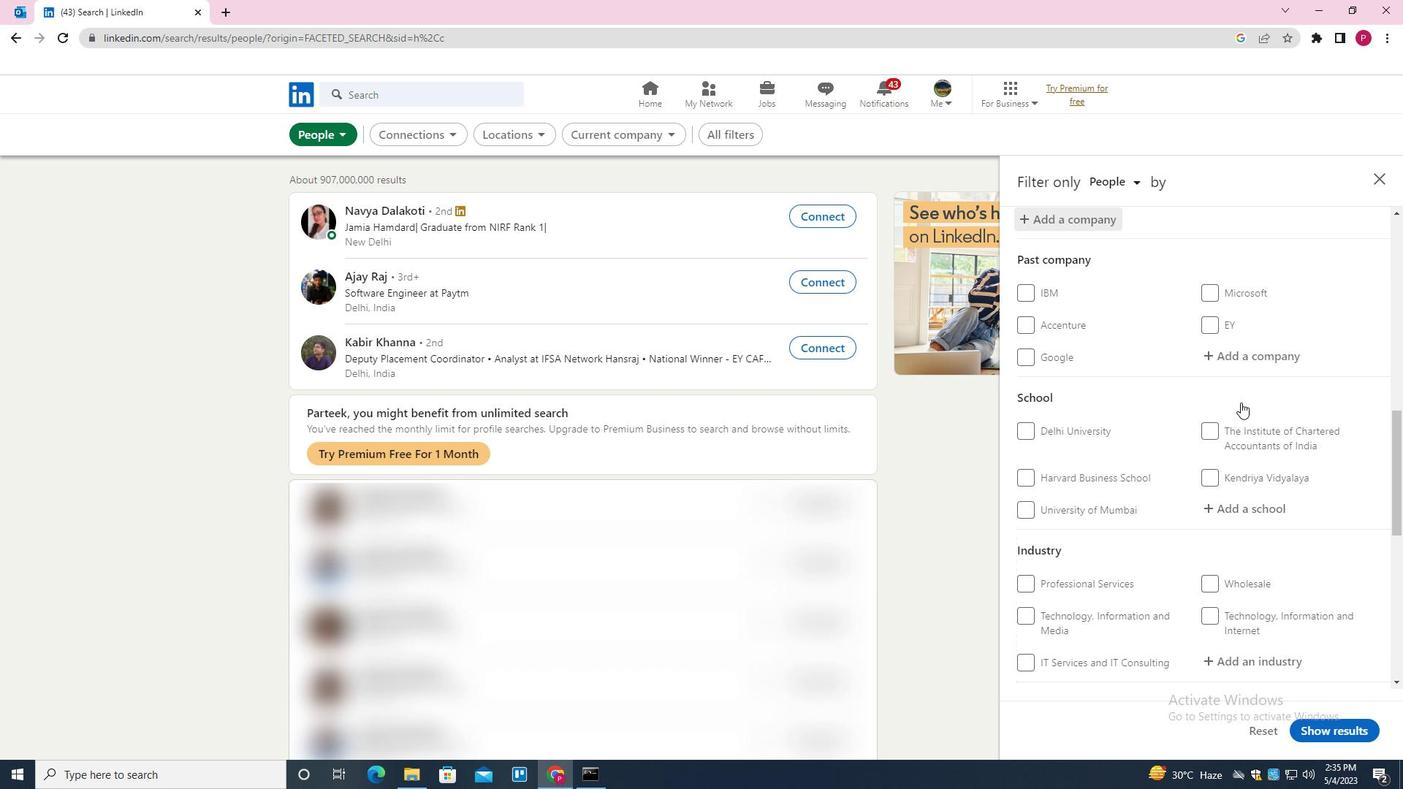 
Action: Mouse moved to (1238, 360)
Screenshot: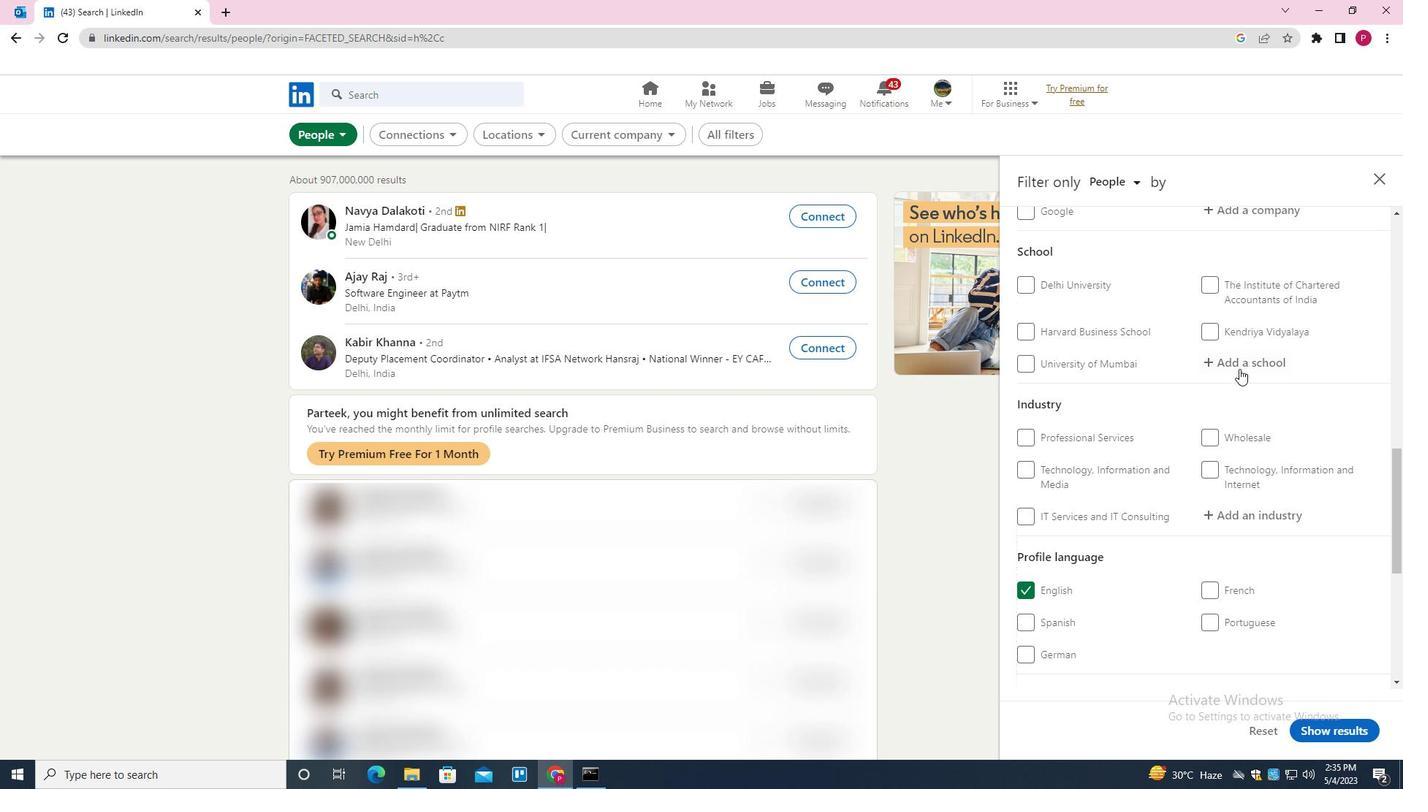
Action: Mouse pressed left at (1238, 360)
Screenshot: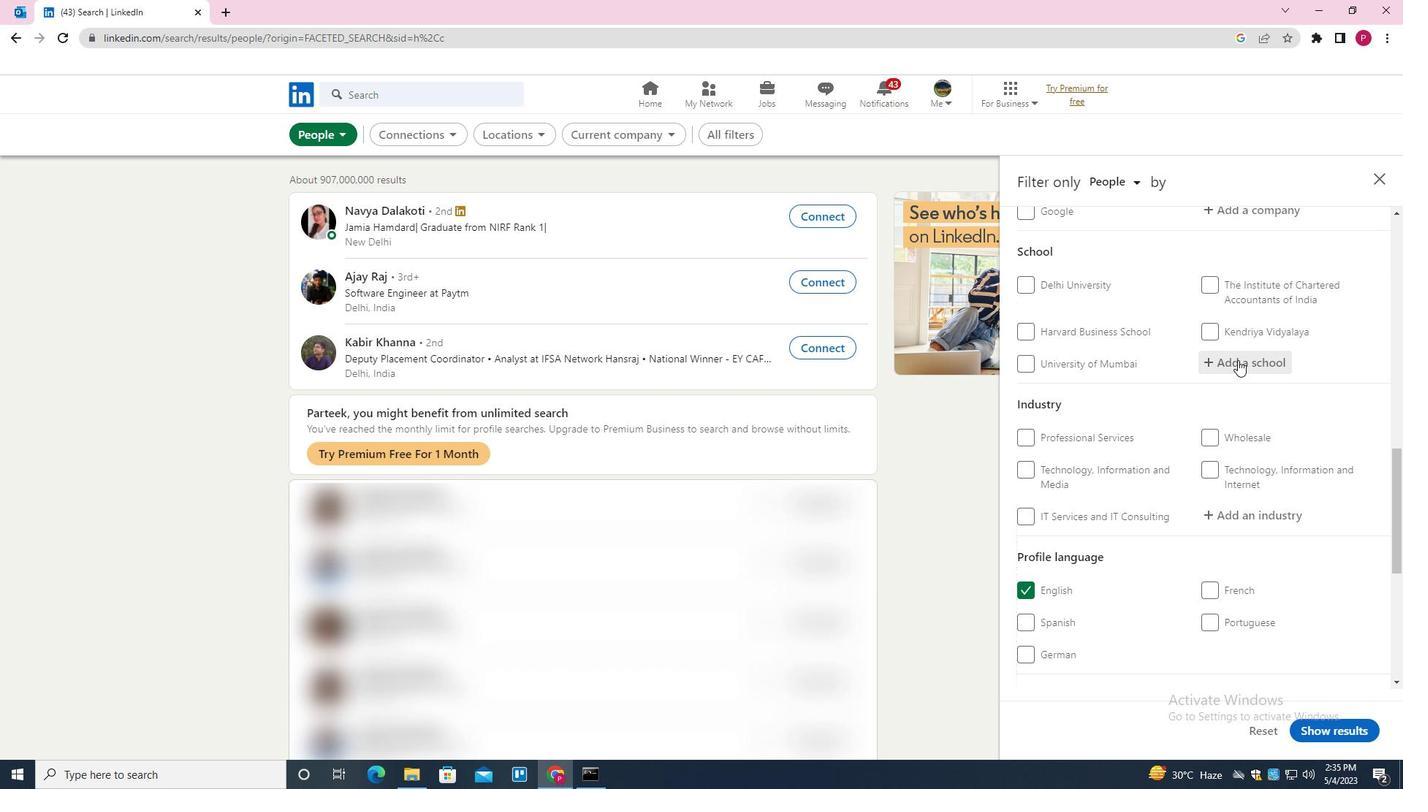 
Action: Mouse moved to (1240, 355)
Screenshot: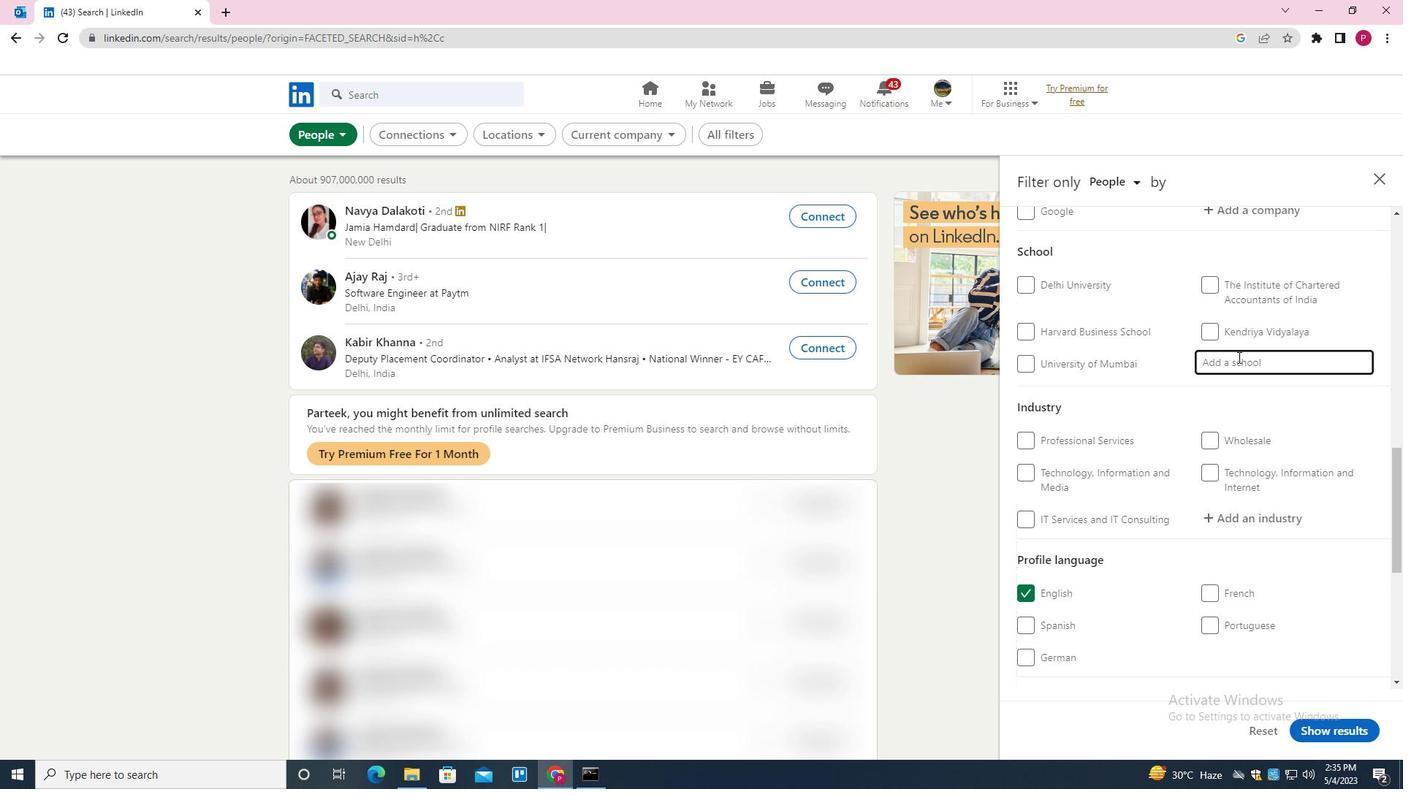 
Action: Key pressed <Key.shift>
Screenshot: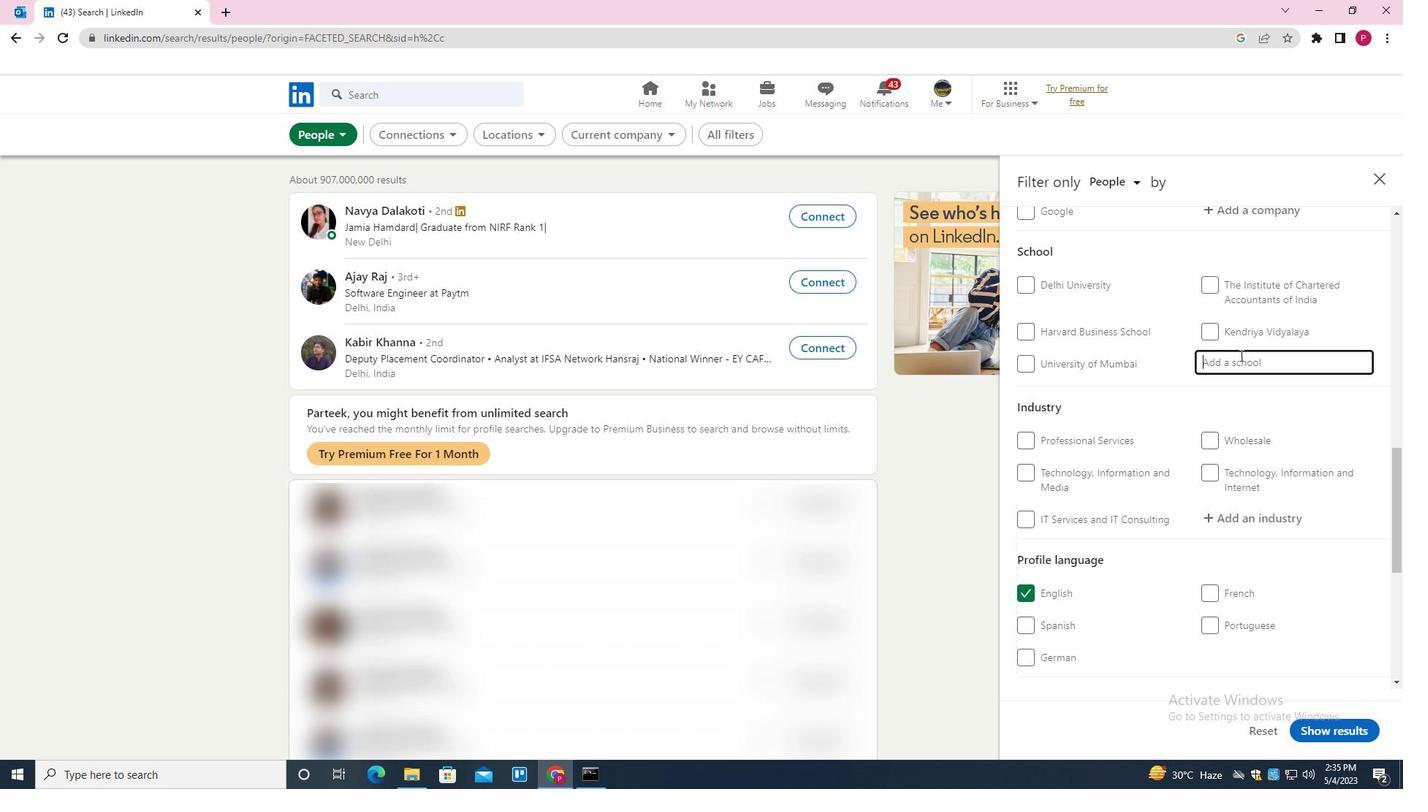
Action: Mouse moved to (1242, 355)
Screenshot: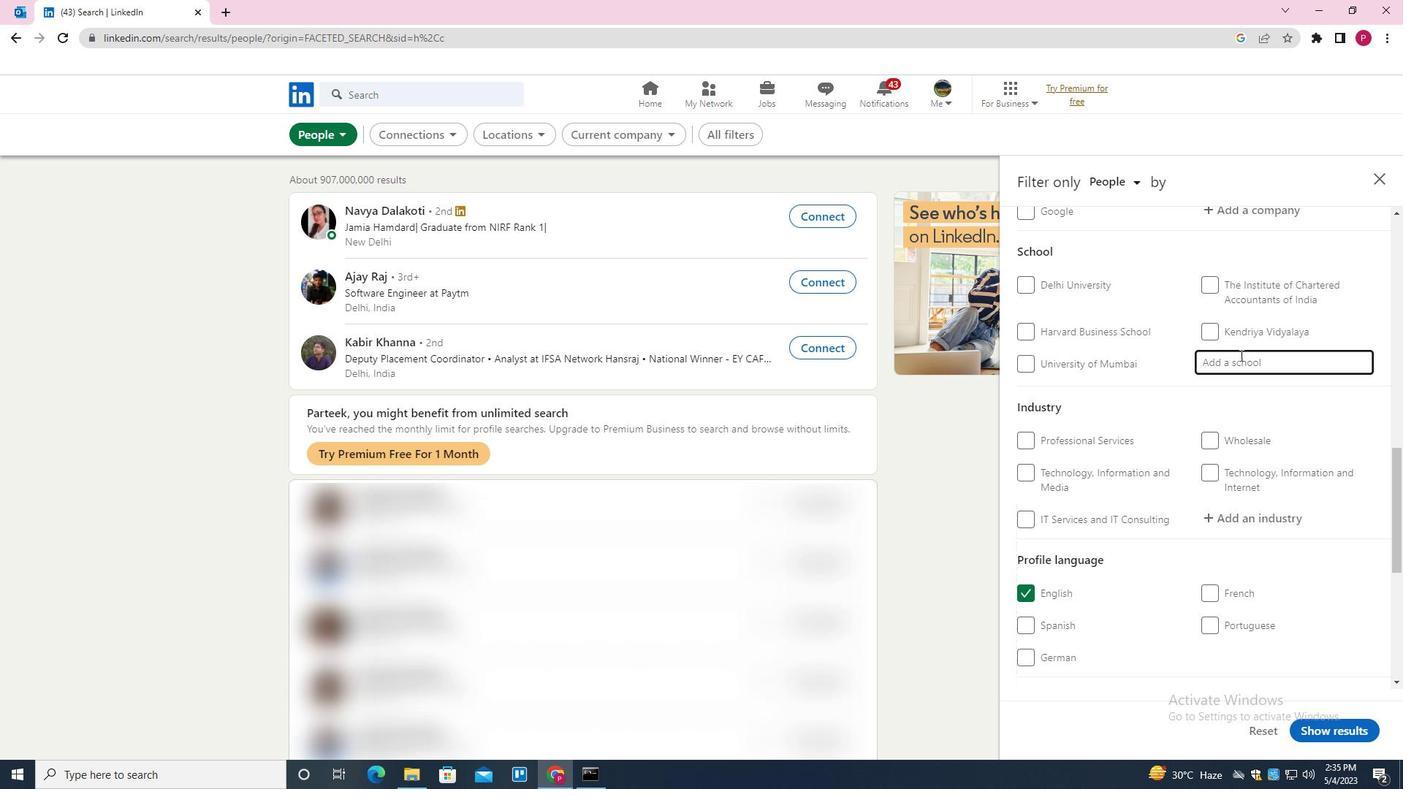 
Action: Key pressed <Key.shift><Key.shift><Key.shift><Key.shift><Key.shift><Key.shift><Key.shift><Key.shift><Key.shift><Key.shift><Key.shift><Key.shift>ST<Key.space><Key.shift><Key.shift><Key.shift>XAVIER'S<Key.space><Key.shift>COLLEGE<Key.space><Key.down><Key.down><Key.enter>
Screenshot: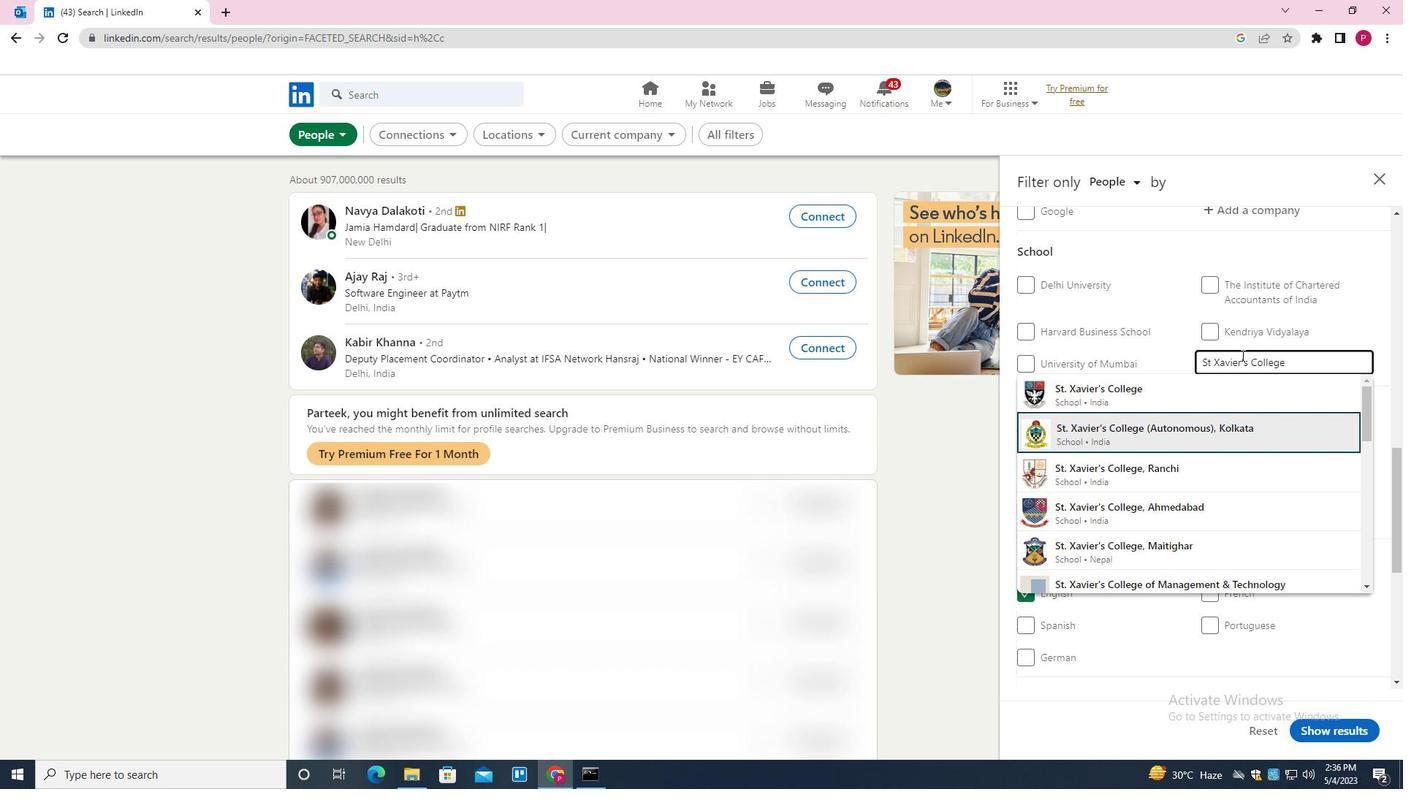 
Action: Mouse moved to (1191, 327)
Screenshot: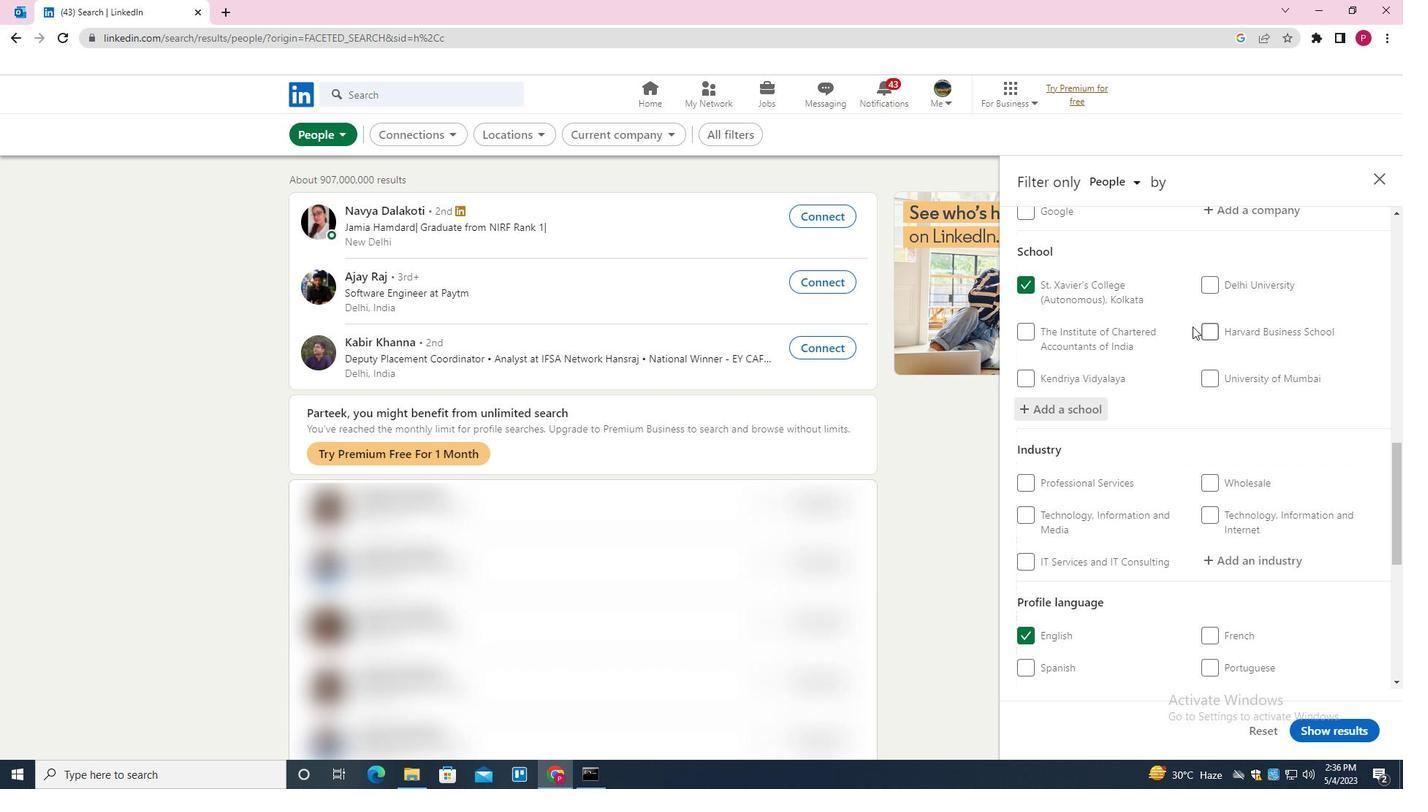 
Action: Mouse scrolled (1191, 326) with delta (0, 0)
Screenshot: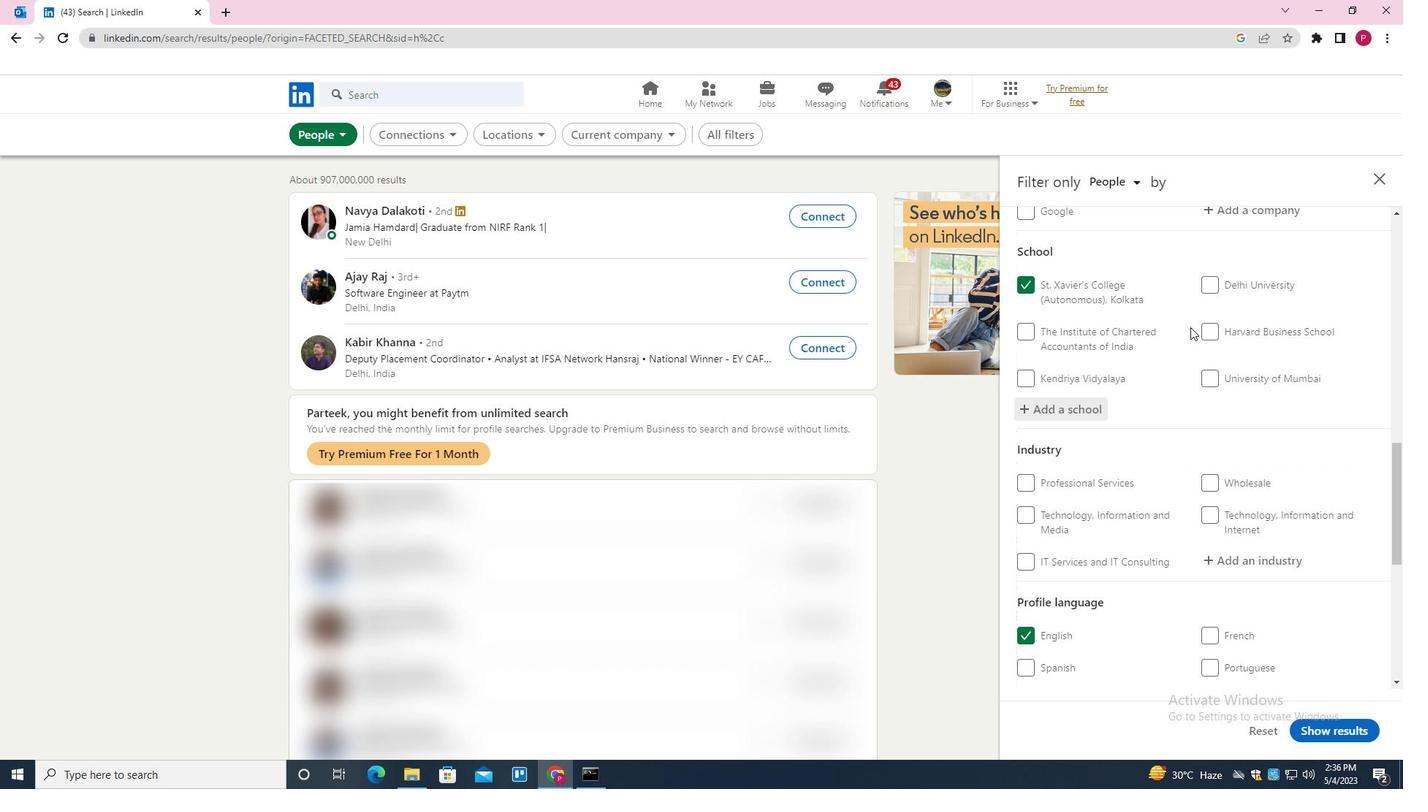 
Action: Mouse scrolled (1191, 326) with delta (0, 0)
Screenshot: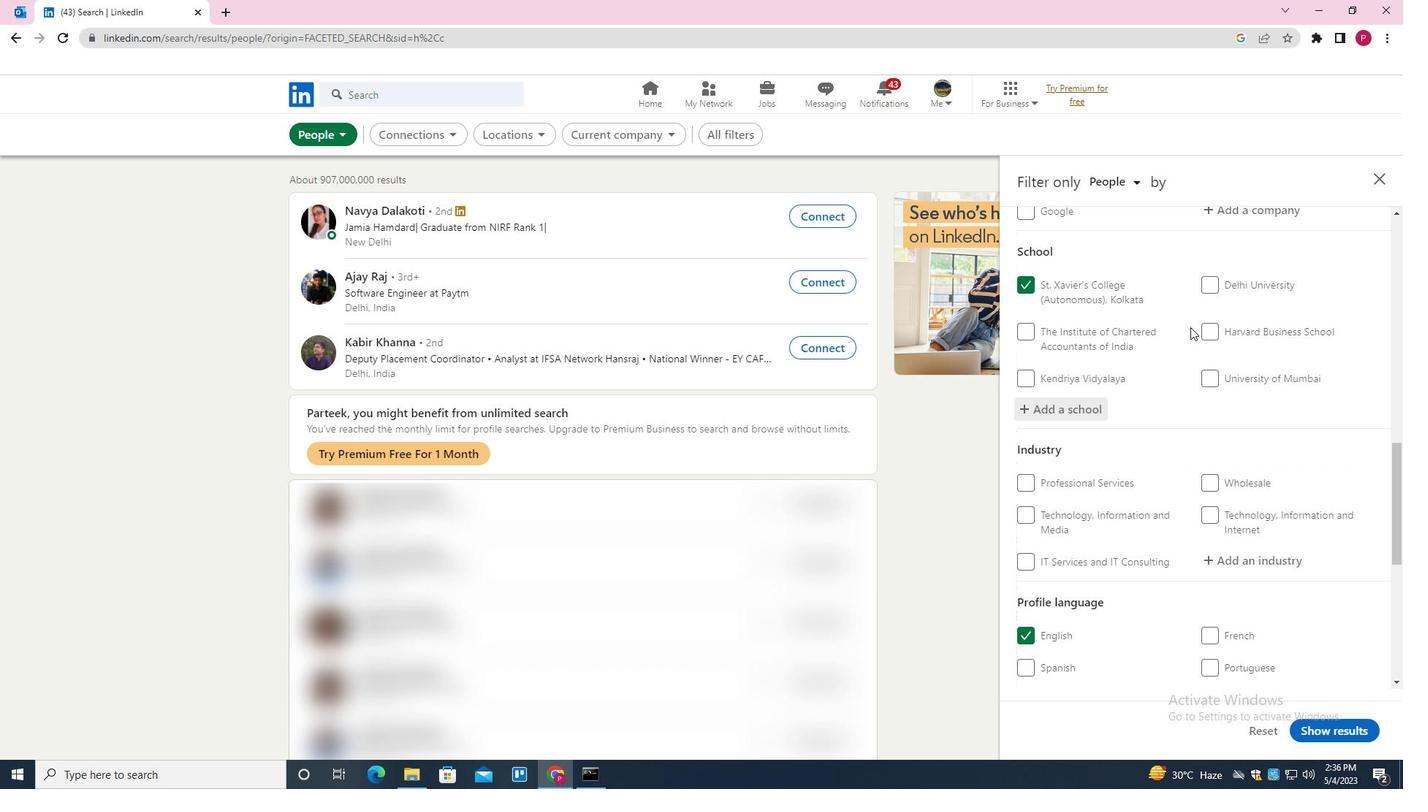 
Action: Mouse scrolled (1191, 326) with delta (0, 0)
Screenshot: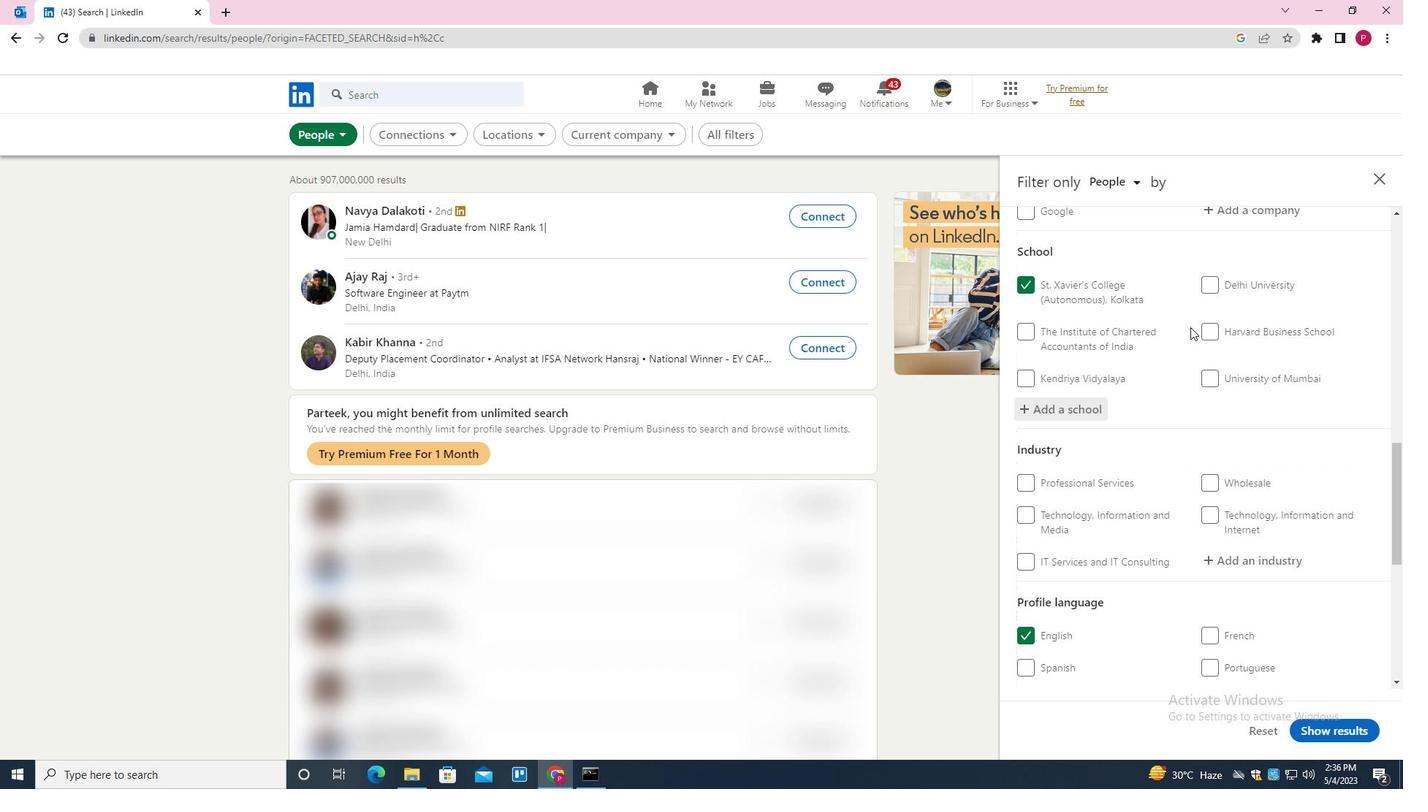 
Action: Mouse scrolled (1191, 326) with delta (0, 0)
Screenshot: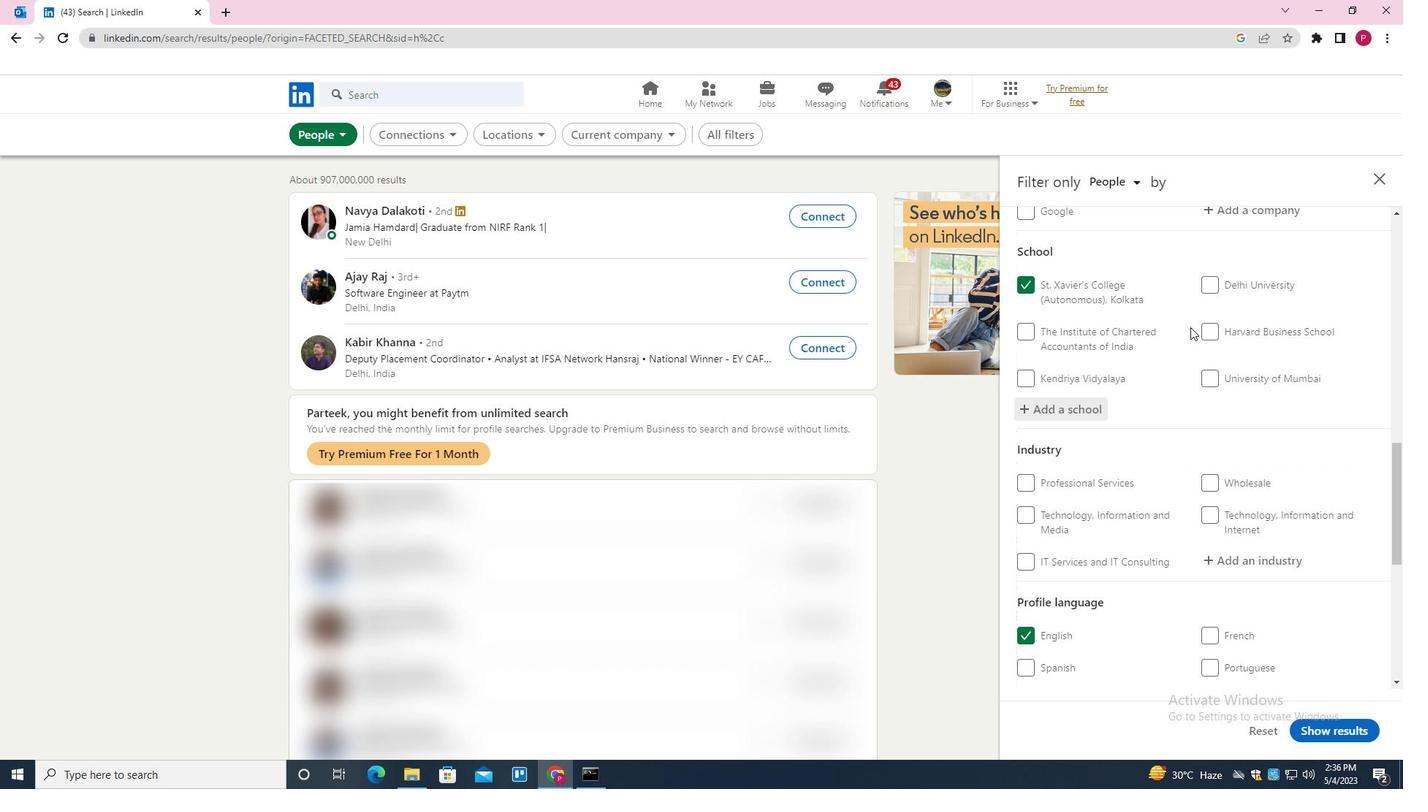 
Action: Mouse moved to (1261, 270)
Screenshot: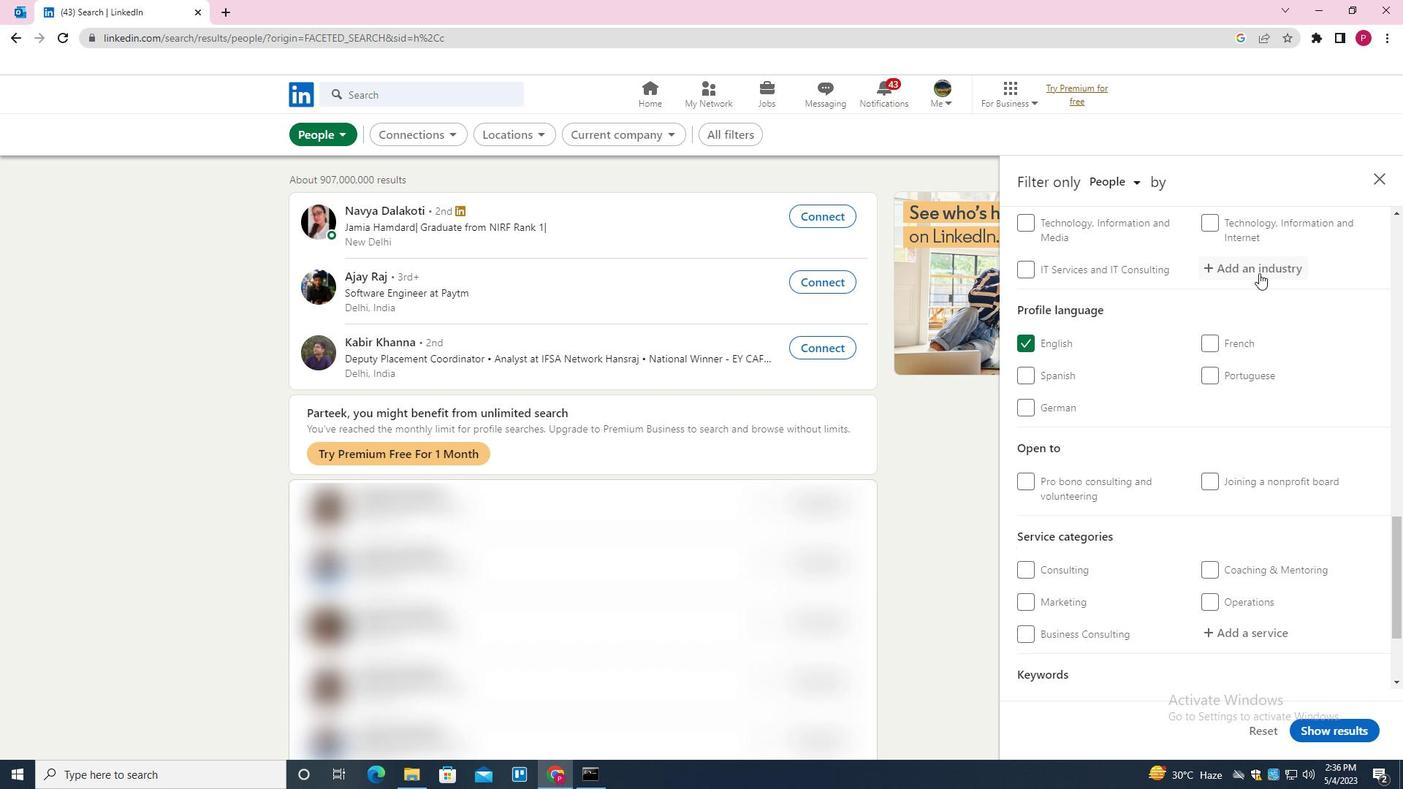 
Action: Mouse pressed left at (1261, 270)
Screenshot: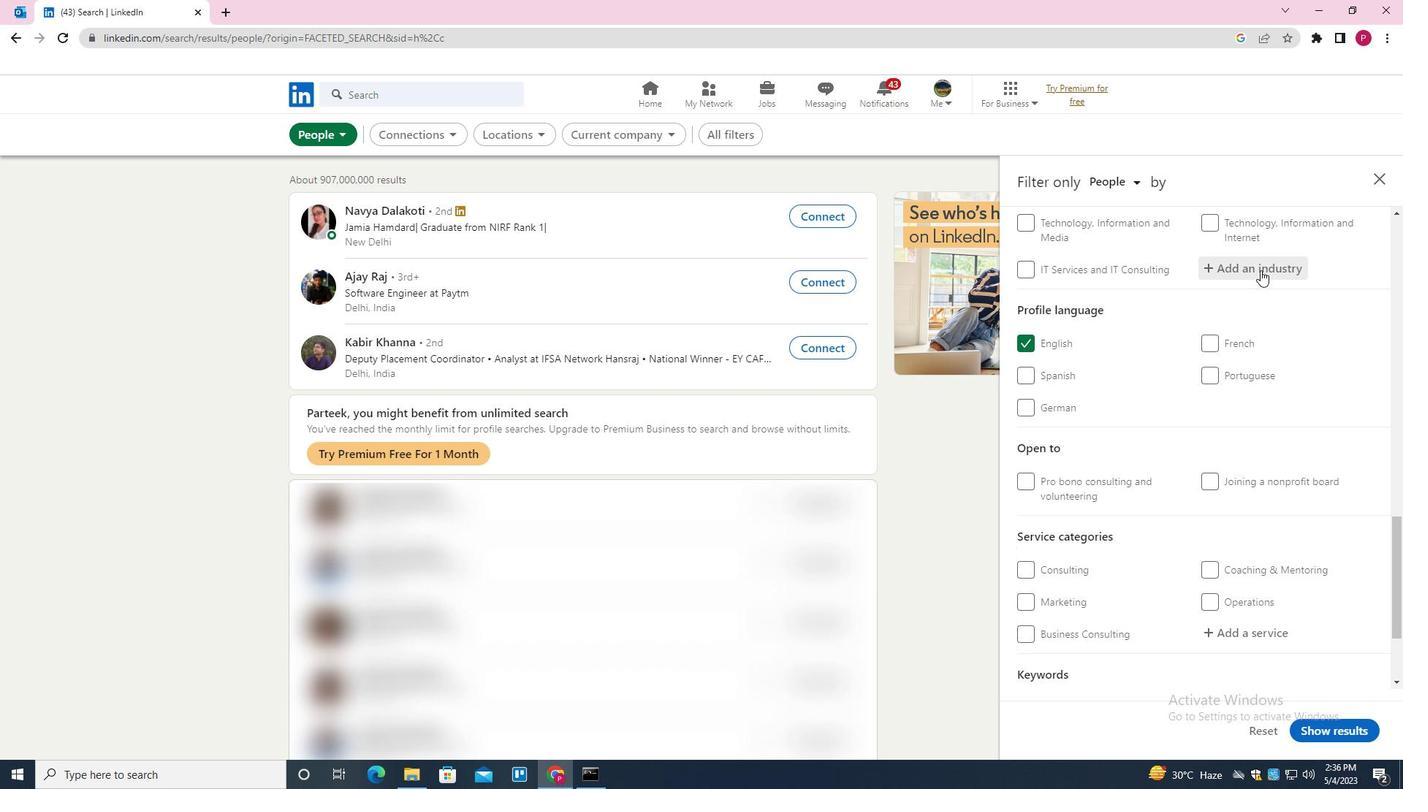 
Action: Key pressed <Key.shift><Key.shift><Key.shift><Key.shift><Key.shift><Key.shift><Key.shift><Key.shift><Key.shift><Key.shift><Key.shift>COMMERCIAL<Key.space><Key.shift>AND<Key.space><Key.shift><Key.shift><Key.shift><Key.shift><Key.shift><Key.shift><Key.shift><Key.shift><Key.shift><Key.shift><Key.shift><Key.shift><Key.shift><Key.shift>SERVICE<Key.space><Key.shift>U<Key.backspace>INDUSTRY<Key.space><Key.shift>MACHINERY<Key.space><Key.shift>MANUFACTURING<Key.down><Key.enter>
Screenshot: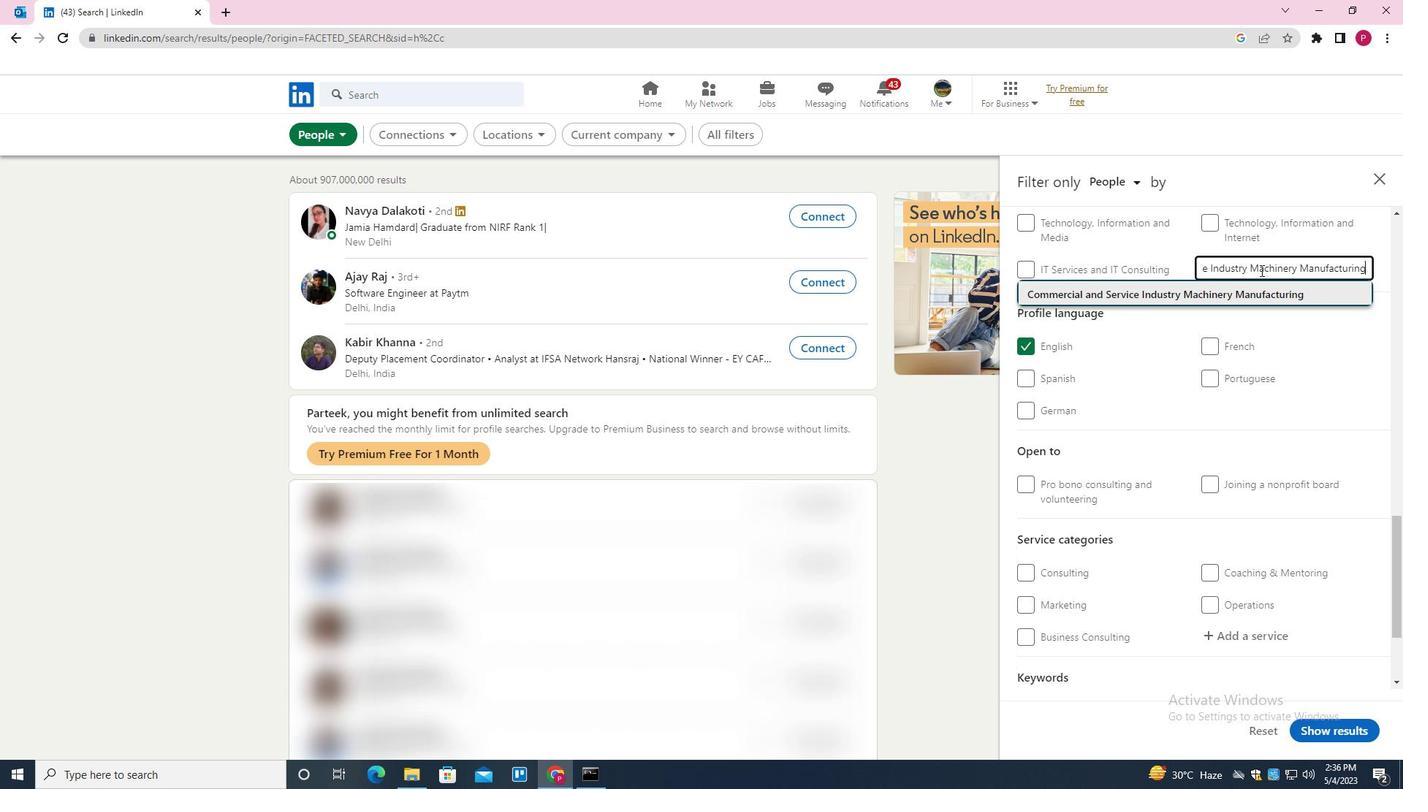 
Action: Mouse moved to (1184, 334)
Screenshot: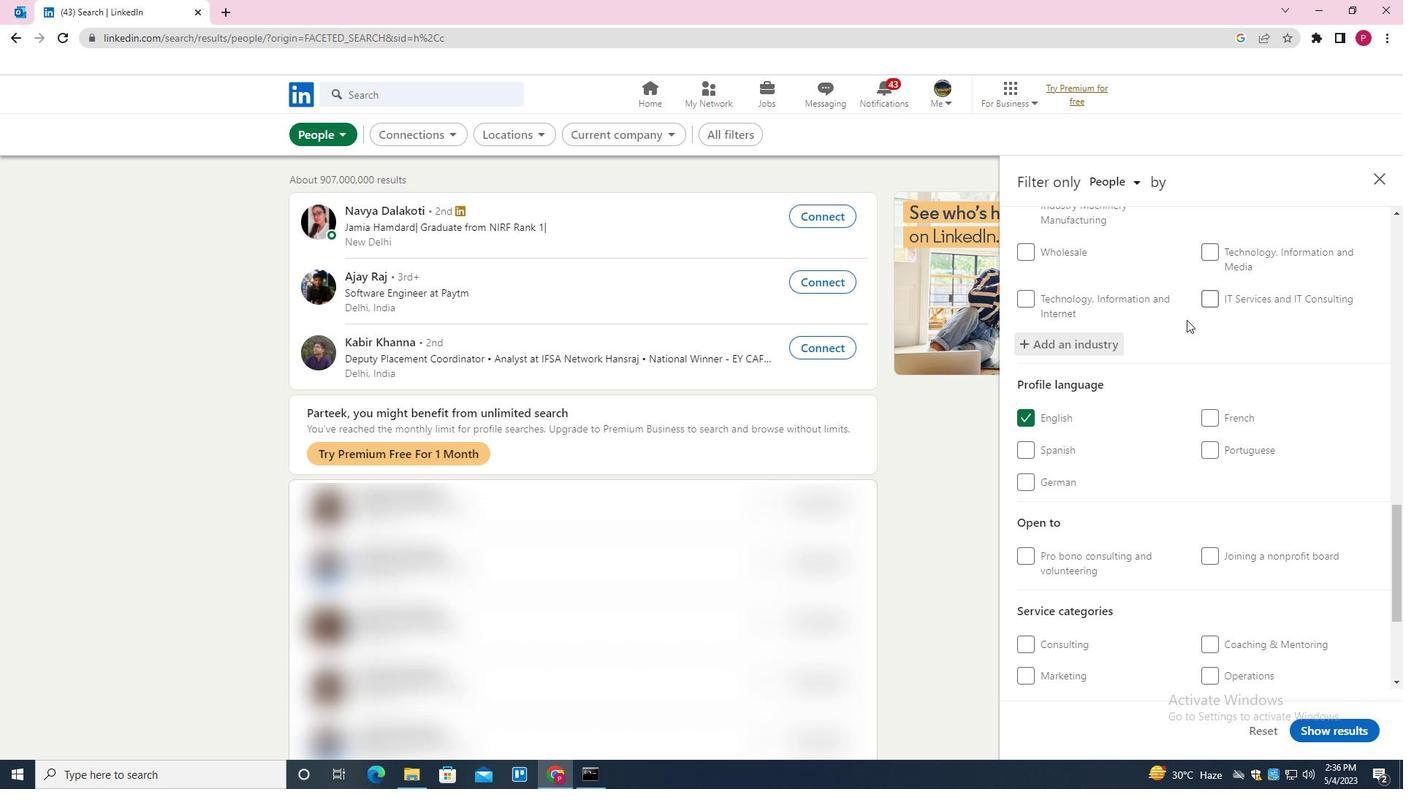 
Action: Mouse scrolled (1184, 333) with delta (0, 0)
Screenshot: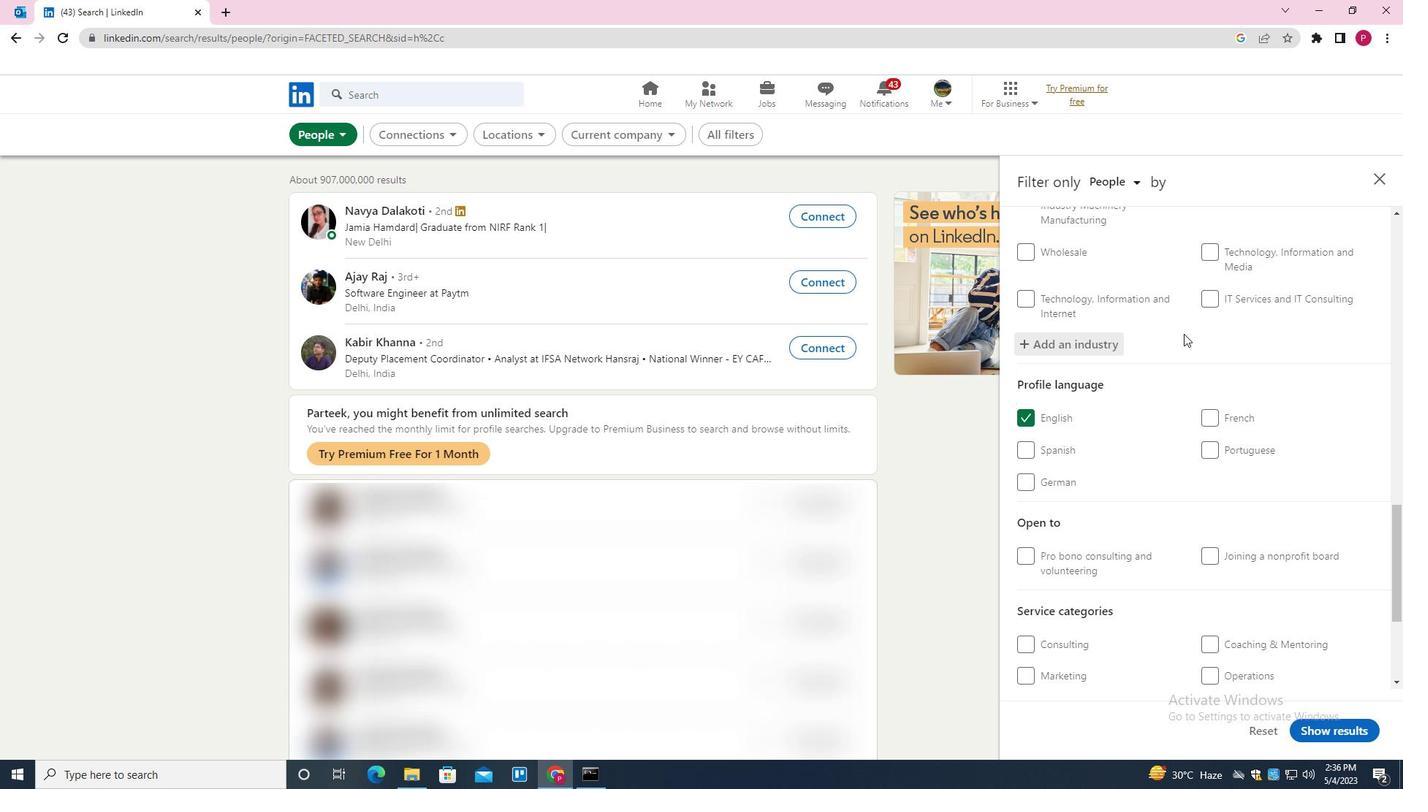 
Action: Mouse scrolled (1184, 333) with delta (0, 0)
Screenshot: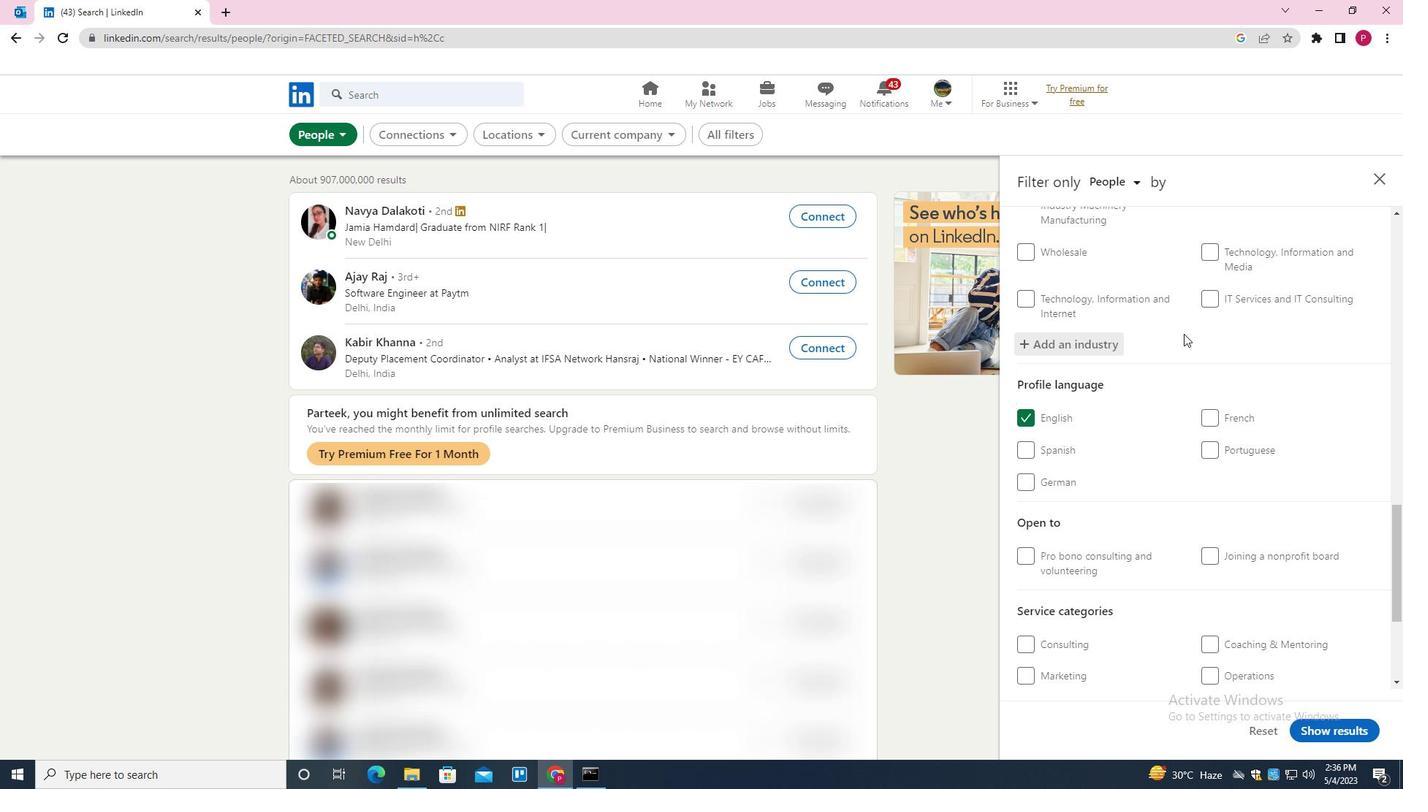 
Action: Mouse scrolled (1184, 333) with delta (0, 0)
Screenshot: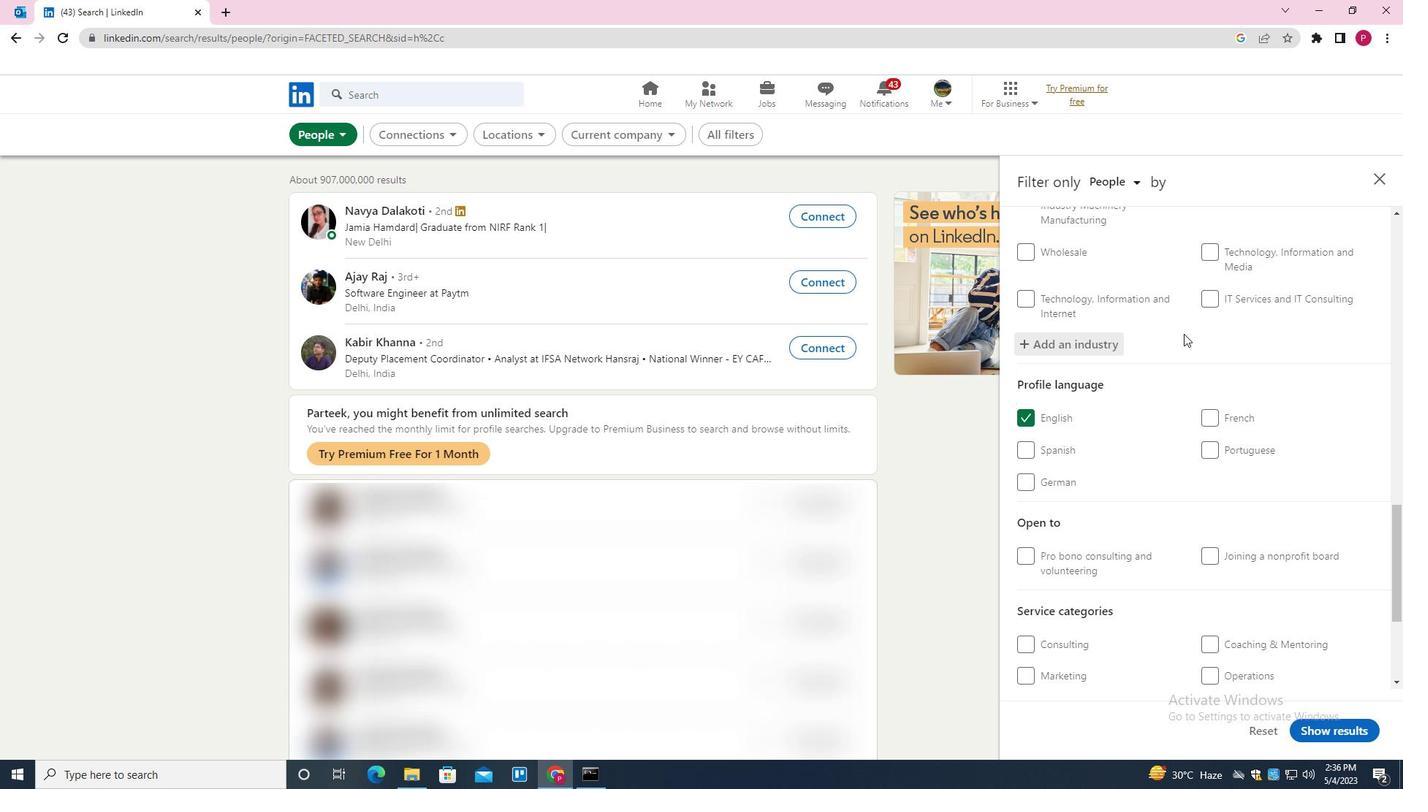 
Action: Mouse scrolled (1184, 333) with delta (0, 0)
Screenshot: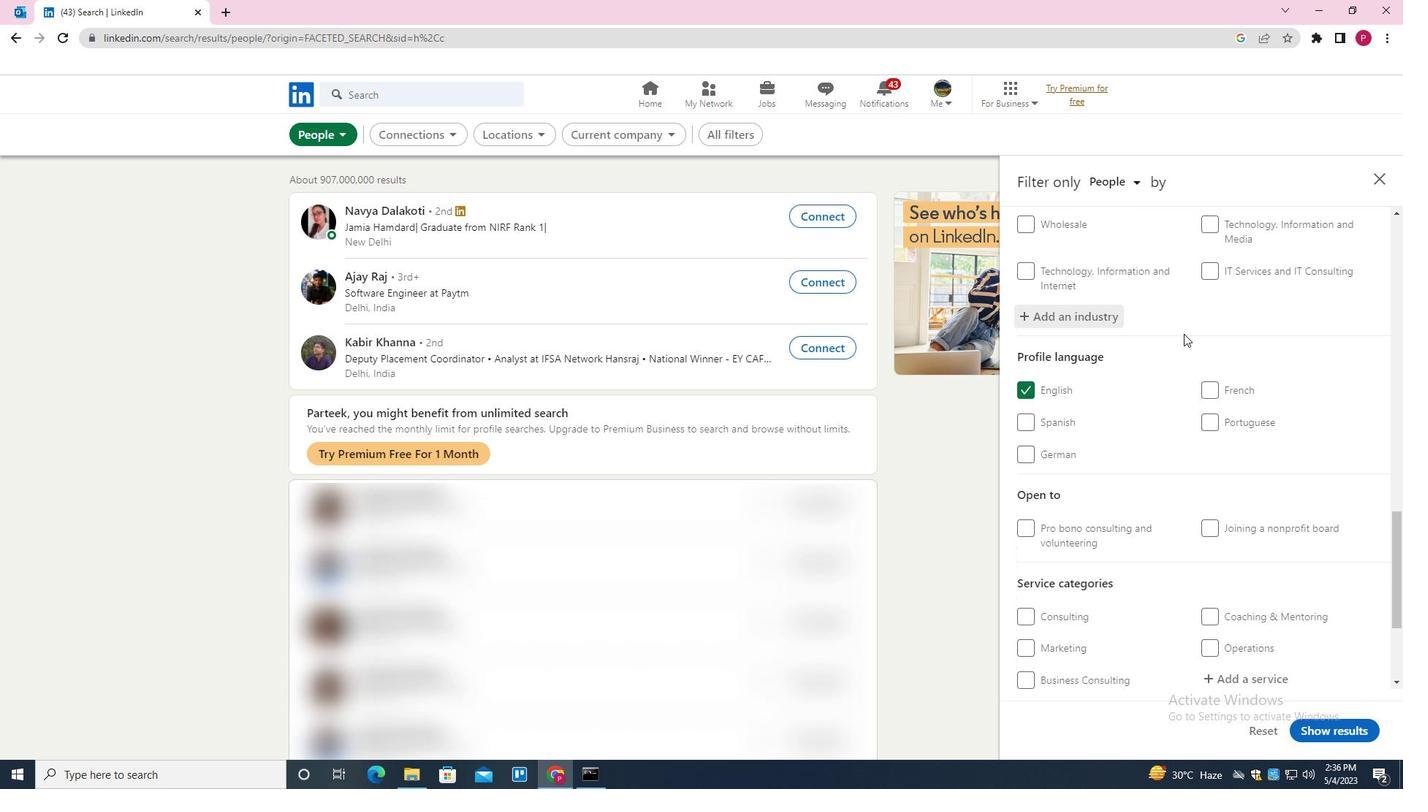 
Action: Mouse moved to (1234, 476)
Screenshot: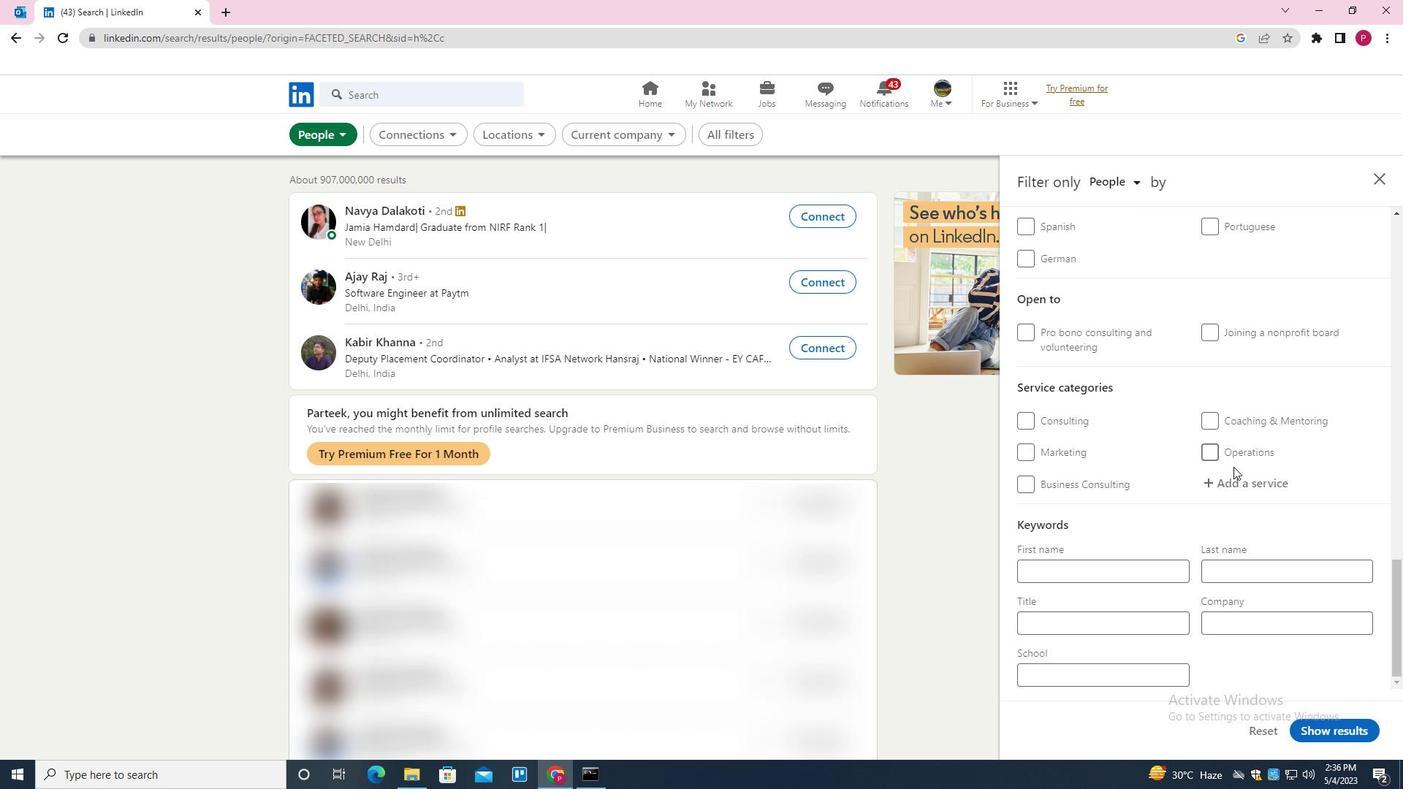 
Action: Mouse pressed left at (1234, 476)
Screenshot: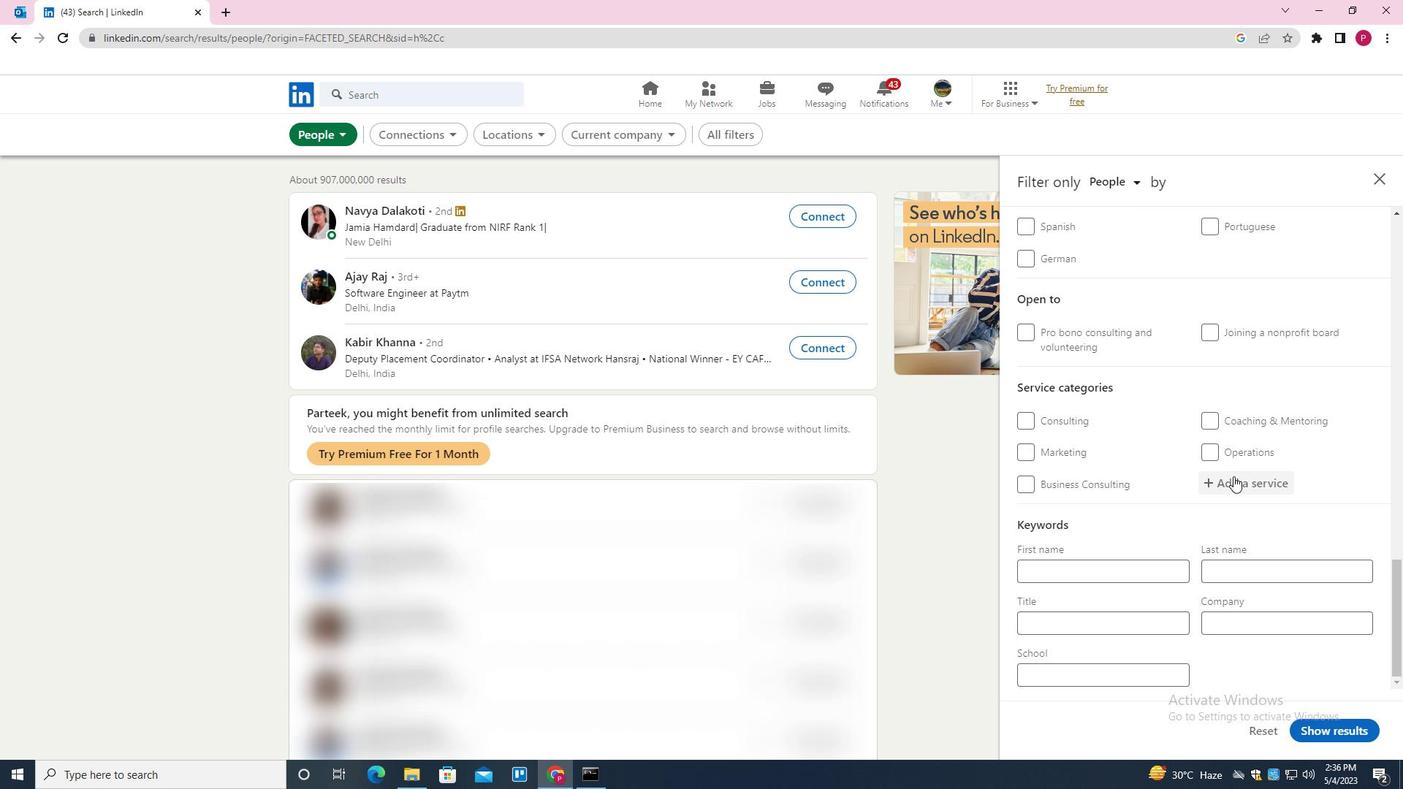 
Action: Mouse moved to (1235, 476)
Screenshot: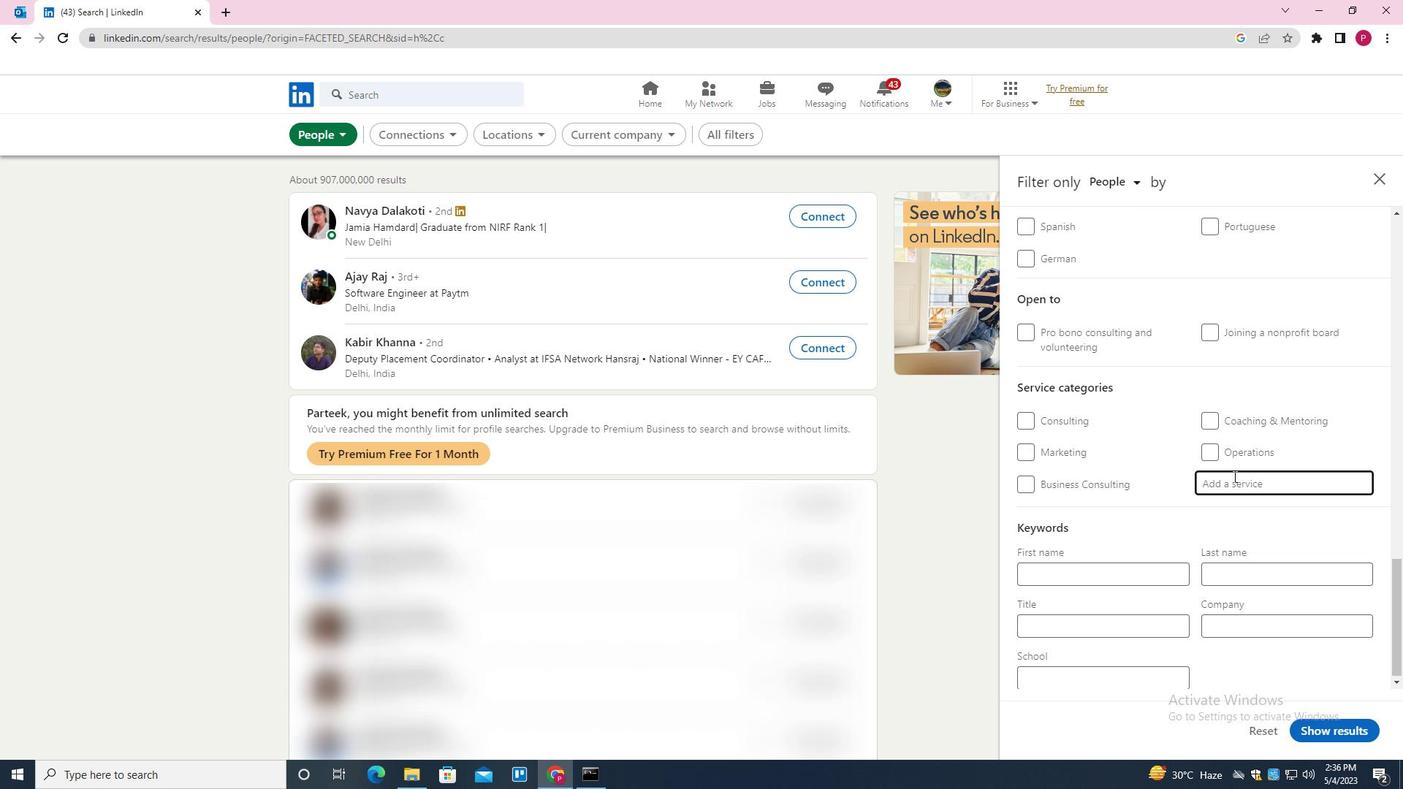
Action: Key pressed <Key.shift><Key.shift>LIFE<Key.space><Key.shift>INSURAC<Key.backspace>NCE<Key.down><Key.enter>
Screenshot: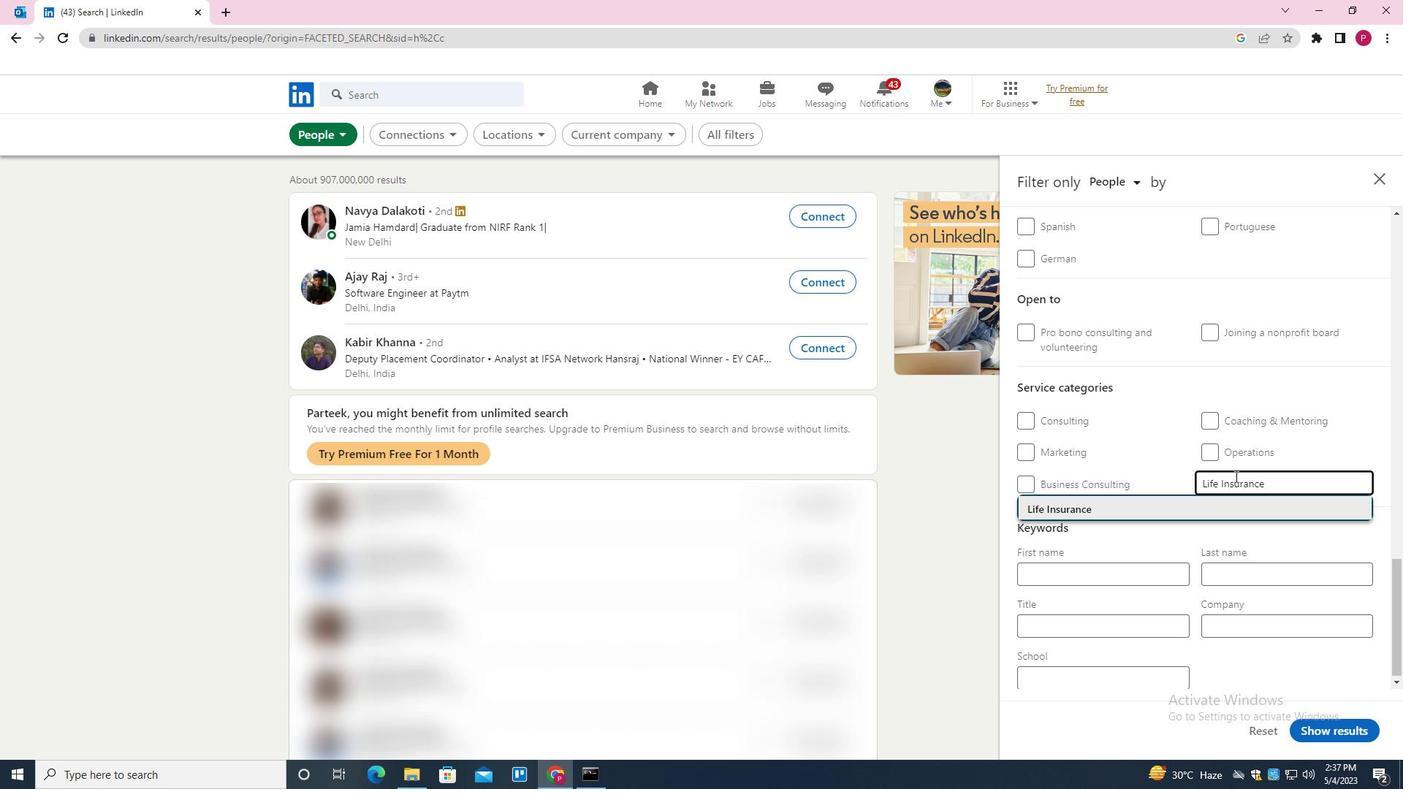 
Action: Mouse moved to (1232, 437)
Screenshot: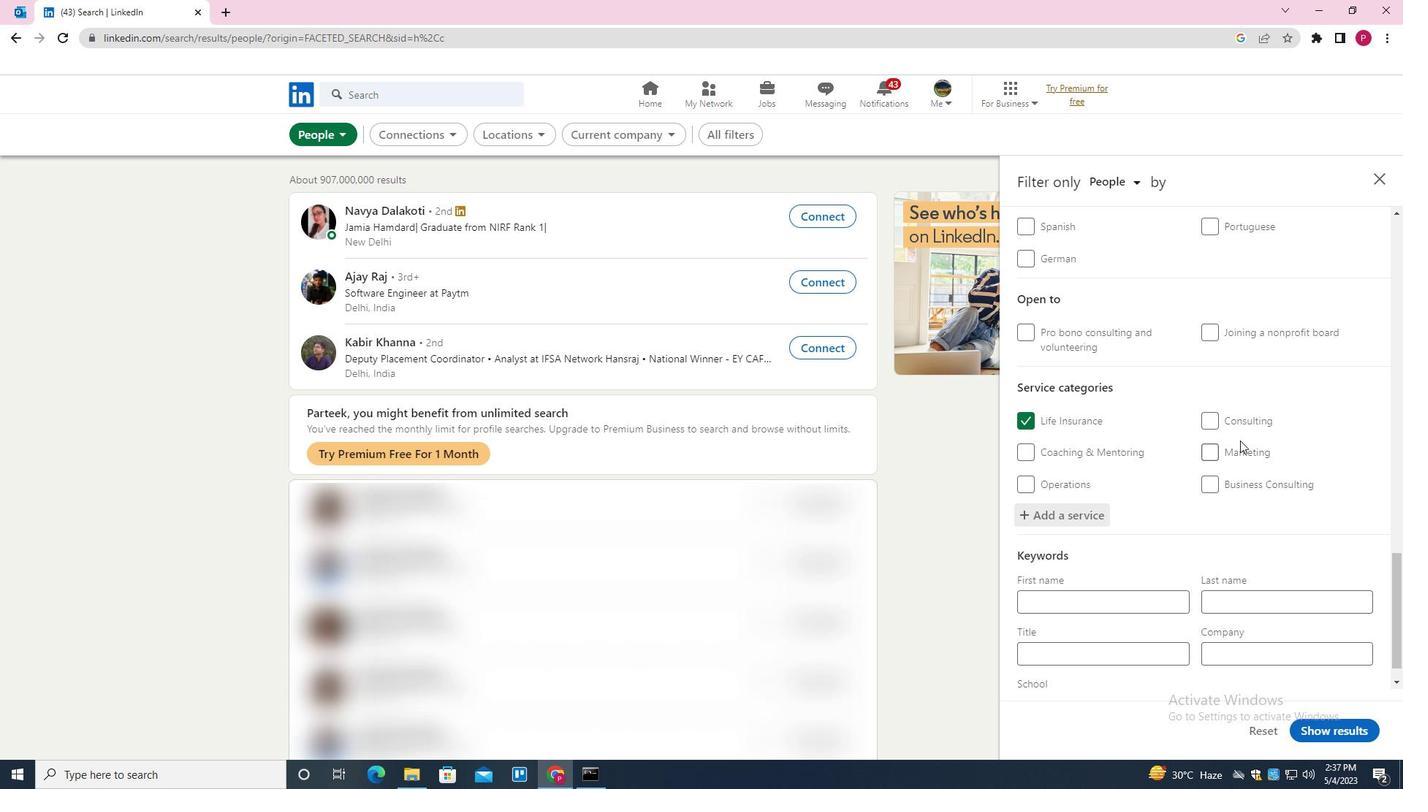 
Action: Mouse scrolled (1232, 436) with delta (0, 0)
Screenshot: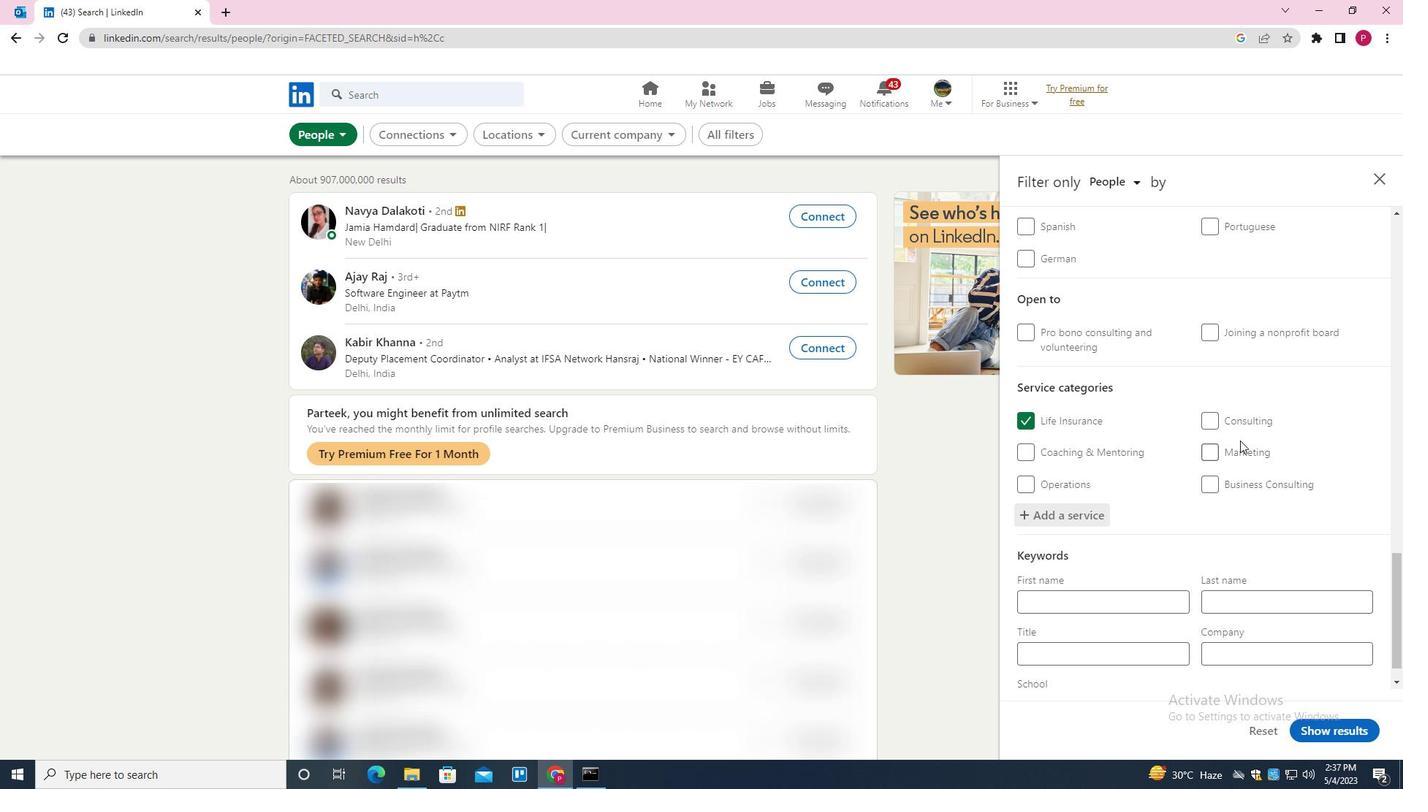 
Action: Mouse moved to (1231, 439)
Screenshot: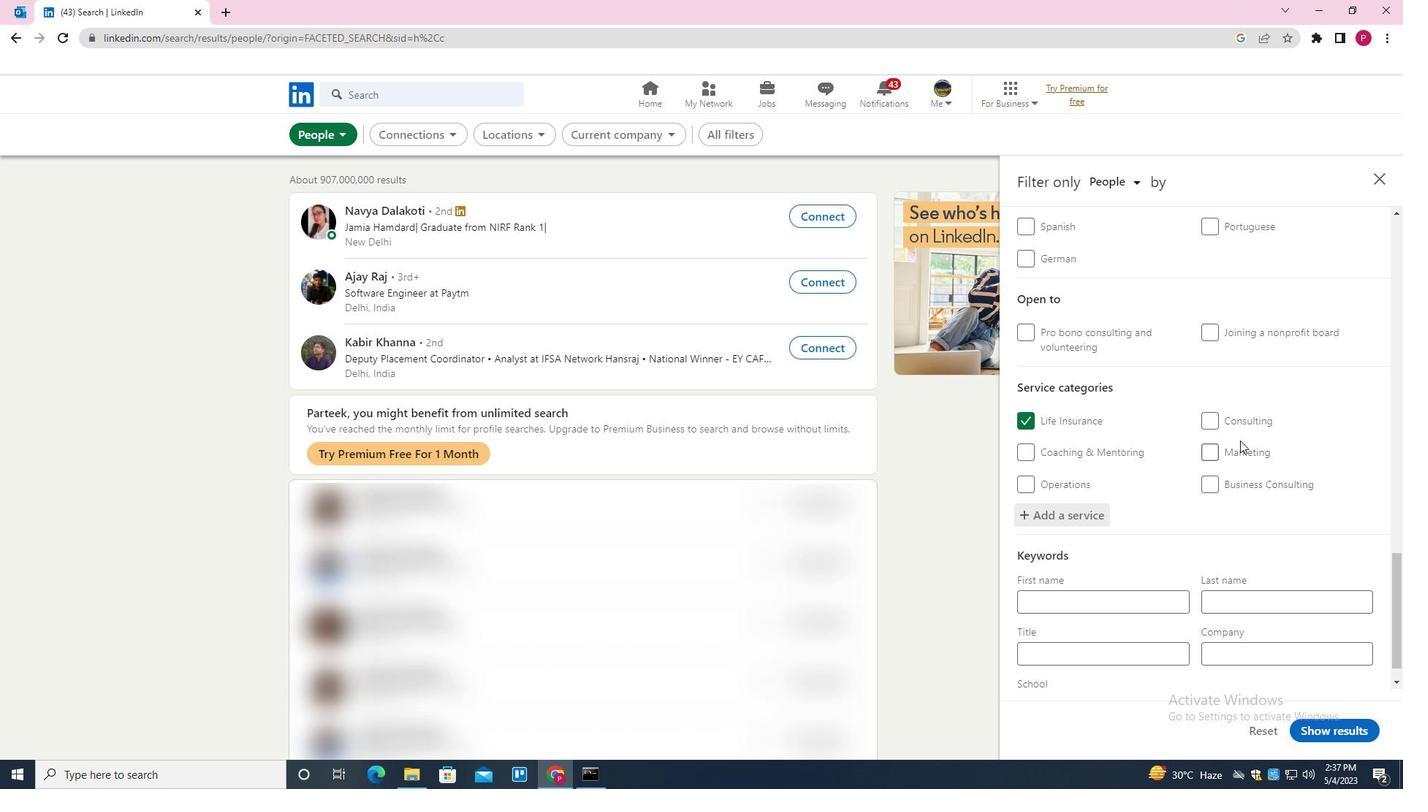
Action: Mouse scrolled (1231, 438) with delta (0, 0)
Screenshot: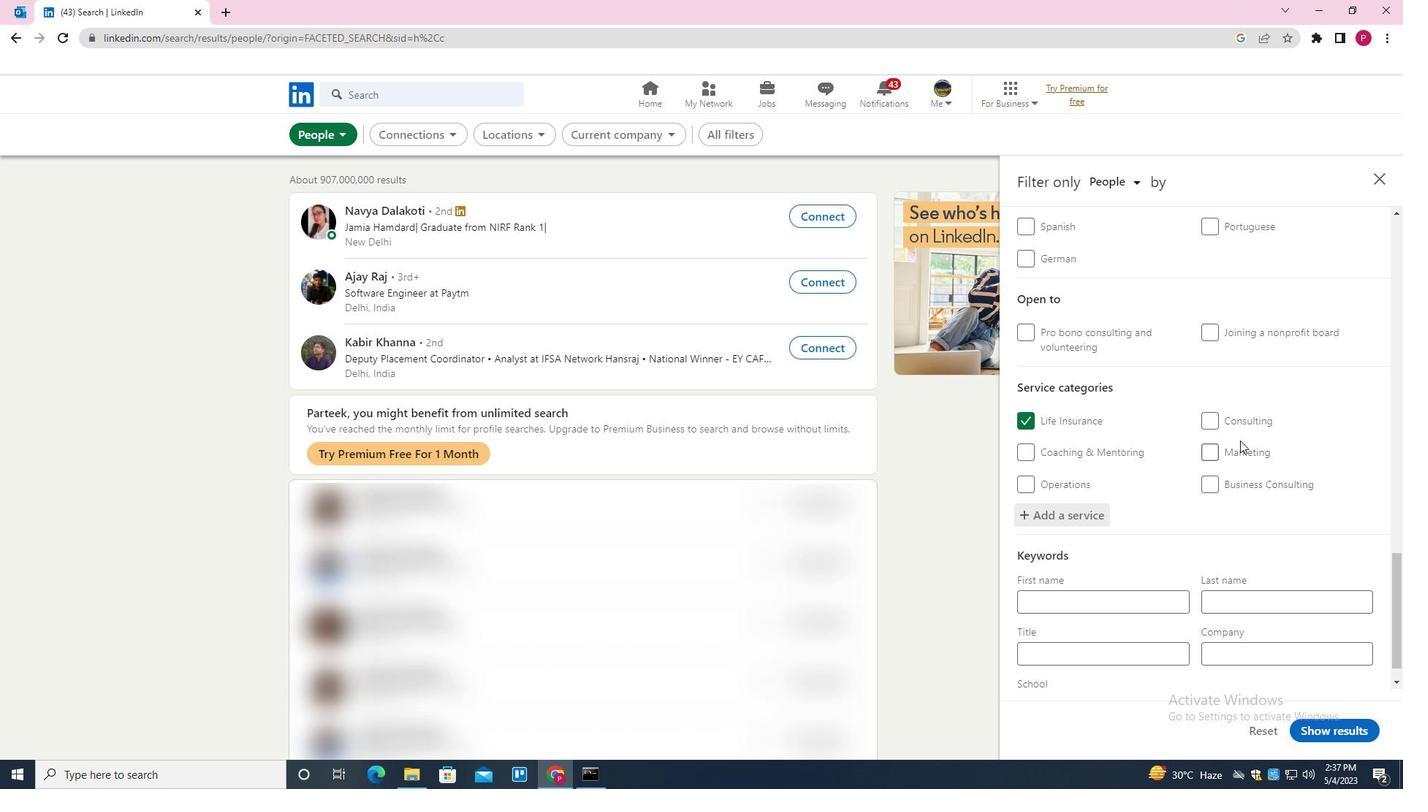 
Action: Mouse moved to (1230, 443)
Screenshot: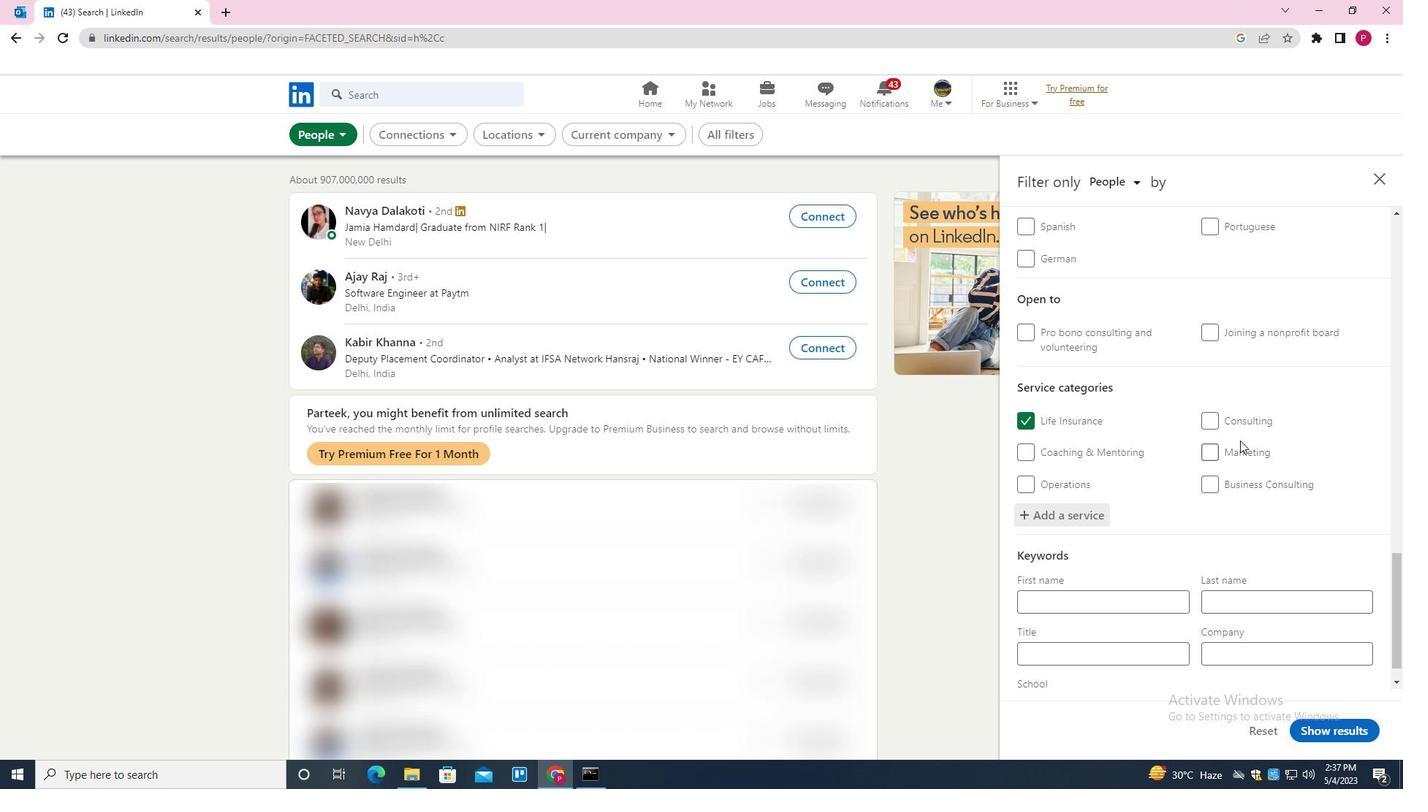 
Action: Mouse scrolled (1230, 442) with delta (0, 0)
Screenshot: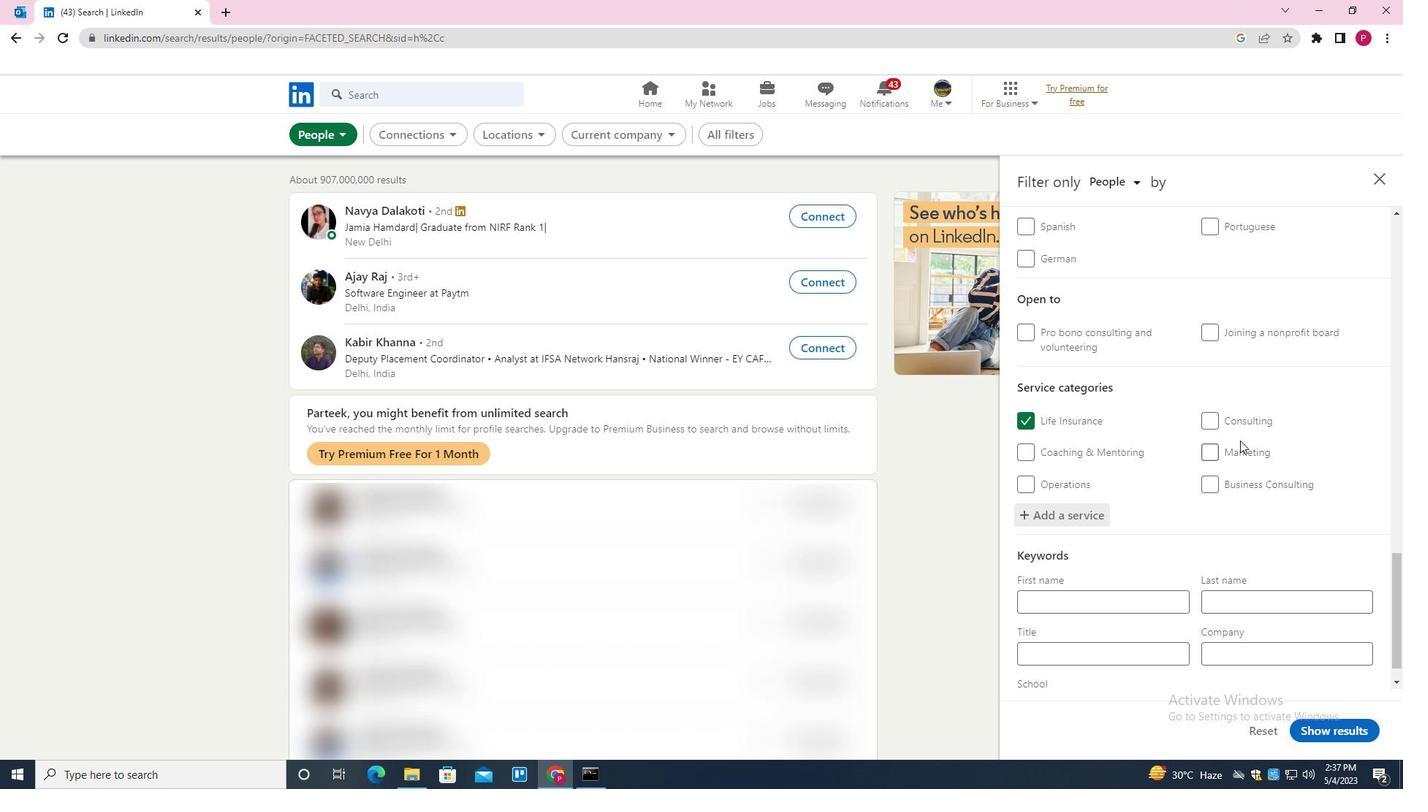 
Action: Mouse moved to (1230, 446)
Screenshot: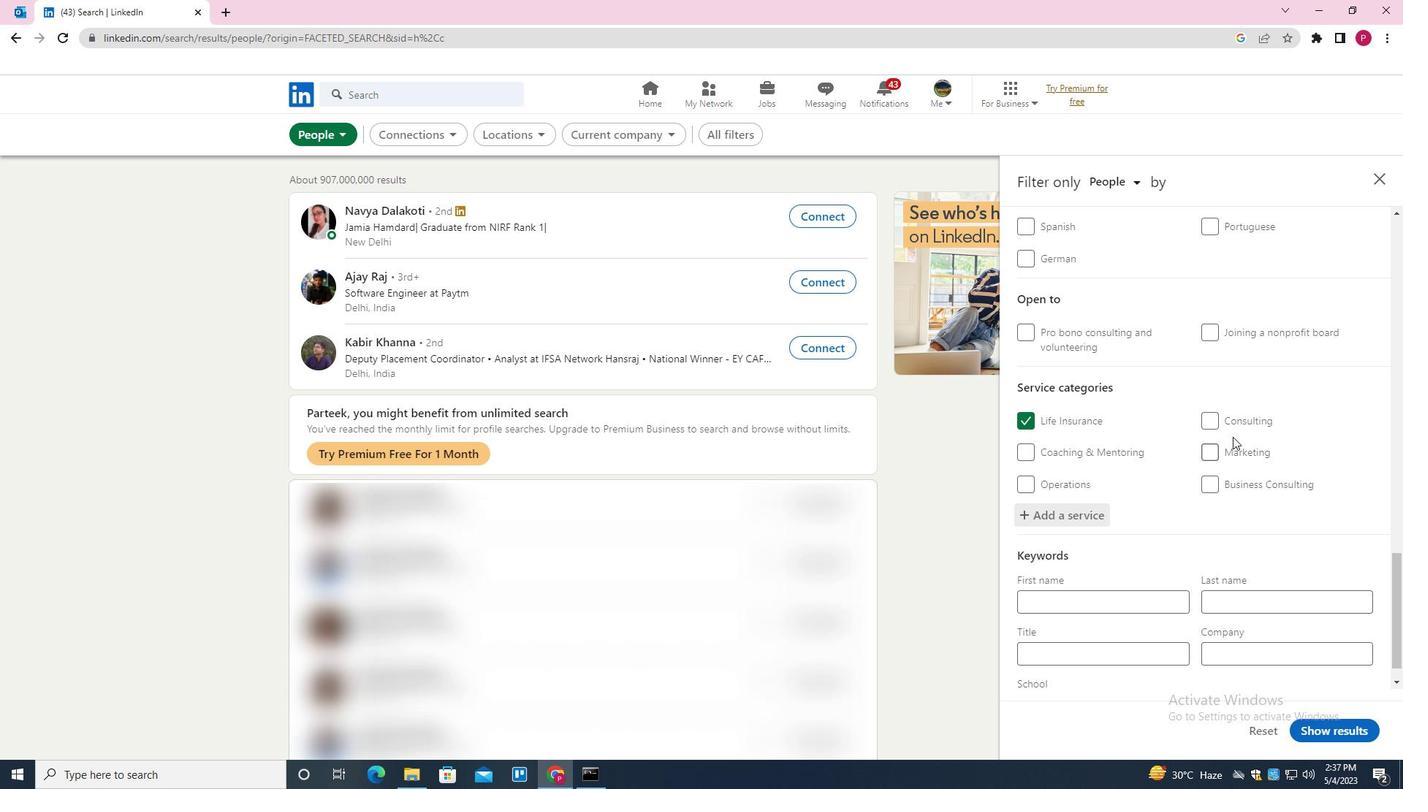 
Action: Mouse scrolled (1230, 446) with delta (0, 0)
Screenshot: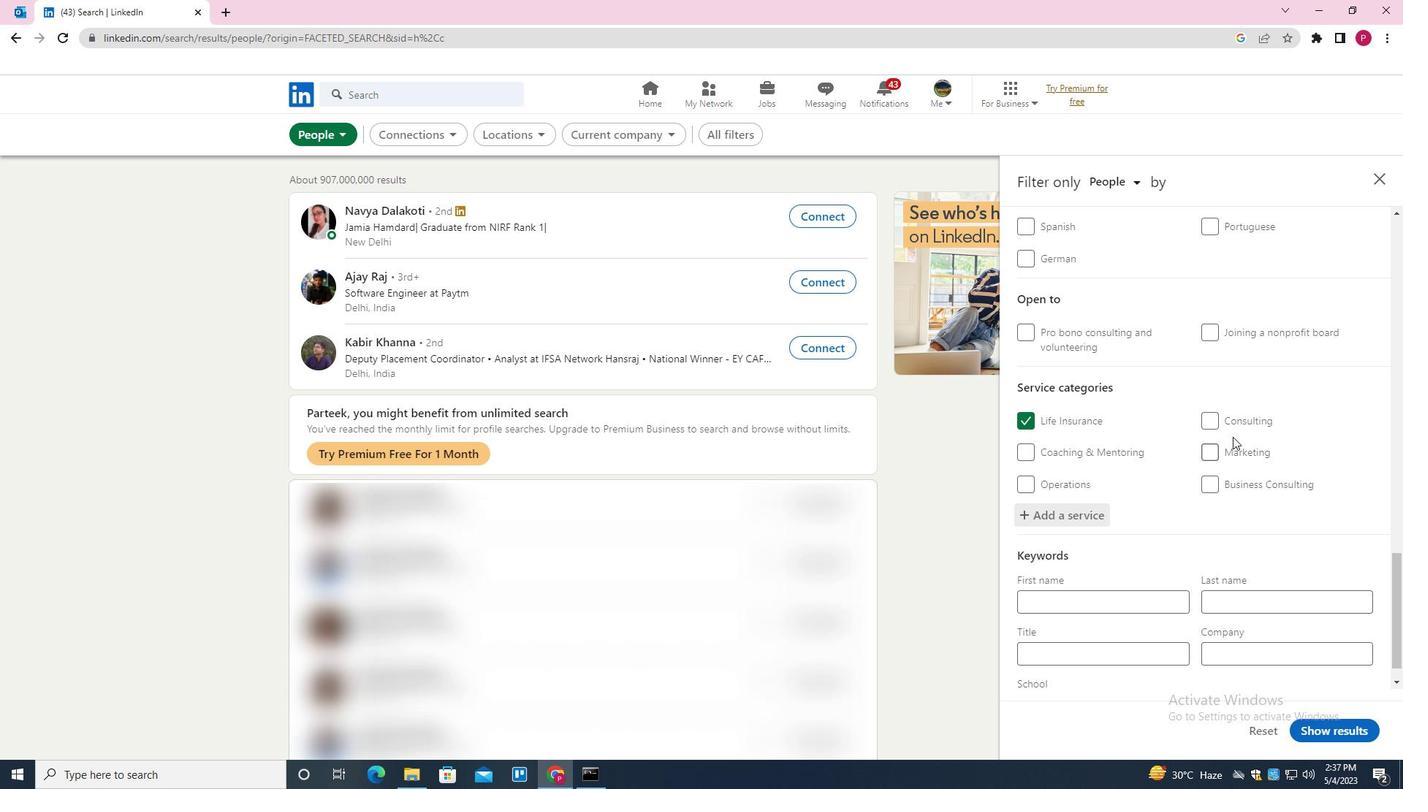 
Action: Mouse moved to (1229, 455)
Screenshot: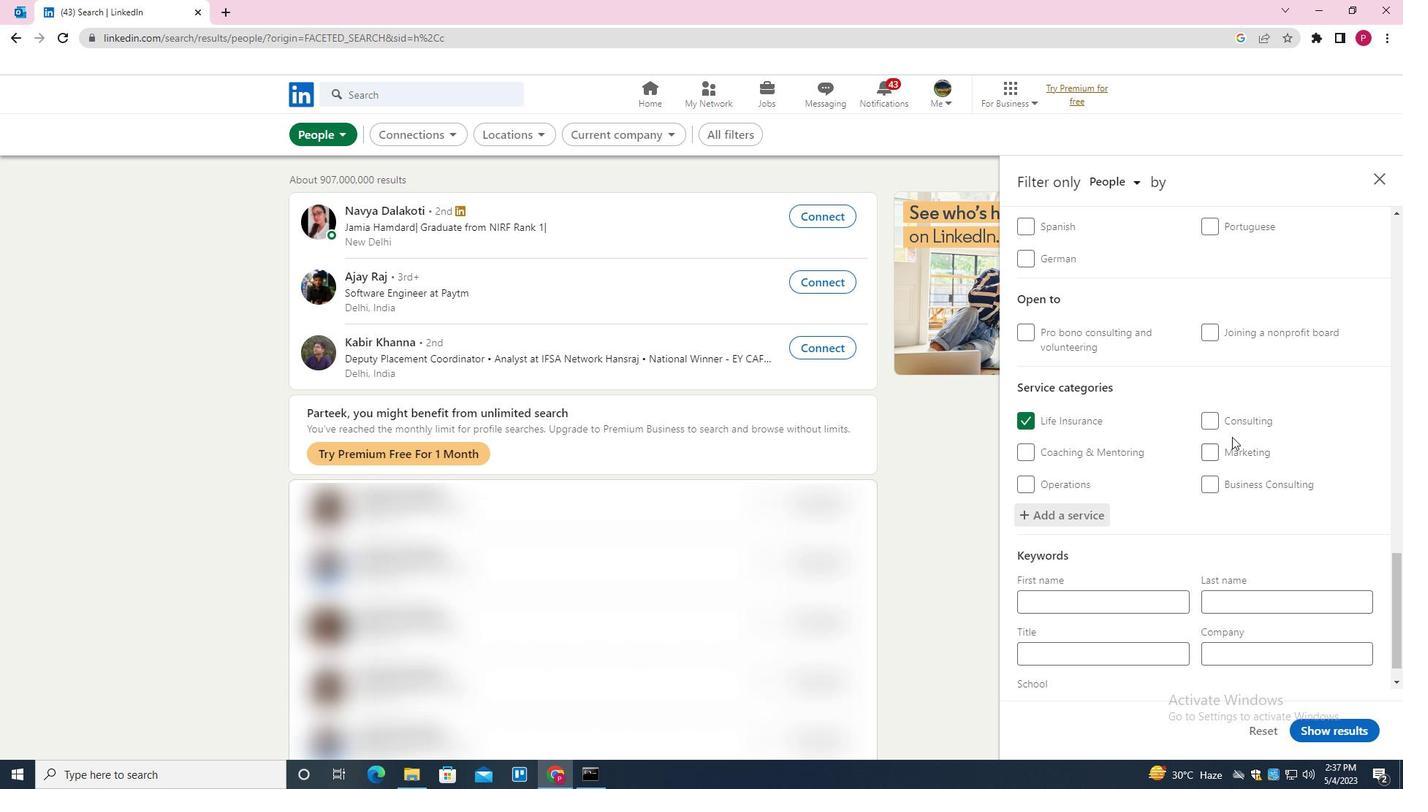 
Action: Mouse scrolled (1229, 454) with delta (0, 0)
Screenshot: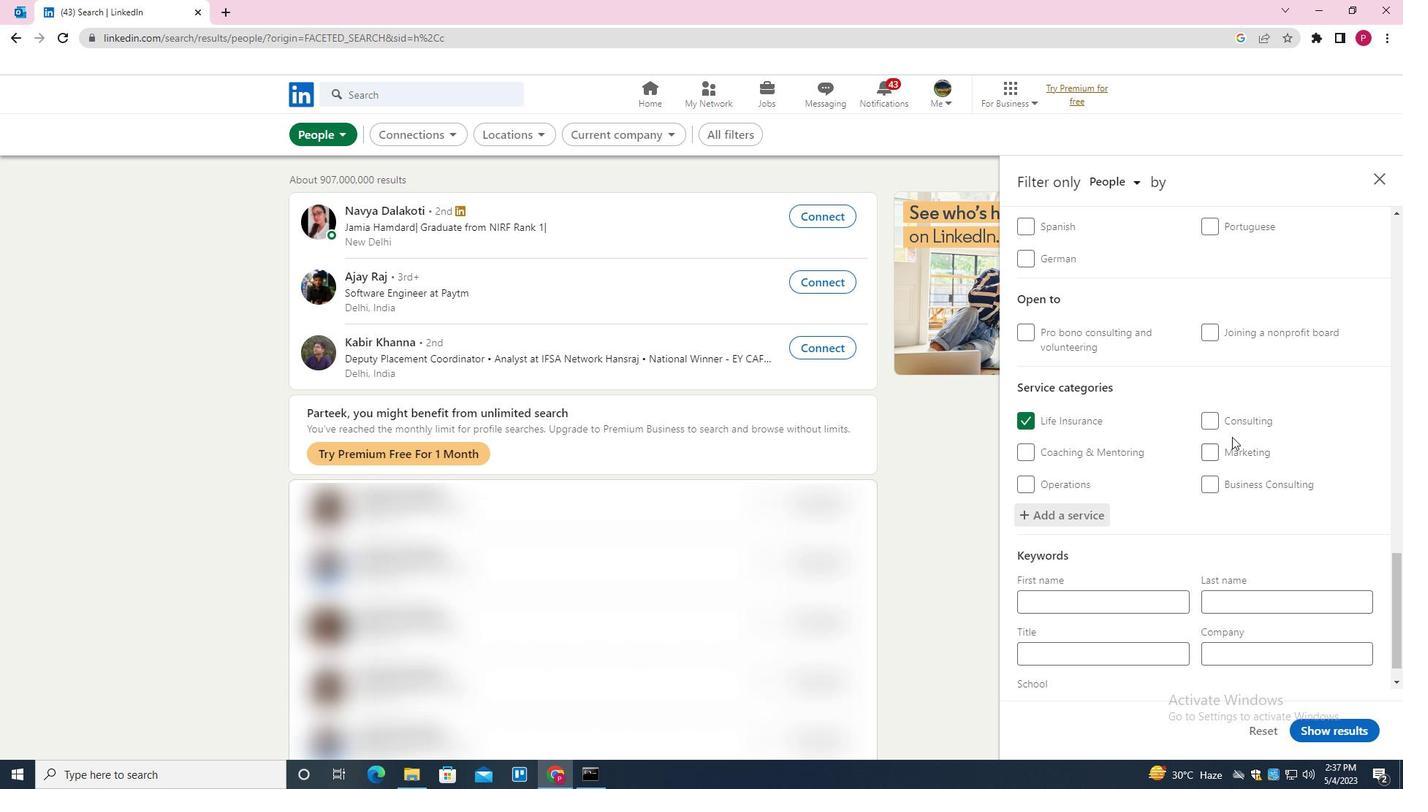 
Action: Mouse moved to (1223, 470)
Screenshot: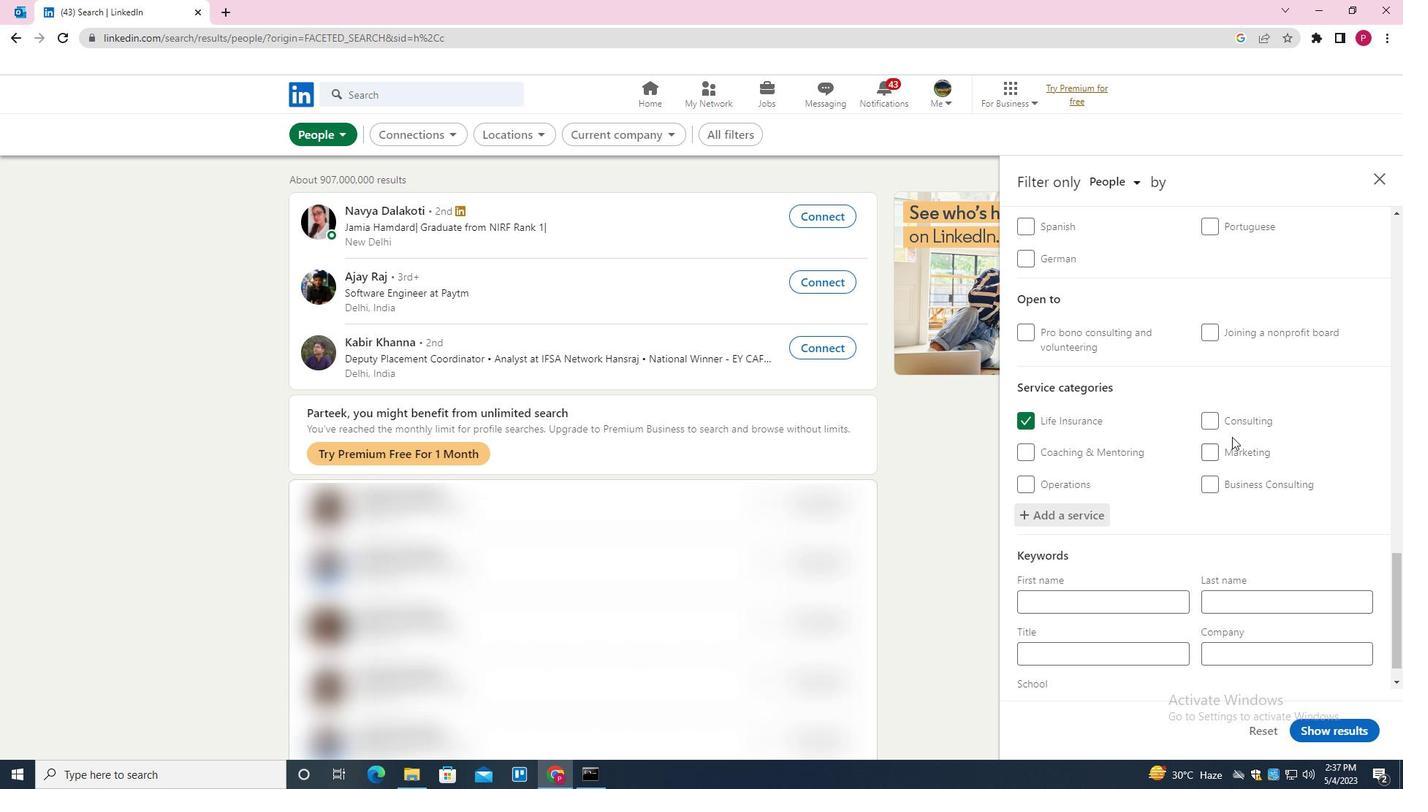 
Action: Mouse scrolled (1223, 469) with delta (0, 0)
Screenshot: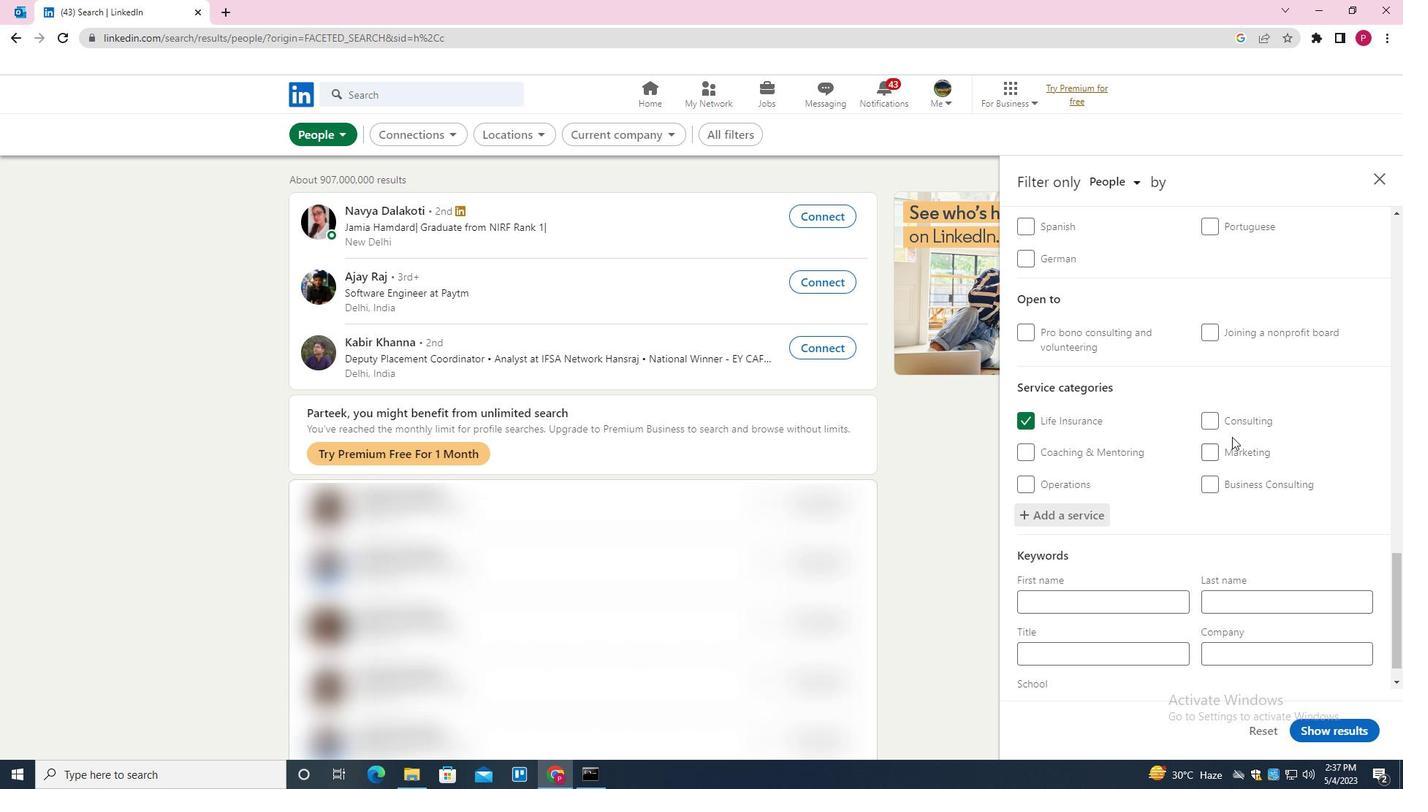 
Action: Mouse moved to (1131, 618)
Screenshot: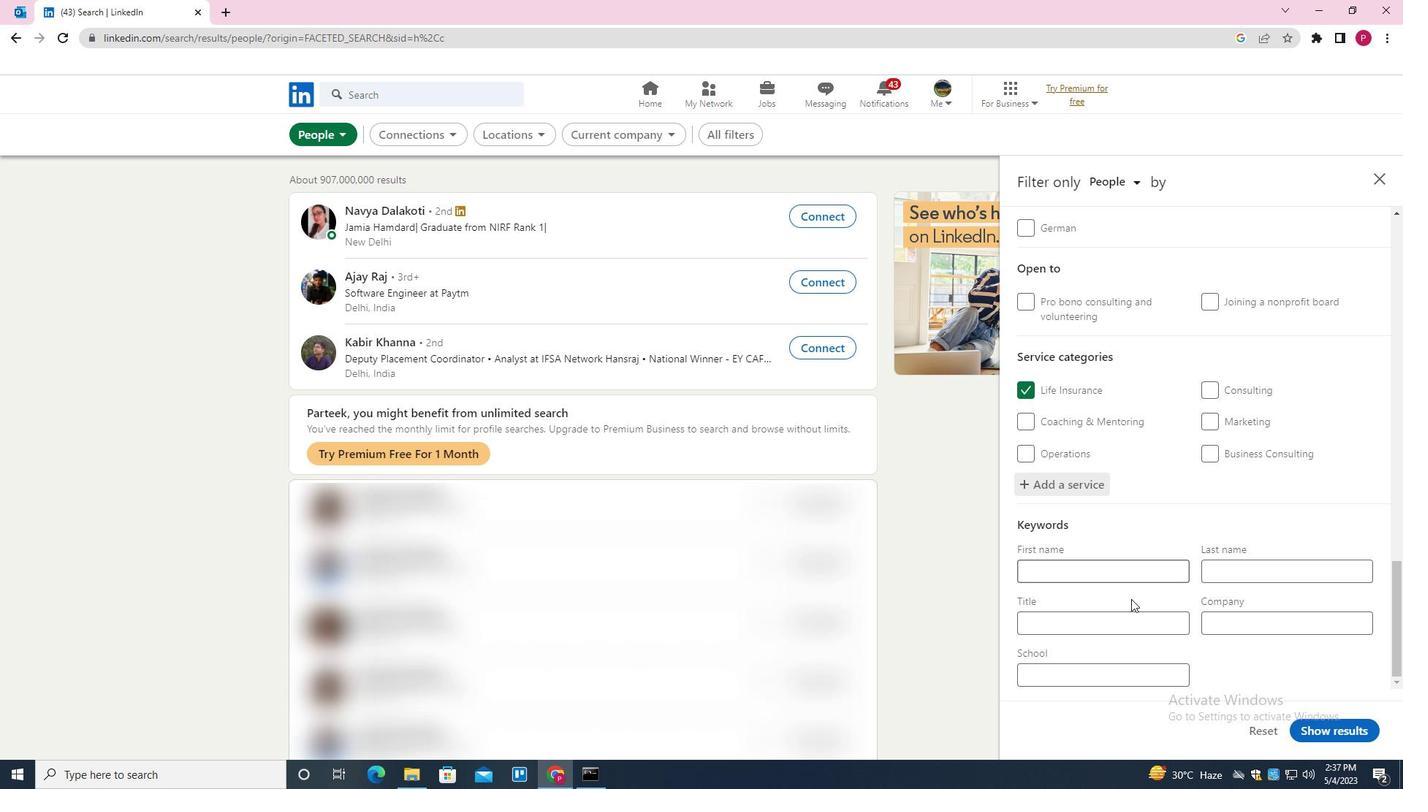 
Action: Mouse pressed left at (1131, 618)
Screenshot: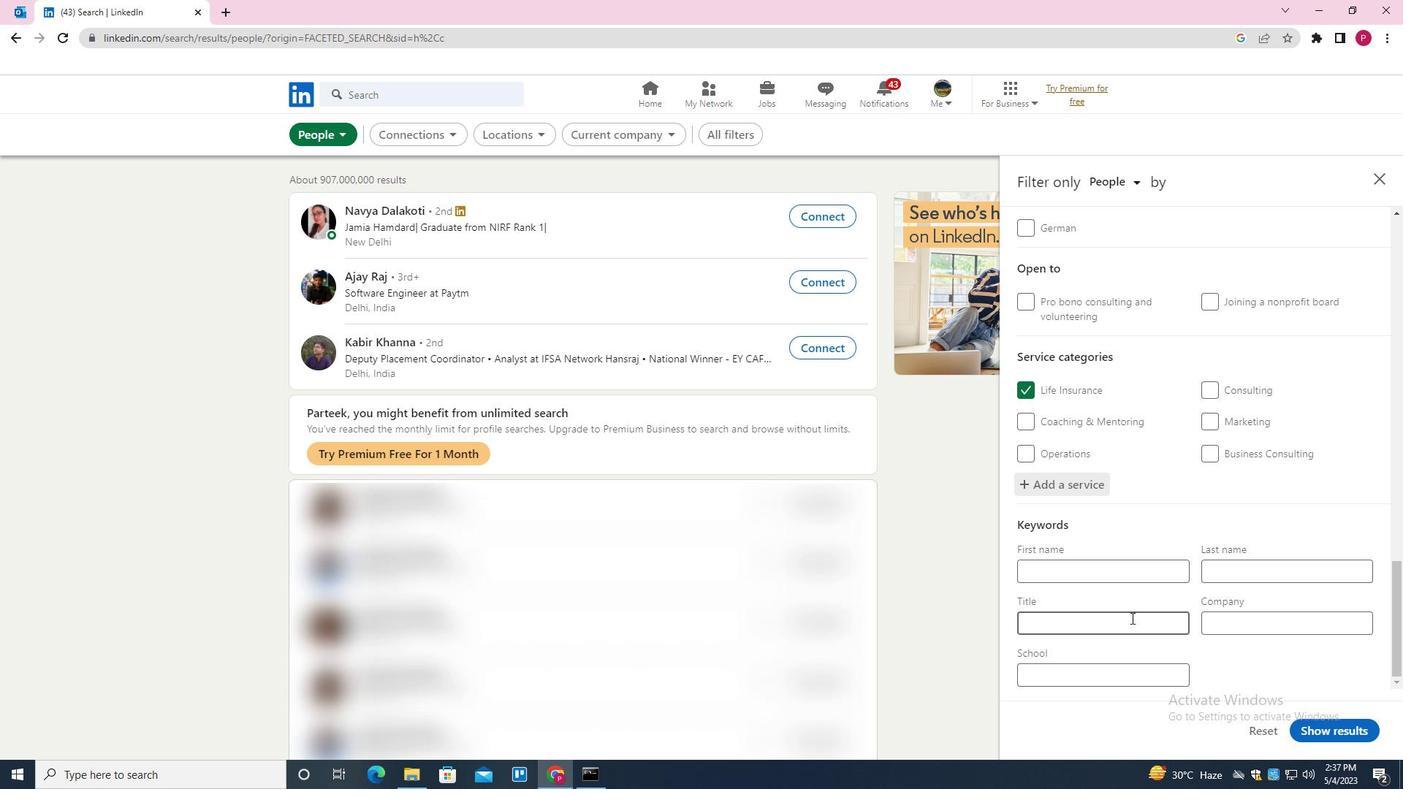 
Action: Mouse moved to (1132, 618)
Screenshot: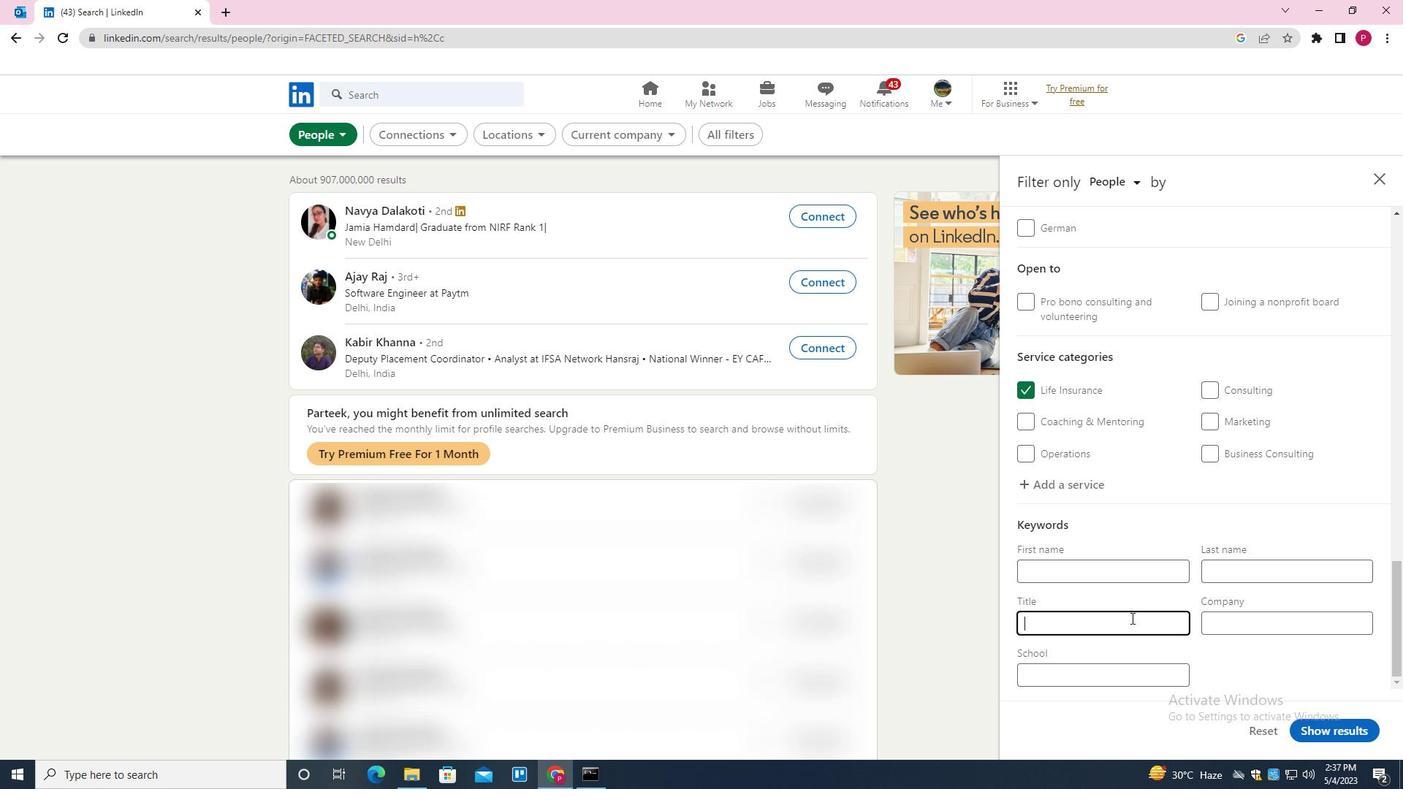 
Action: Key pressed <Key.shift><Key.shift>SECURITY<Key.space><Key.shift>GUARD
Screenshot: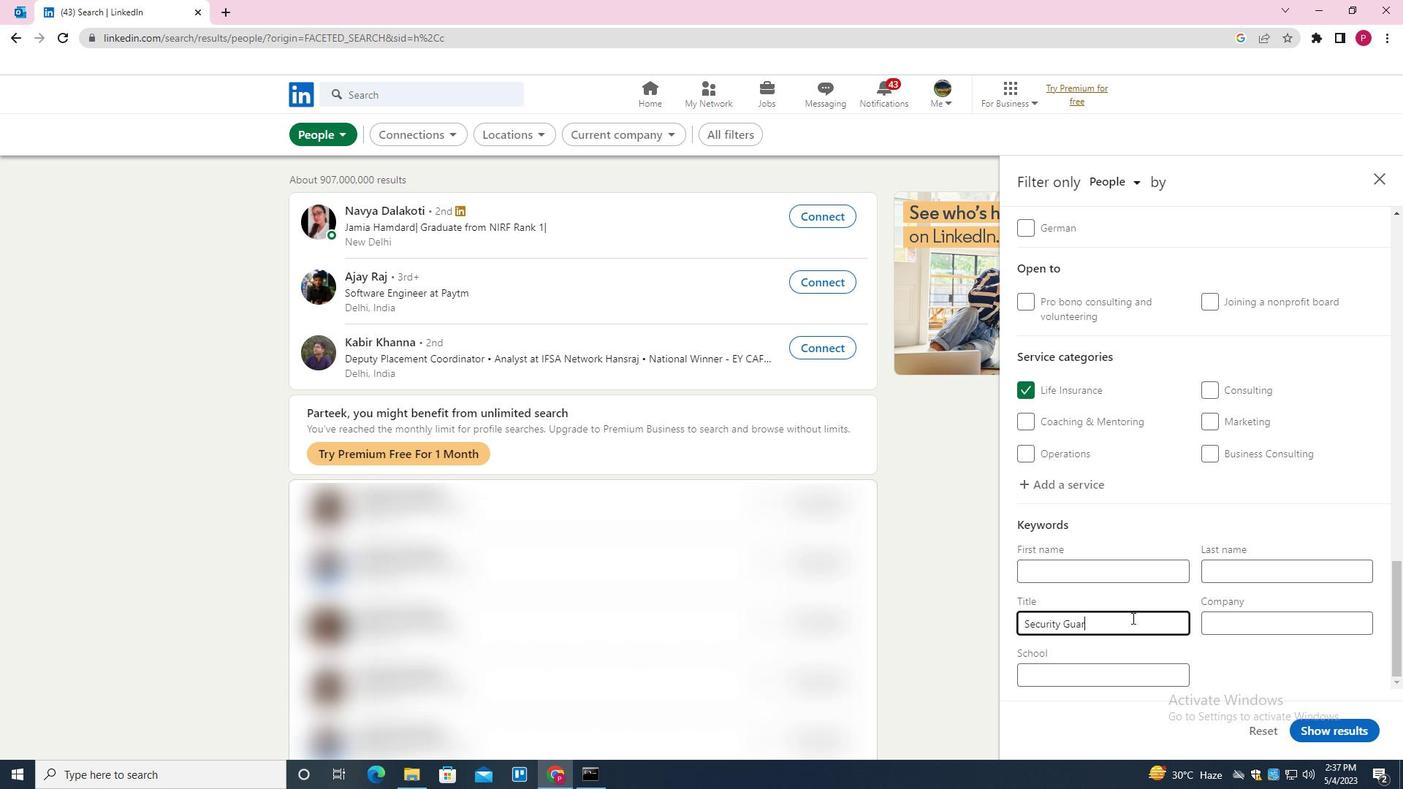 
Action: Mouse moved to (1340, 728)
Screenshot: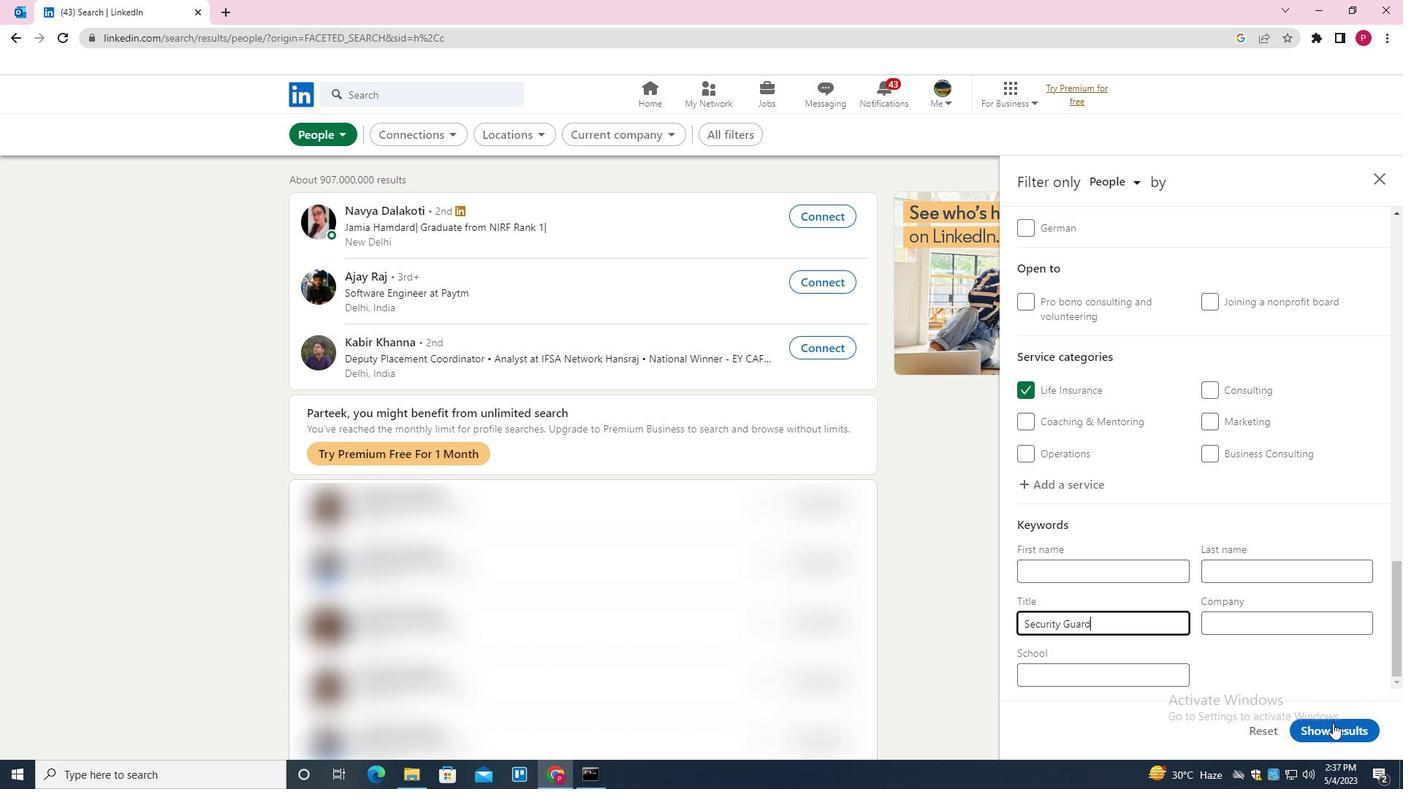 
Action: Mouse pressed left at (1340, 728)
Screenshot: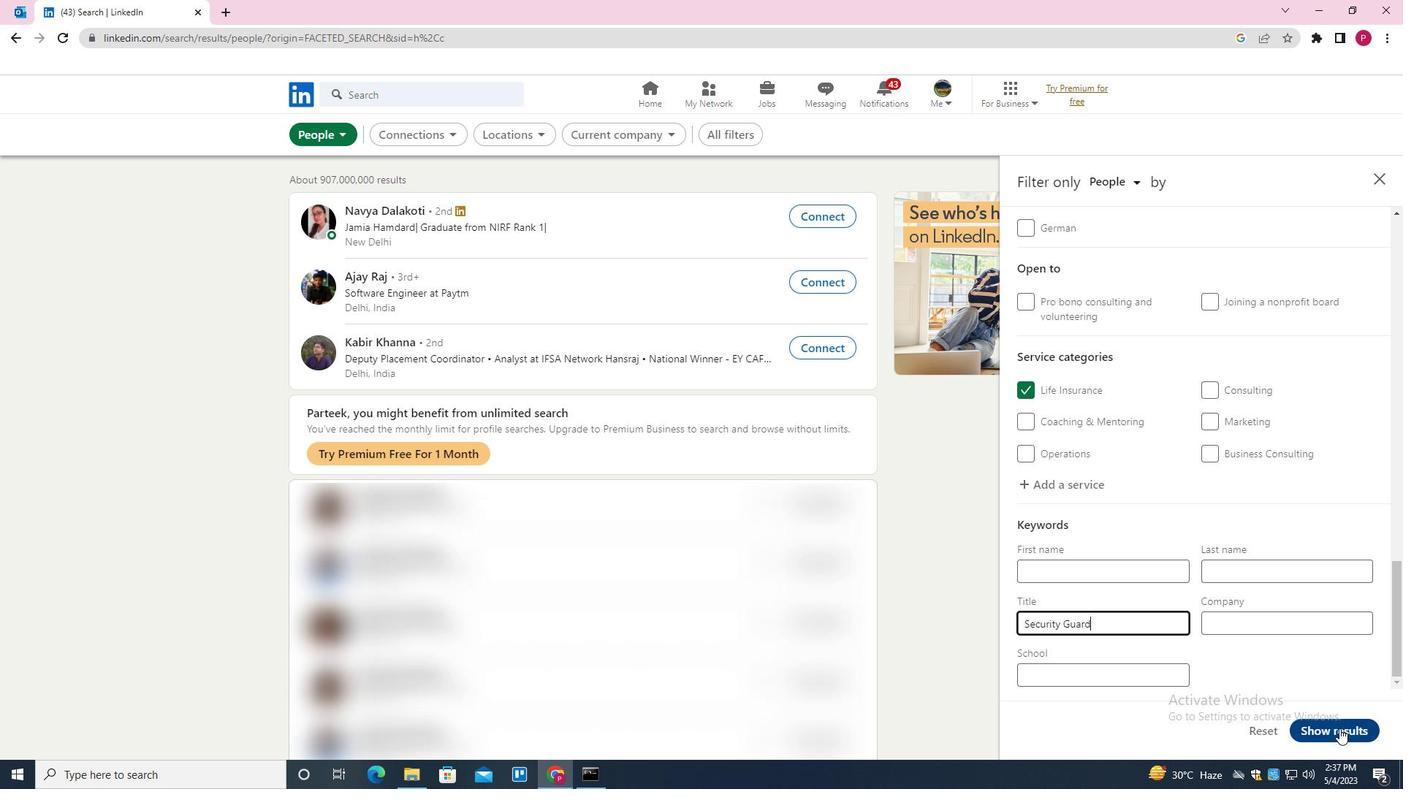 
Action: Mouse moved to (644, 315)
Screenshot: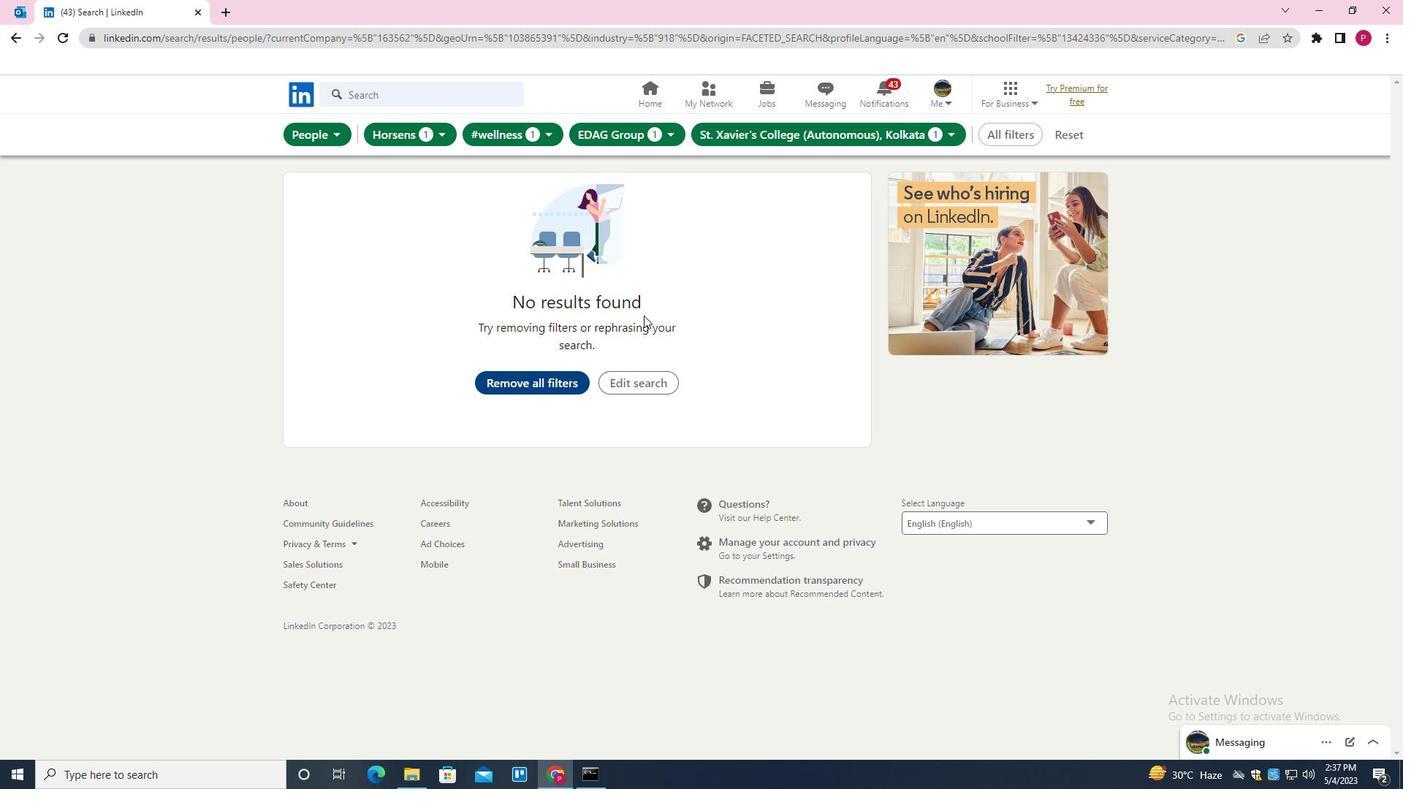 
